 Task: Schedule a 'Brainstorming Session' on Google Calendar for May 17, 2023, from 2:30 PM to 3:30 PM, and add Google Meet video conferencing.
Action: Mouse moved to (59, 125)
Screenshot: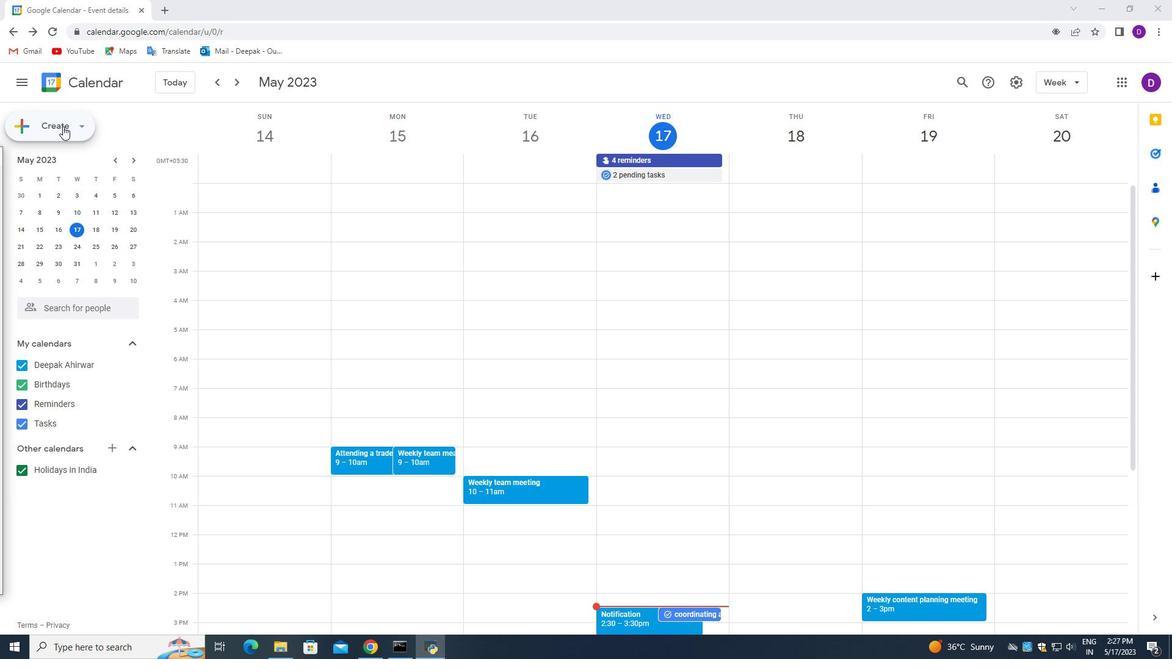 
Action: Mouse pressed left at (59, 125)
Screenshot: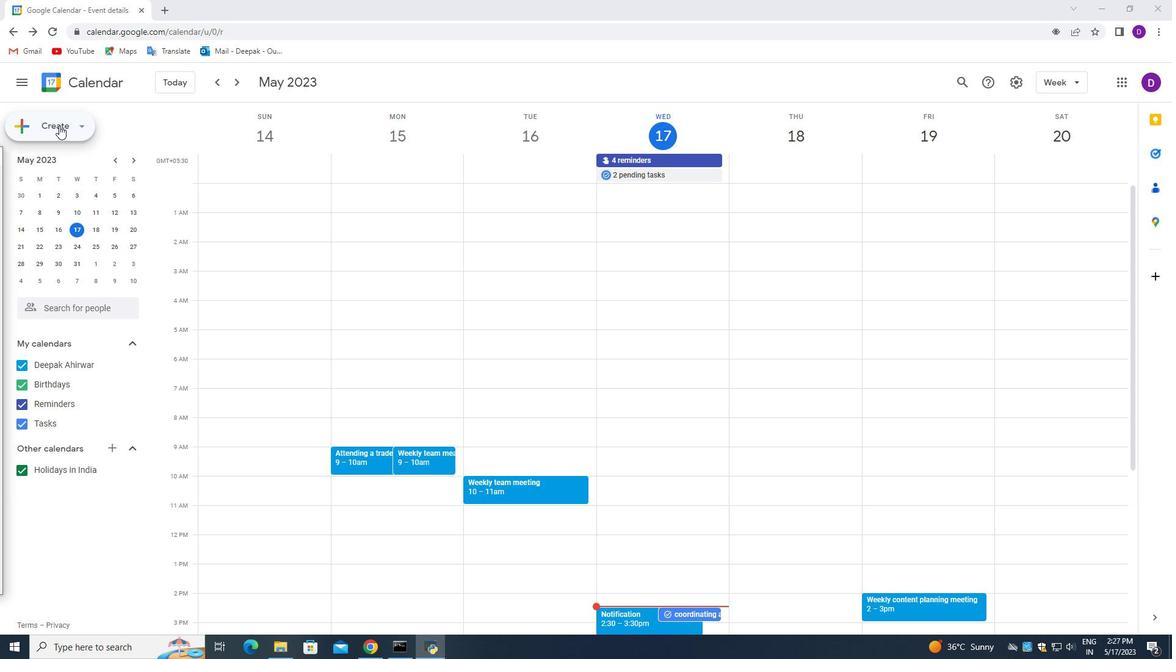 
Action: Mouse moved to (53, 160)
Screenshot: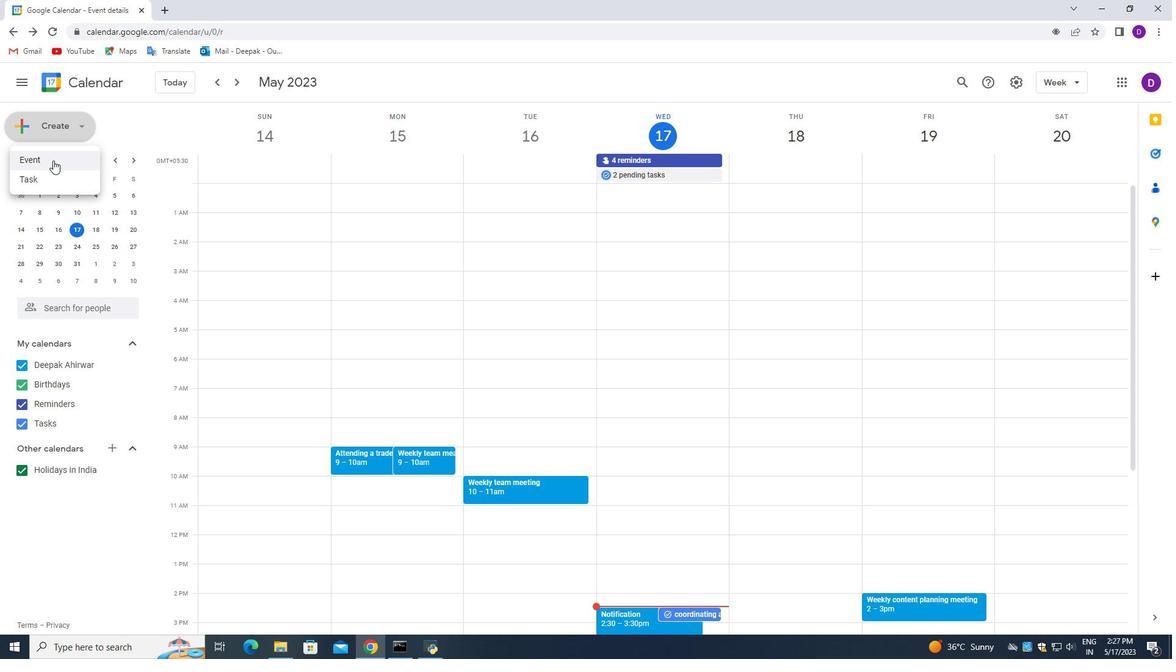 
Action: Mouse pressed left at (53, 160)
Screenshot: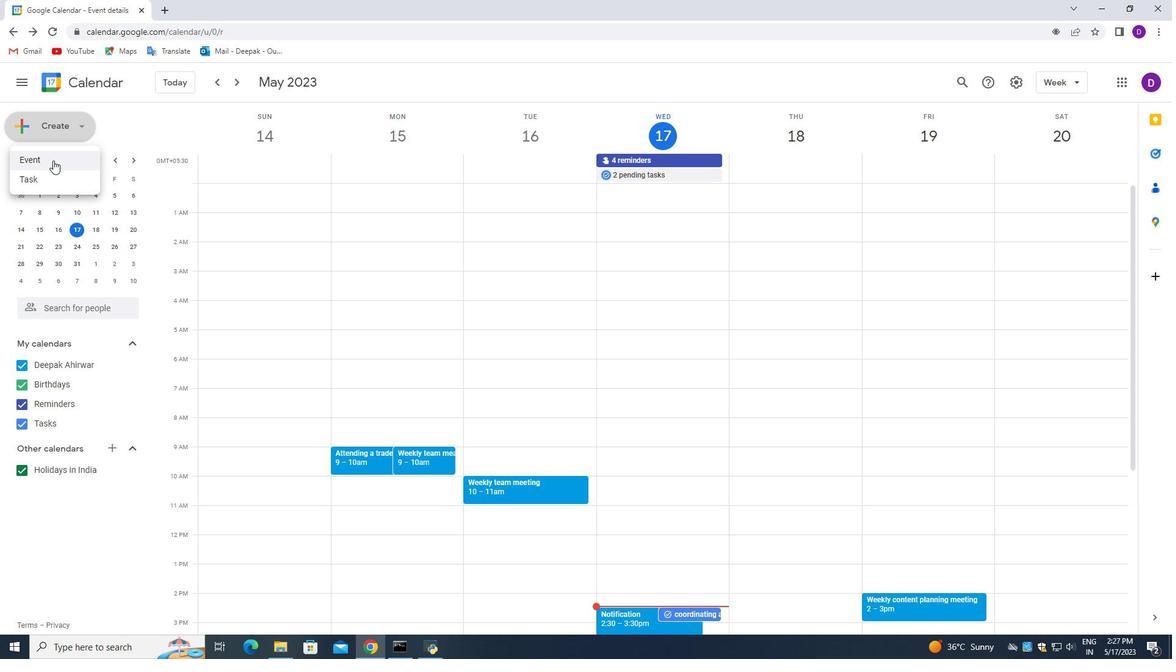 
Action: Mouse moved to (417, 330)
Screenshot: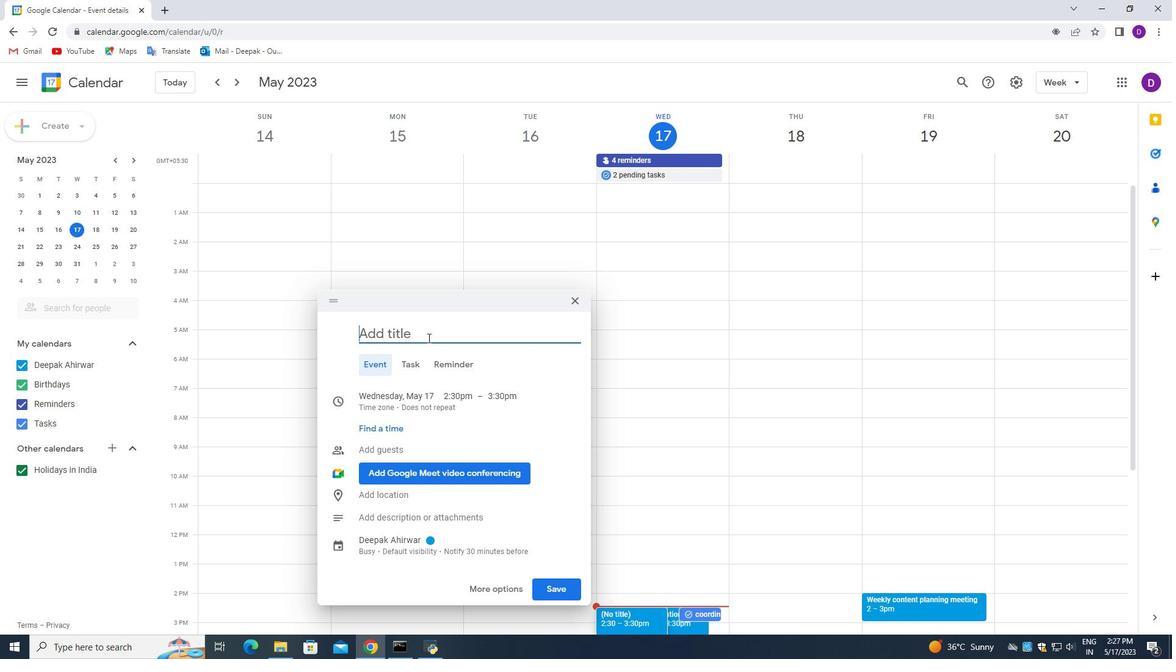 
Action: Mouse pressed left at (417, 330)
Screenshot: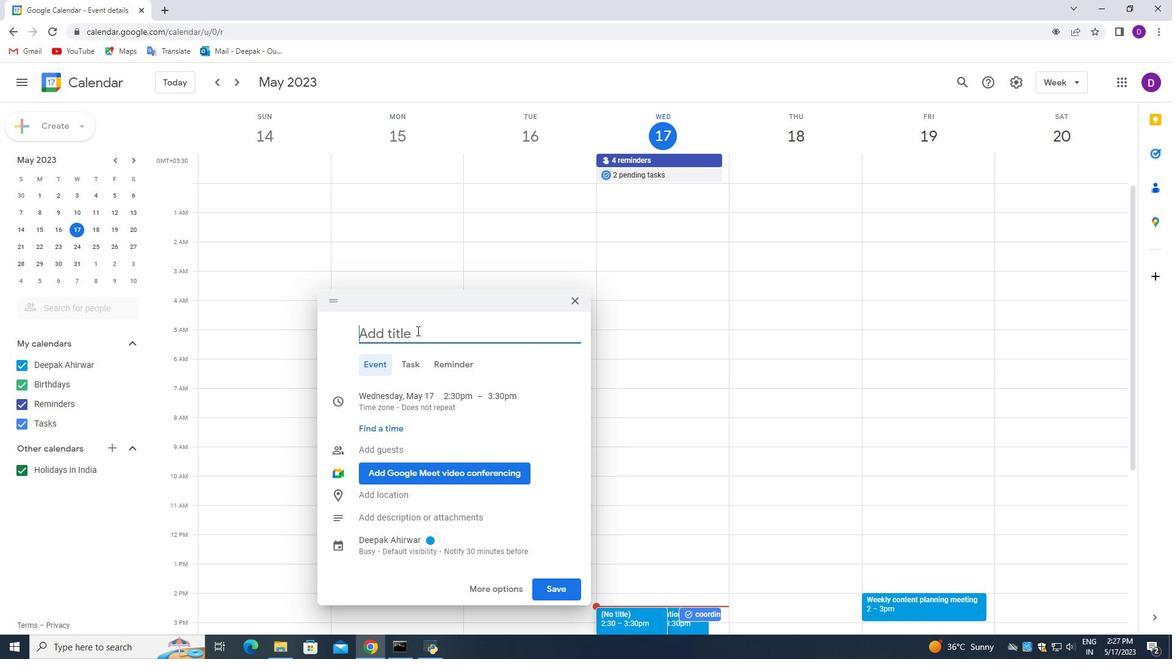 
Action: Mouse moved to (284, 283)
Screenshot: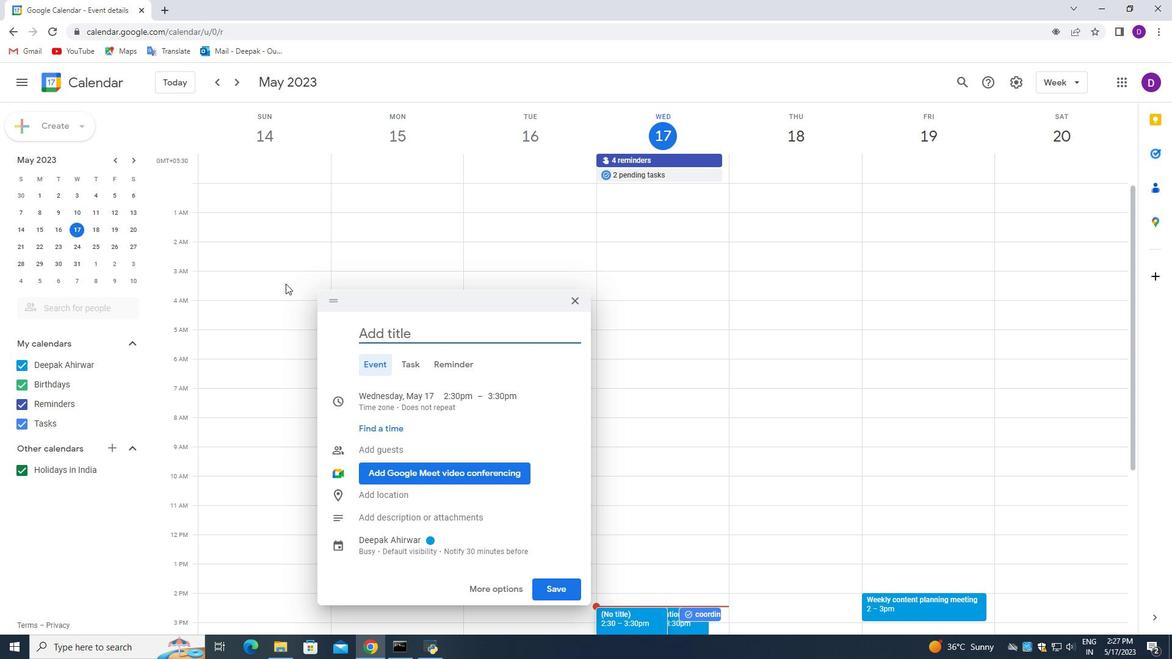 
Action: Key pressed <Key.shift_r>Brainstorming<Key.space><Key.shift_r>Session<Key.space>
Screenshot: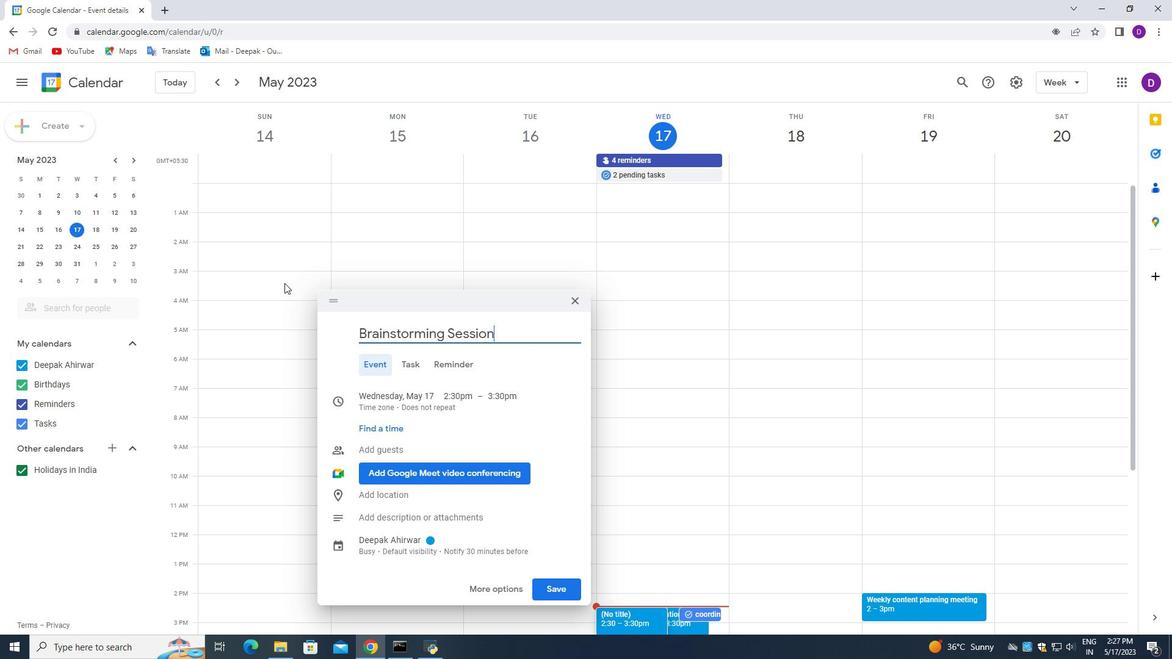 
Action: Mouse moved to (516, 412)
Screenshot: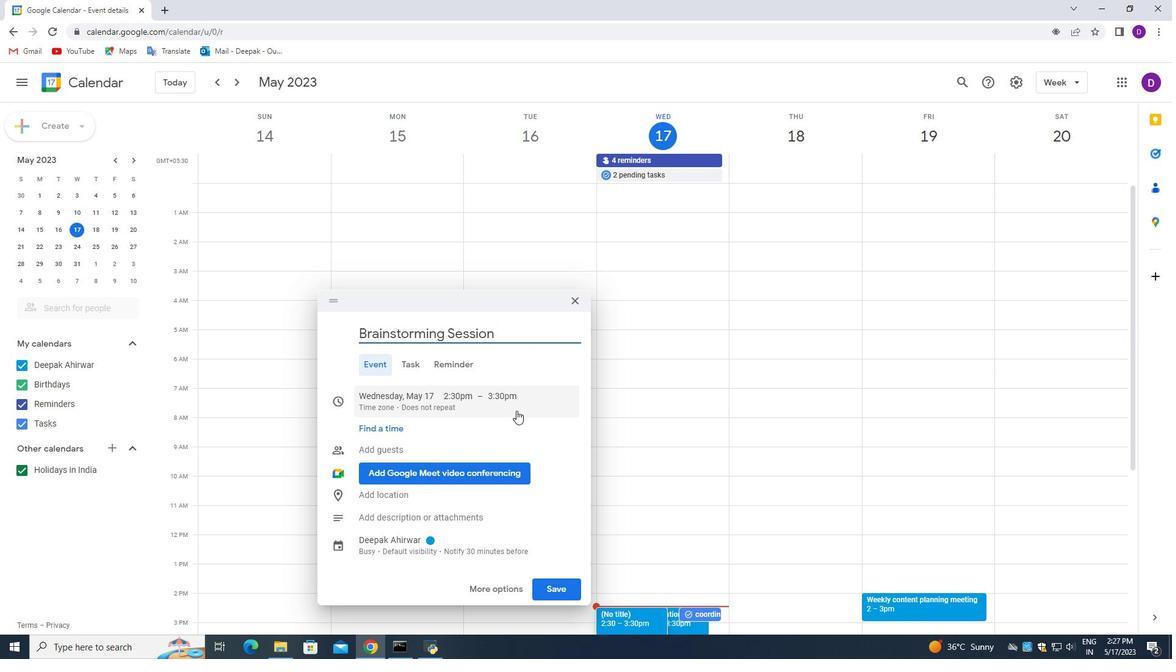 
Action: Mouse scrolled (516, 412) with delta (0, 0)
Screenshot: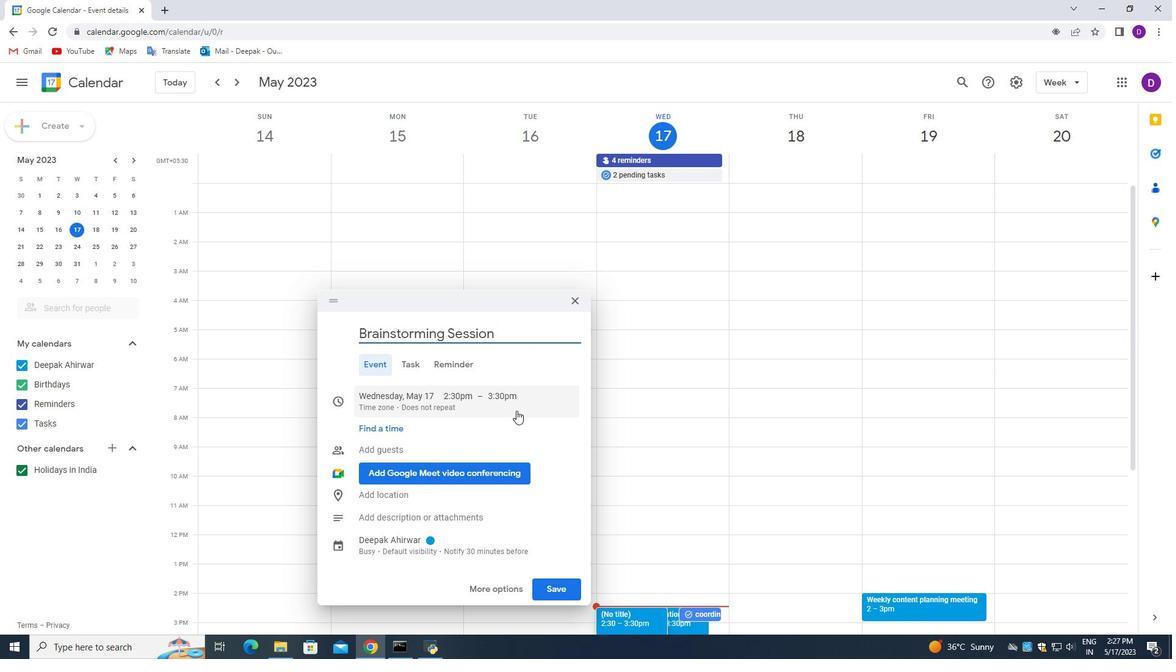 
Action: Mouse moved to (517, 444)
Screenshot: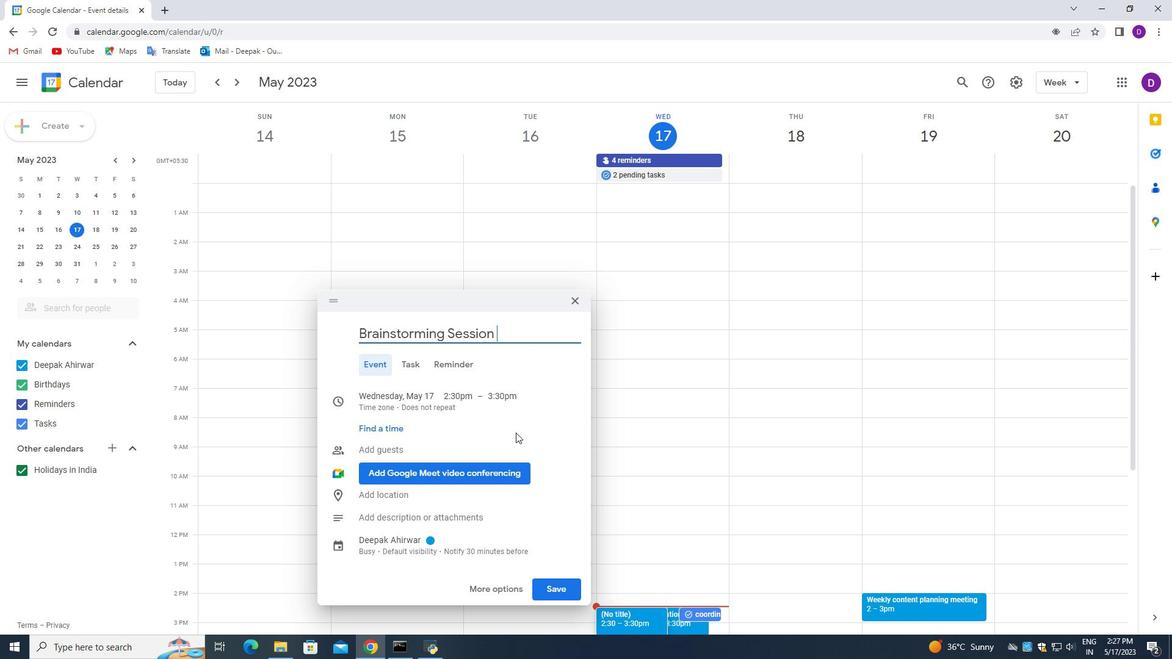 
Action: Mouse scrolled (517, 443) with delta (0, 0)
Screenshot: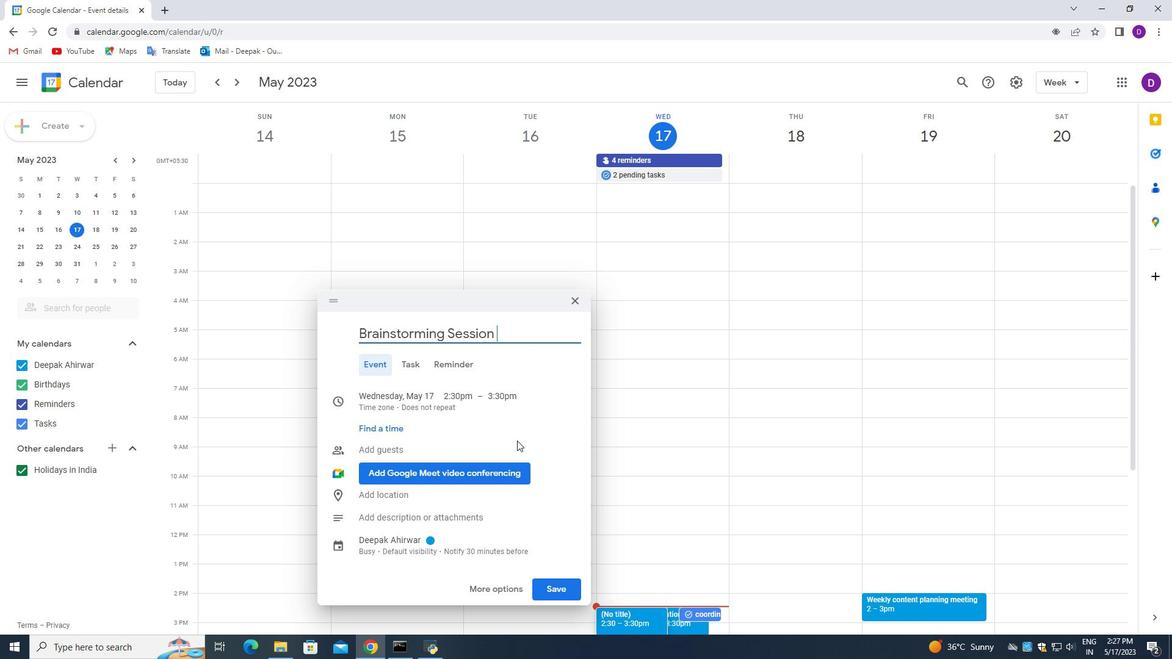 
Action: Mouse moved to (521, 453)
Screenshot: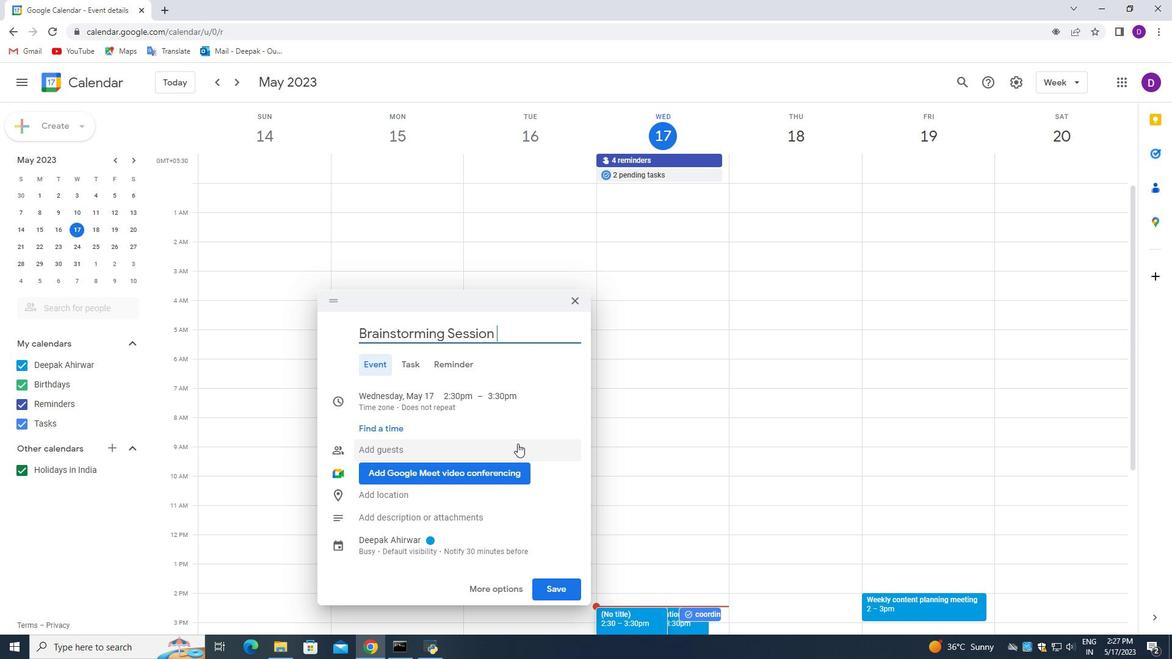 
Action: Mouse scrolled (521, 452) with delta (0, 0)
Screenshot: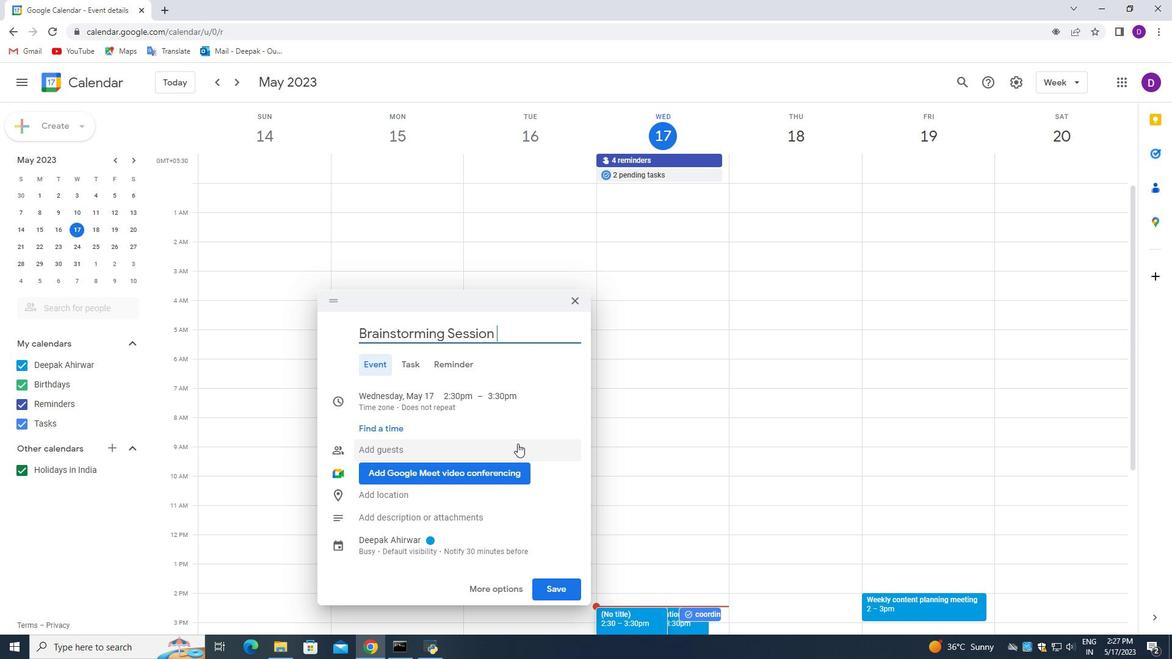 
Action: Mouse moved to (496, 593)
Screenshot: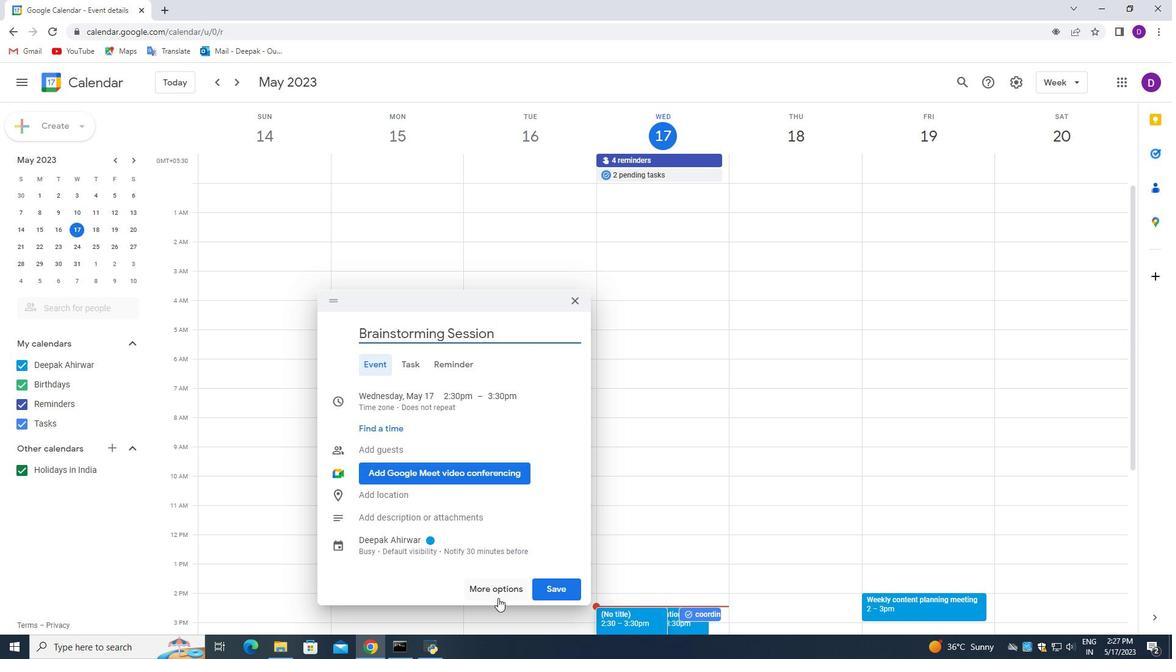 
Action: Mouse pressed left at (496, 593)
Screenshot: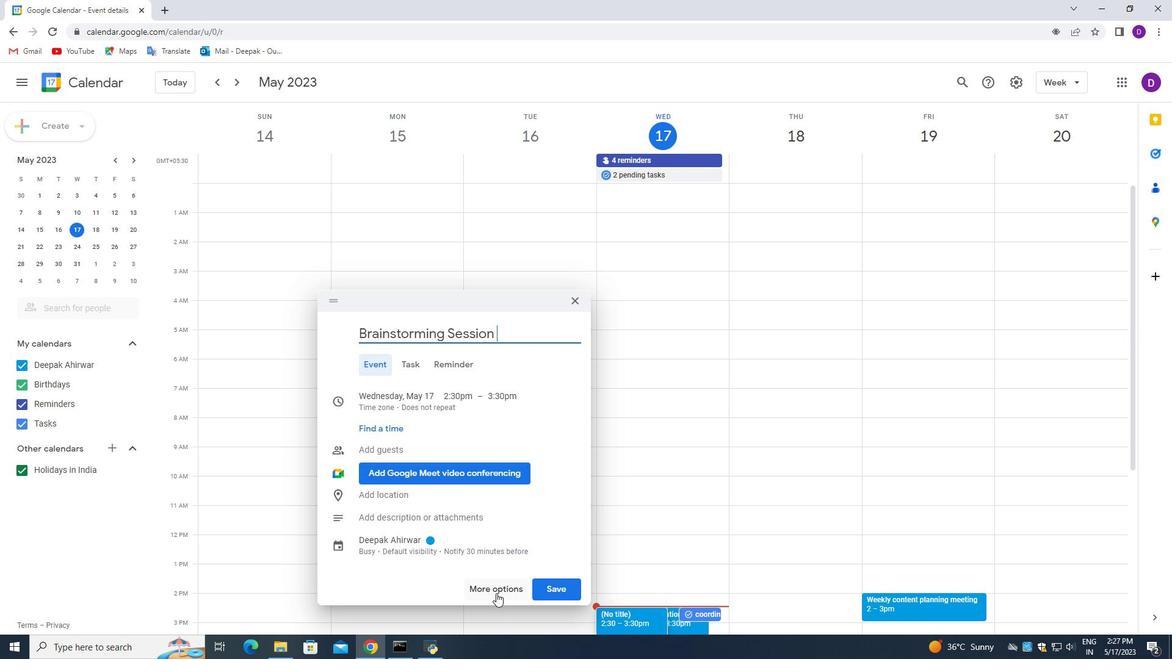 
Action: Mouse moved to (122, 428)
Screenshot: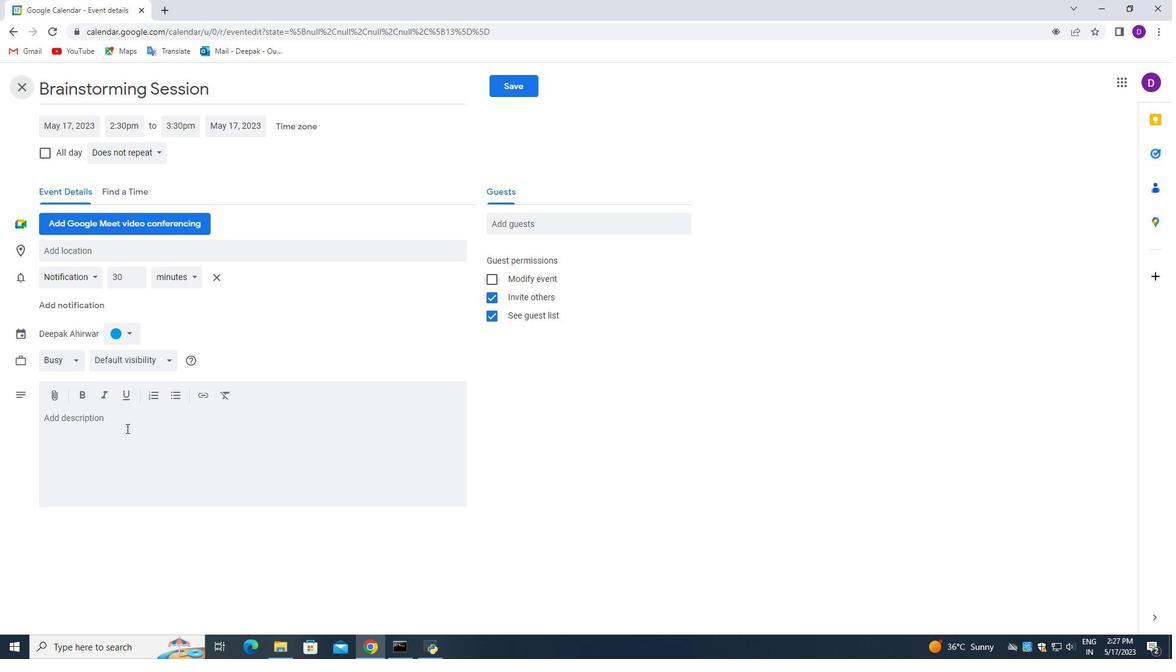 
Action: Mouse scrolled (122, 428) with delta (0, 0)
Screenshot: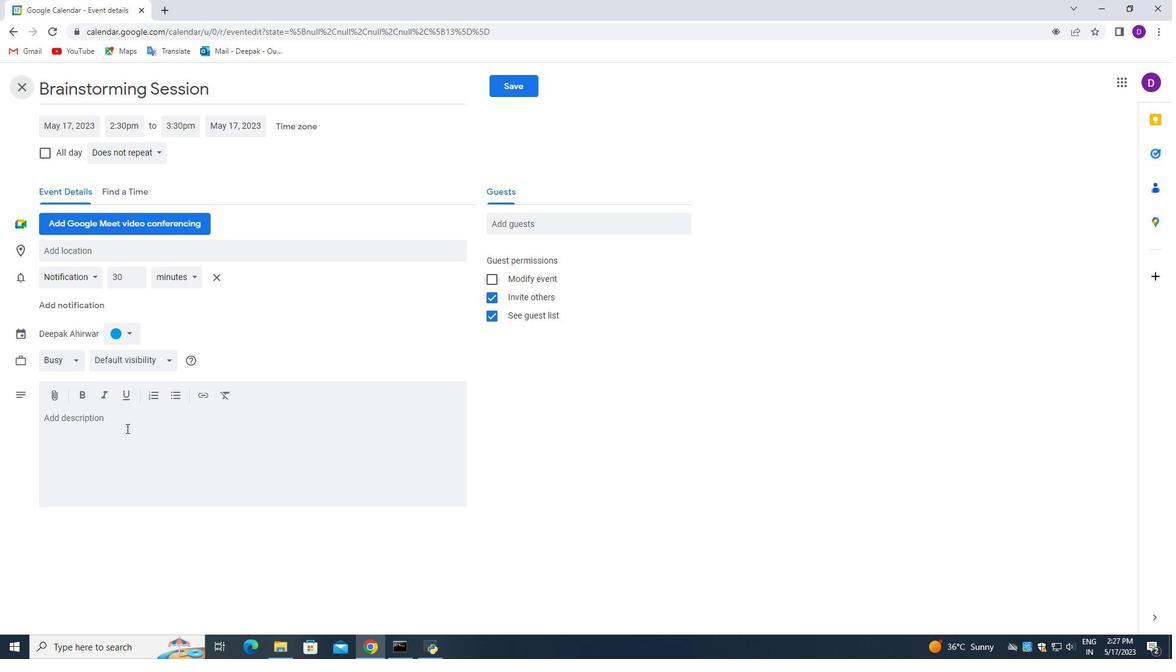 
Action: Mouse moved to (78, 424)
Screenshot: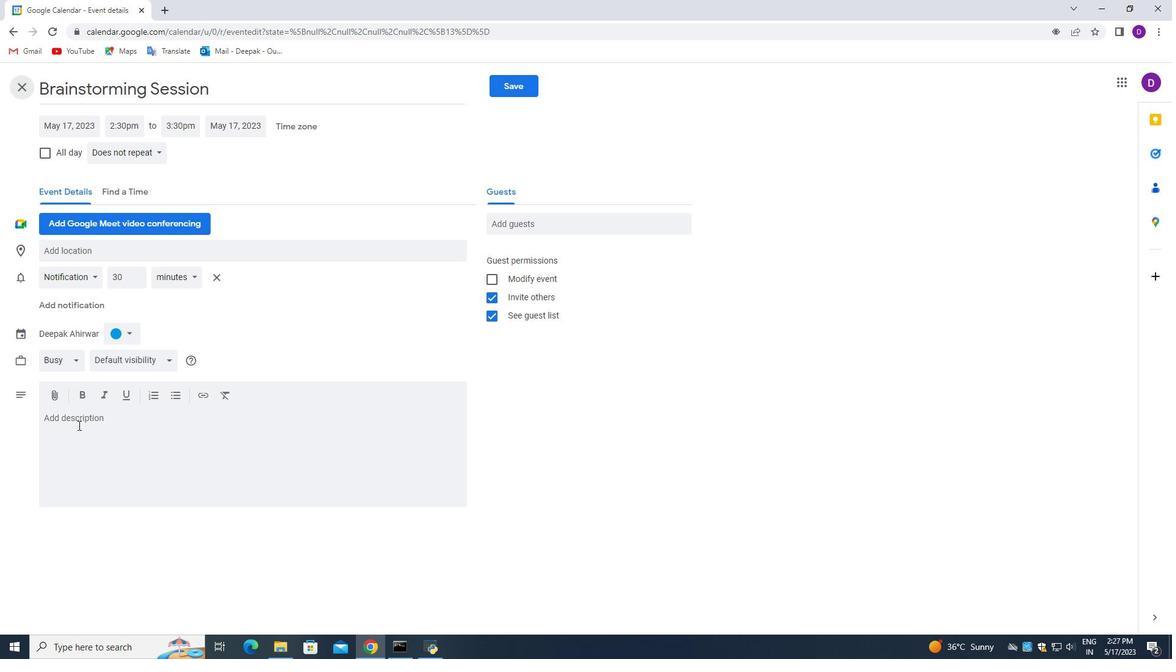
Action: Mouse pressed left at (78, 424)
Screenshot: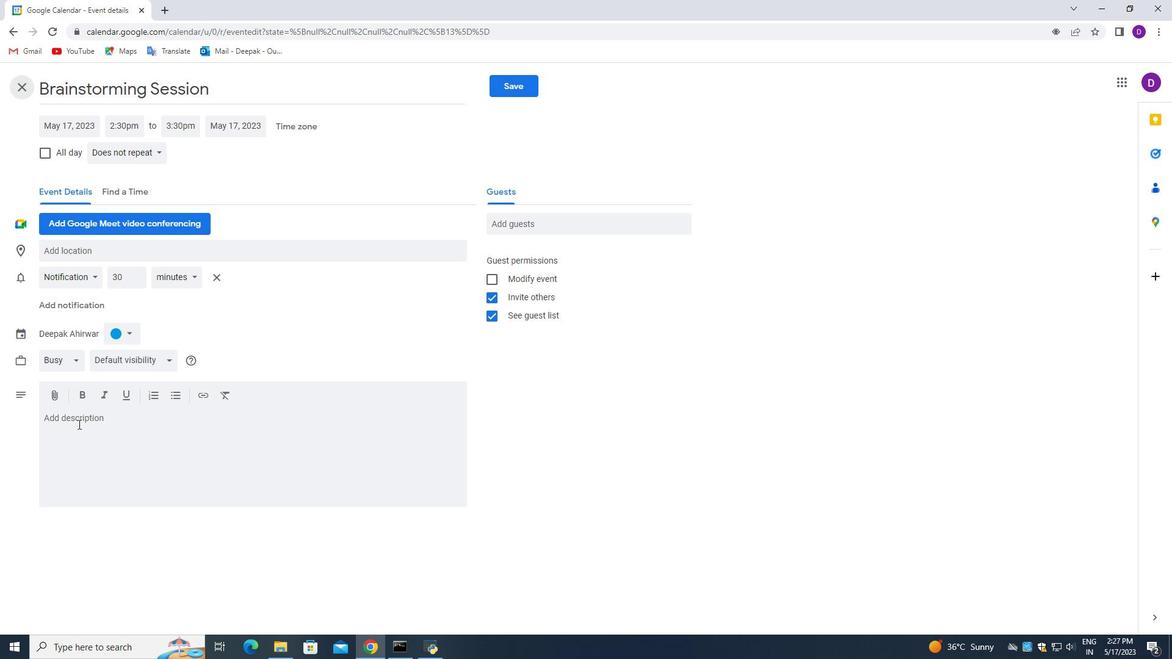 
Action: Mouse moved to (219, 297)
Screenshot: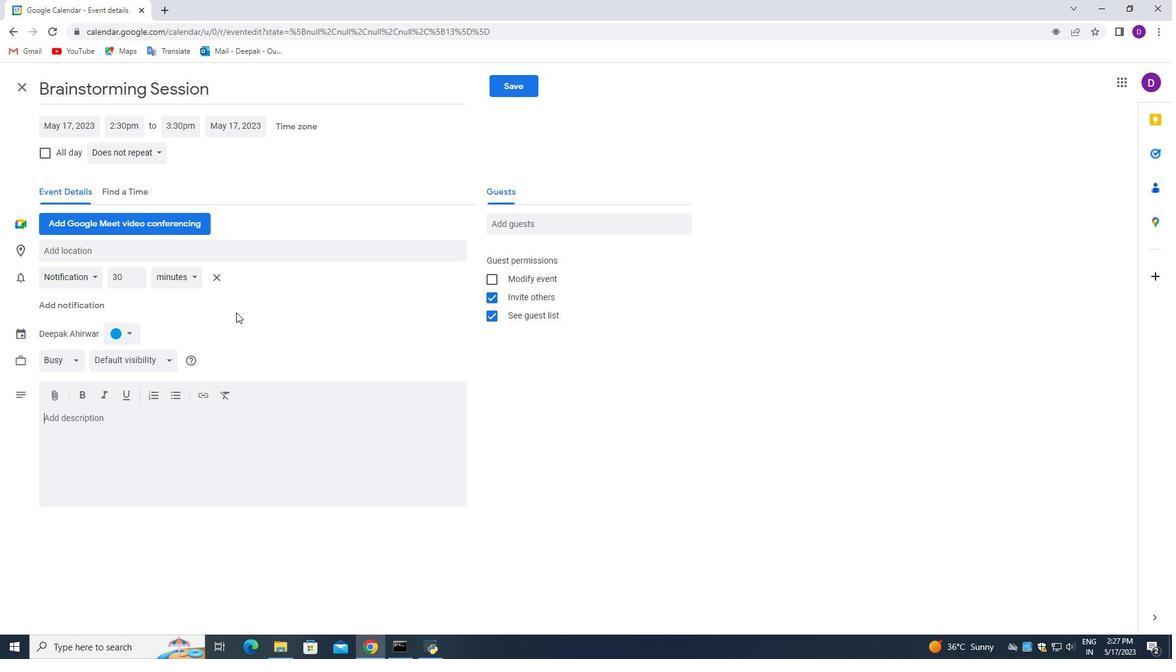 
Action: Key pressed <Key.shift_r>Discussion<Key.space>topics<Key.space>or<Key.space>prompts.
Screenshot: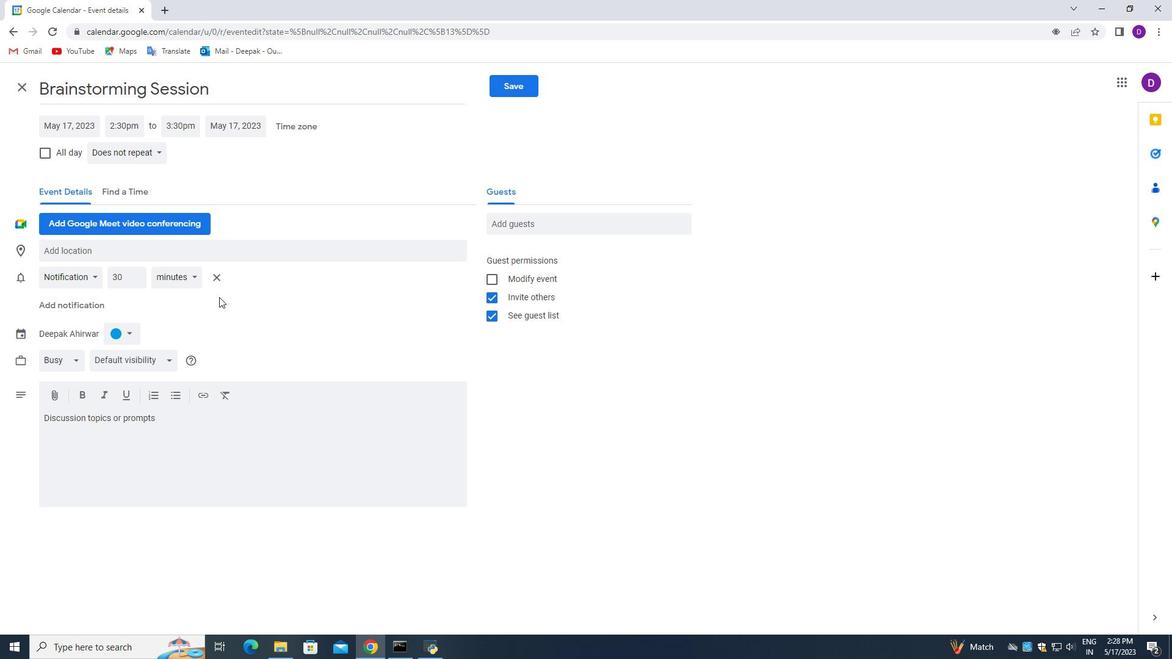 
Action: Mouse moved to (192, 283)
Screenshot: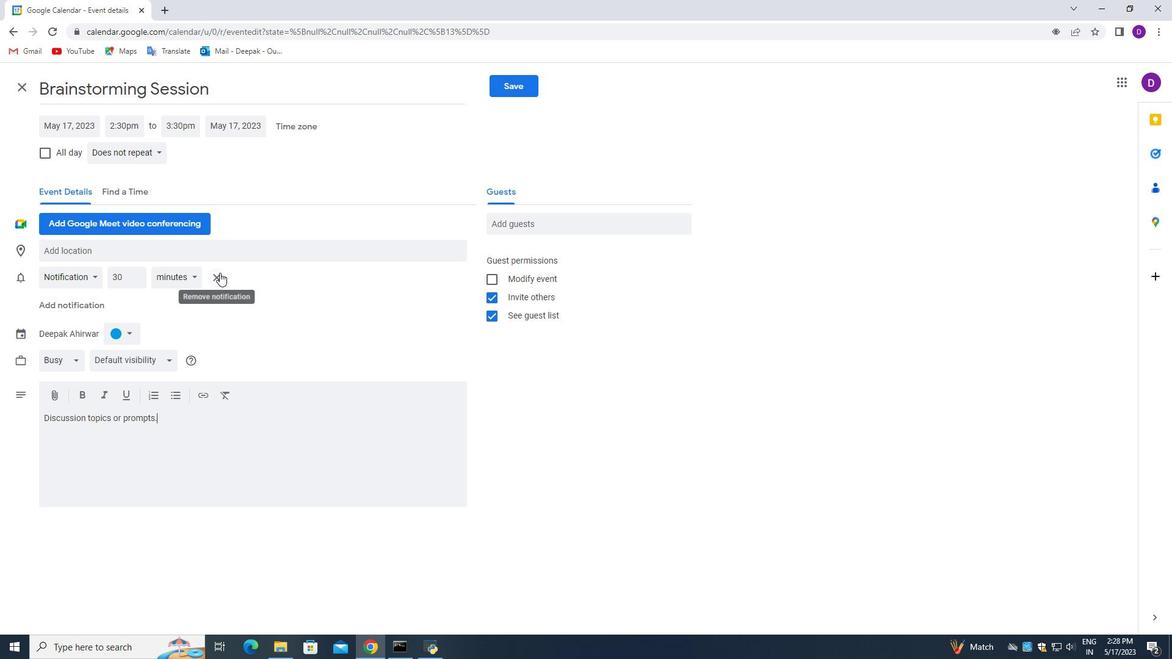 
Action: Mouse scrolled (192, 284) with delta (0, 0)
Screenshot: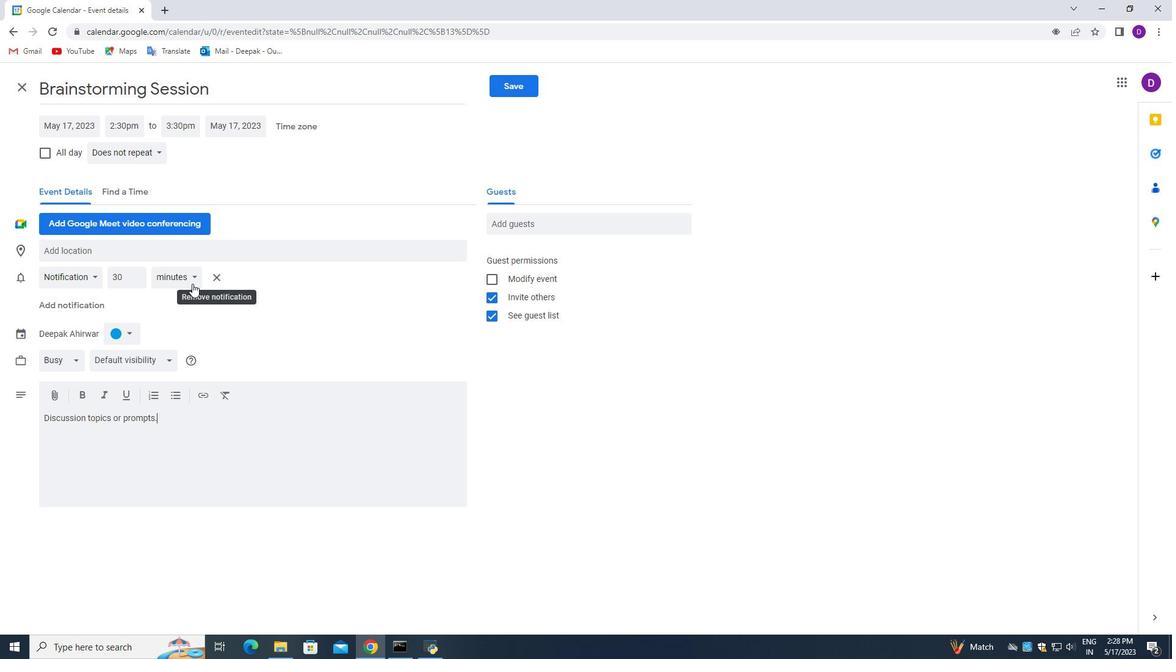
Action: Mouse scrolled (192, 284) with delta (0, 0)
Screenshot: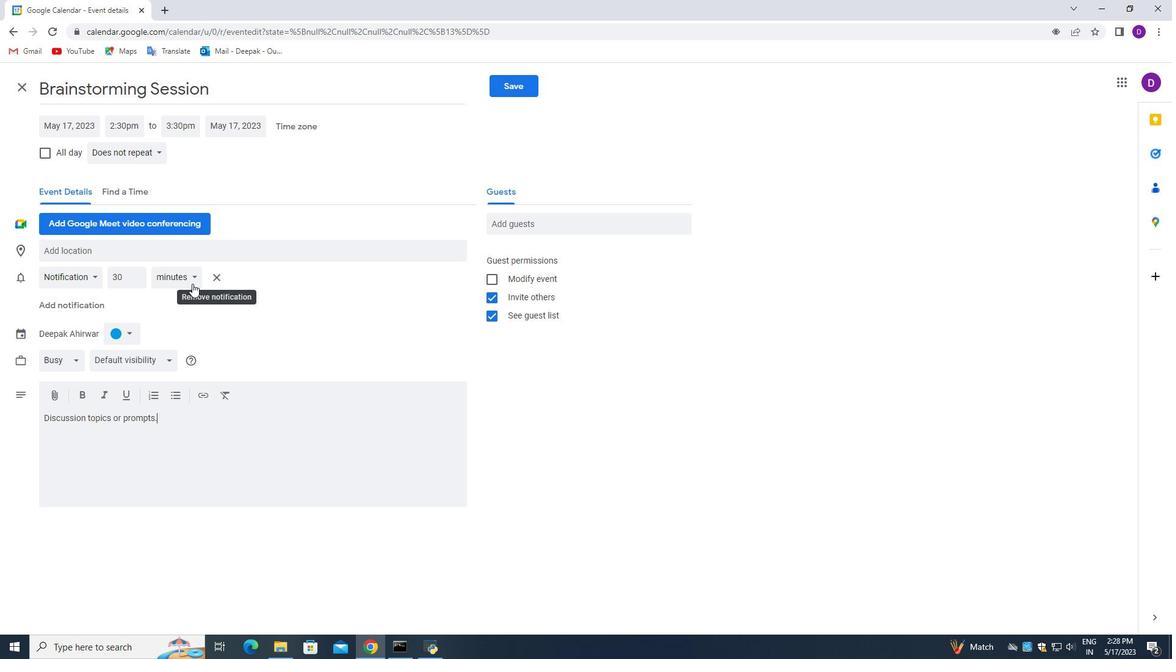 
Action: Mouse scrolled (192, 284) with delta (0, 0)
Screenshot: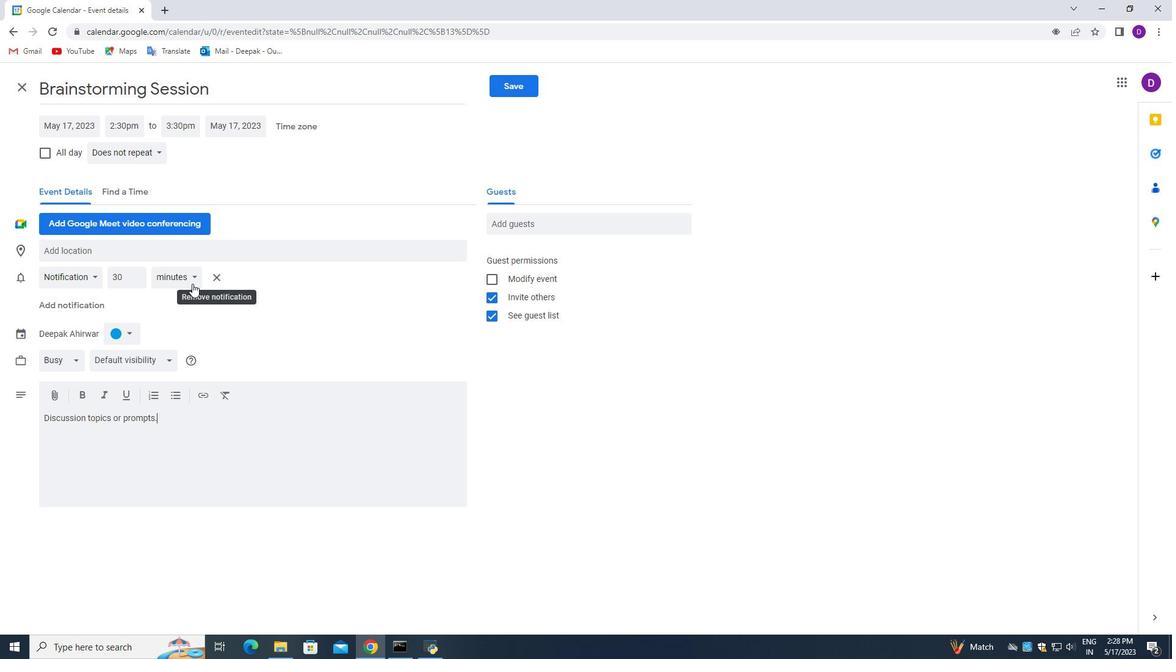 
Action: Mouse scrolled (192, 284) with delta (0, 0)
Screenshot: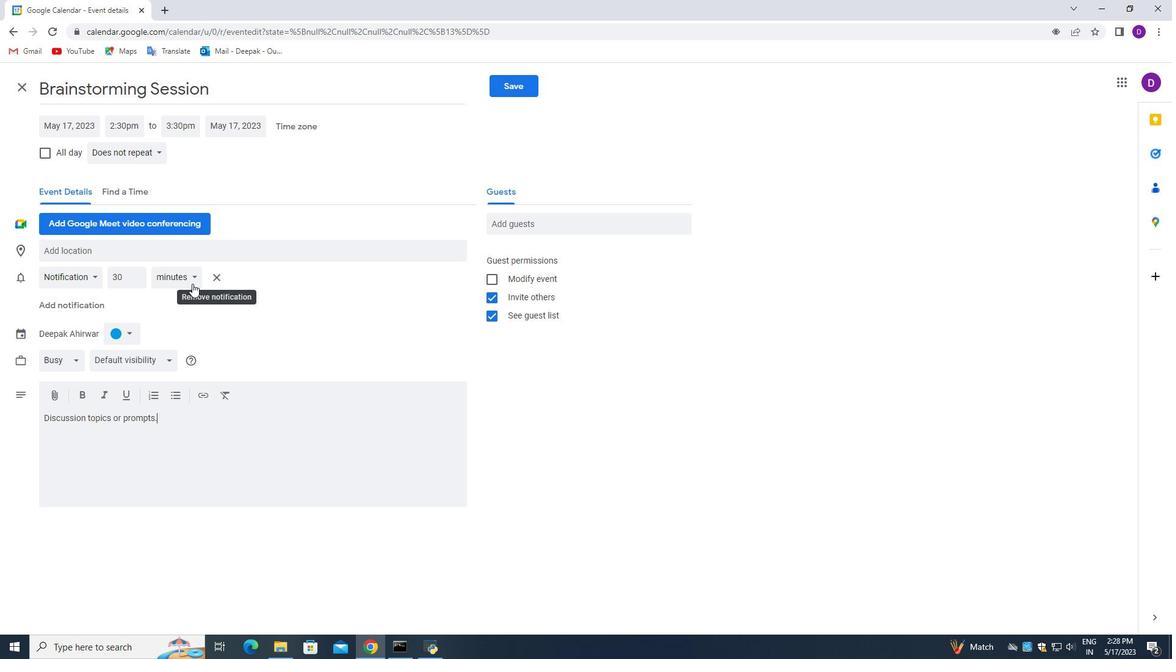 
Action: Mouse moved to (111, 201)
Screenshot: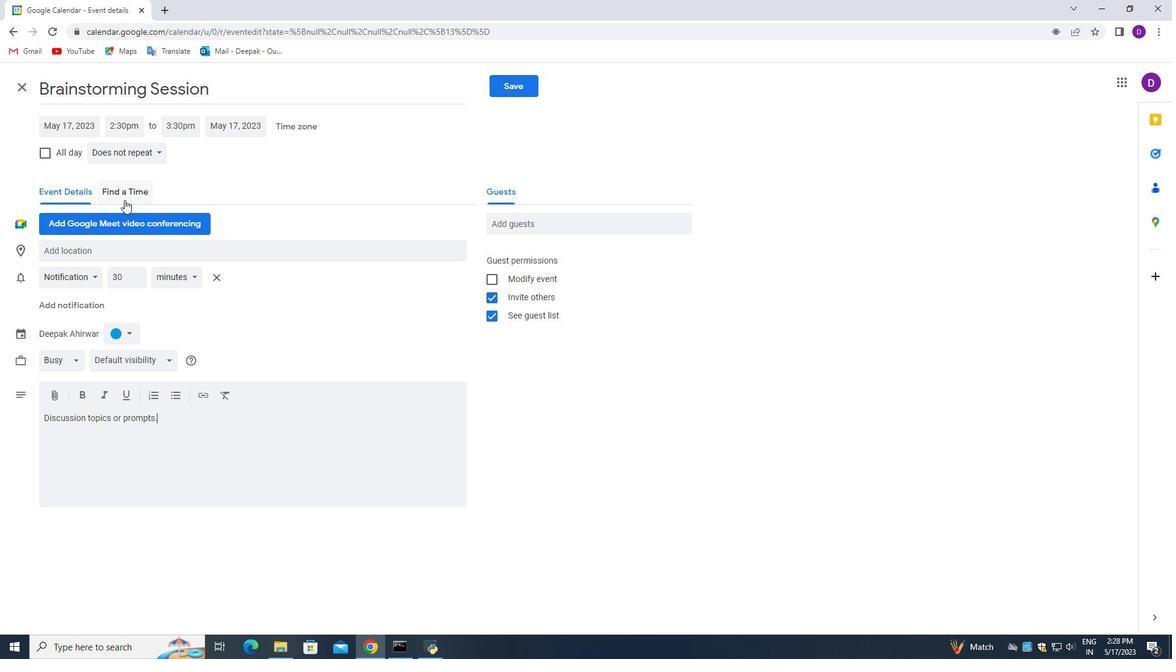 
Action: Mouse scrolled (111, 202) with delta (0, 0)
Screenshot: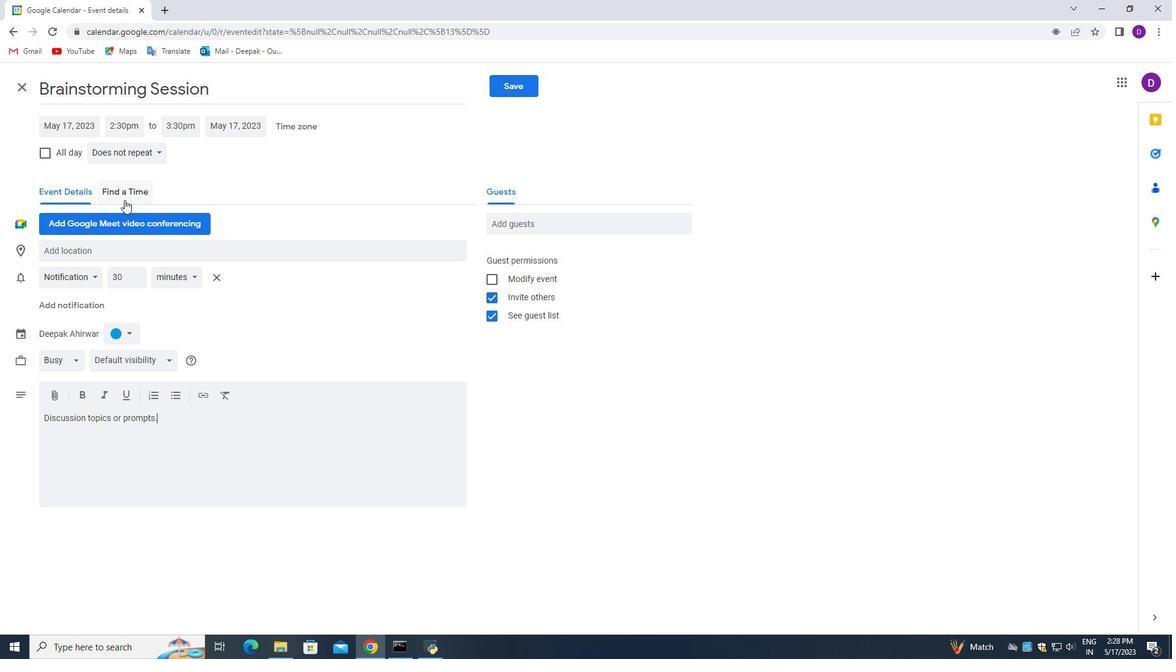 
Action: Mouse moved to (110, 202)
Screenshot: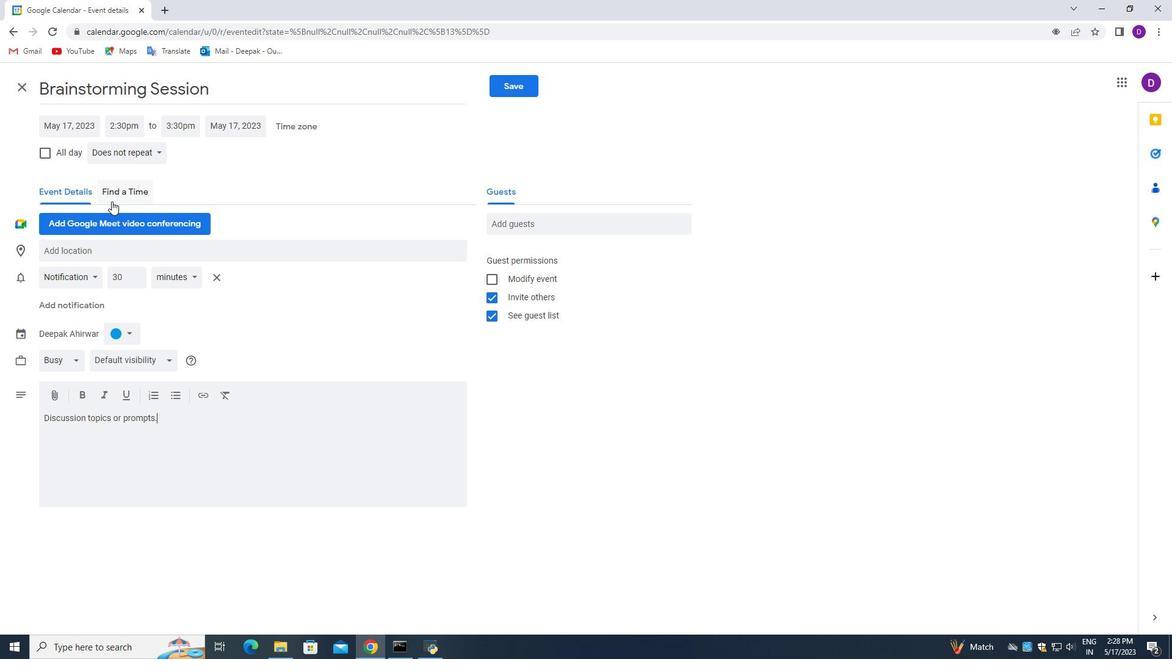 
Action: Mouse scrolled (110, 202) with delta (0, 0)
Screenshot: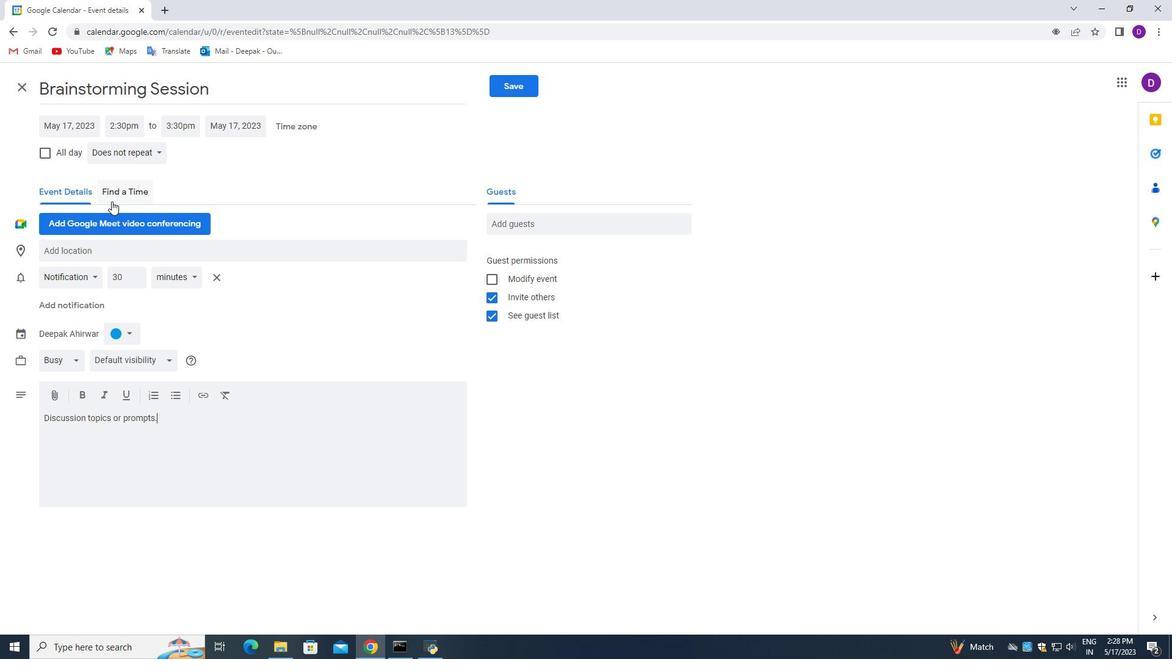 
Action: Mouse moved to (123, 202)
Screenshot: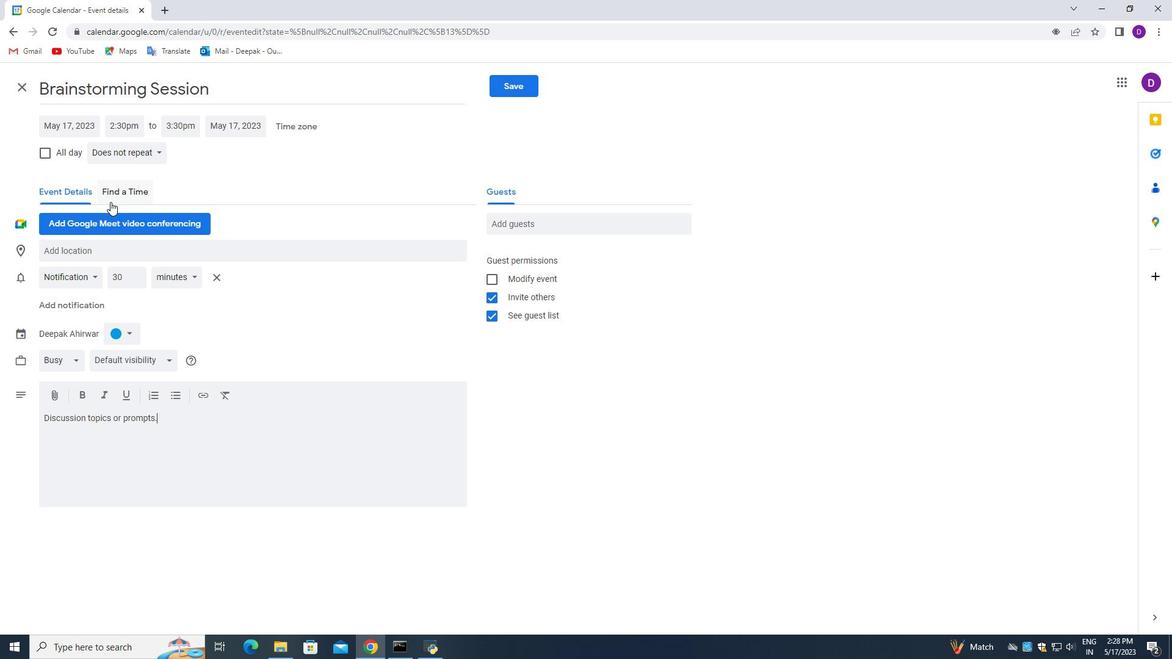 
Action: Mouse scrolled (123, 203) with delta (0, 0)
Screenshot: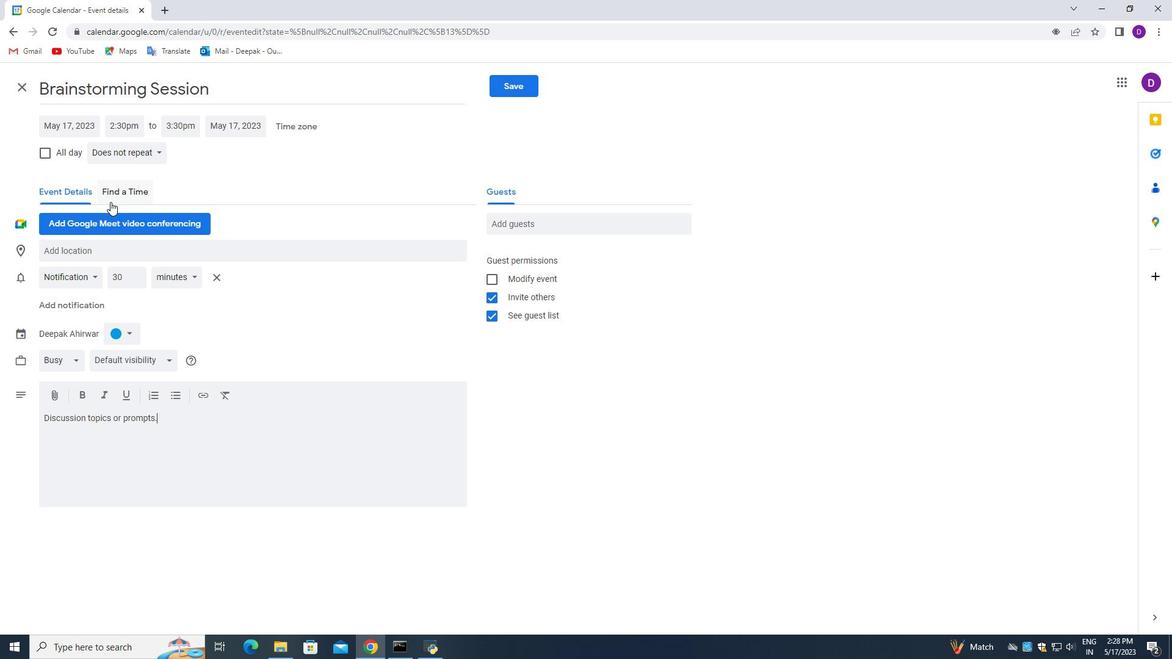 
Action: Mouse moved to (153, 153)
Screenshot: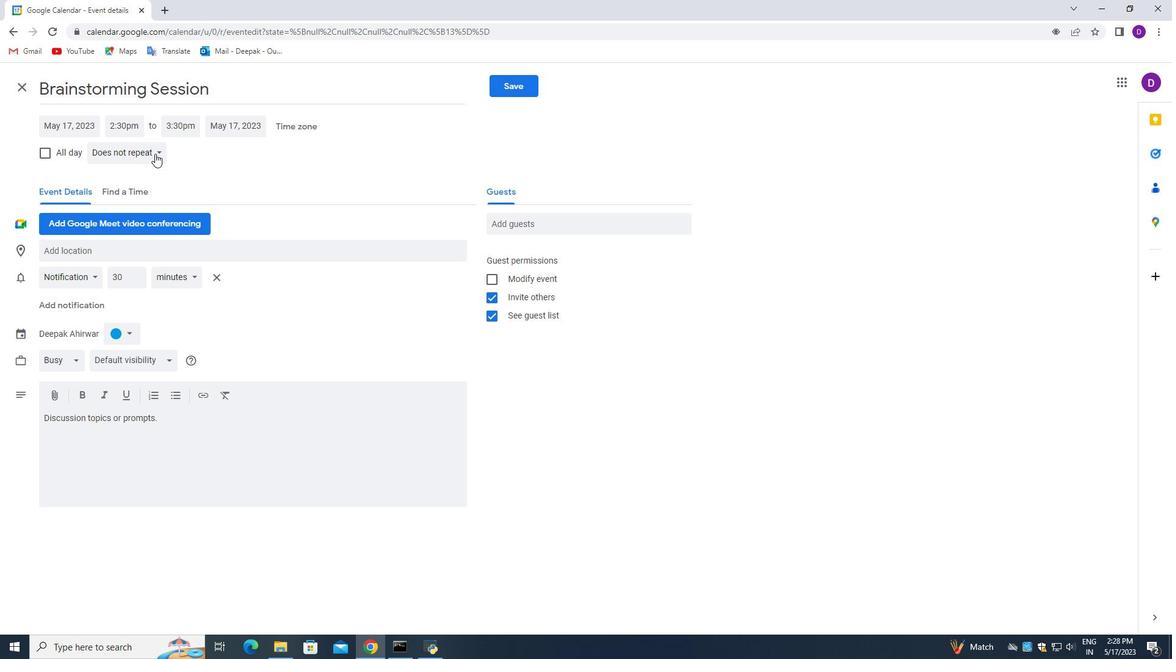 
Action: Mouse pressed left at (153, 153)
Screenshot: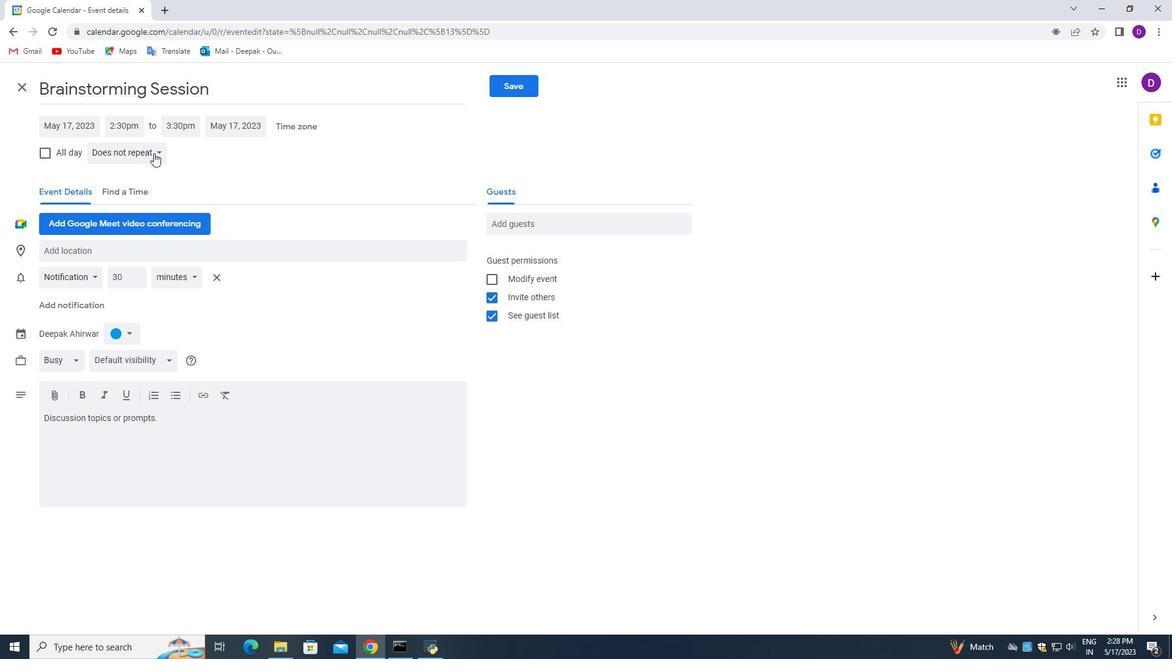 
Action: Mouse moved to (131, 287)
Screenshot: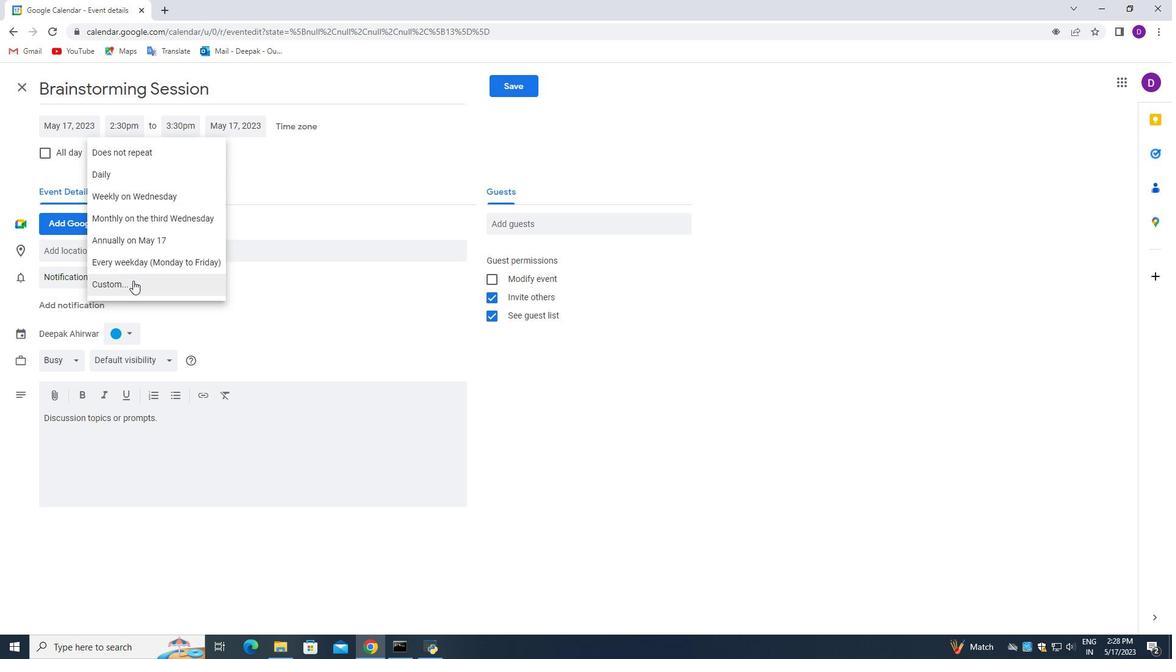 
Action: Mouse pressed left at (131, 287)
Screenshot: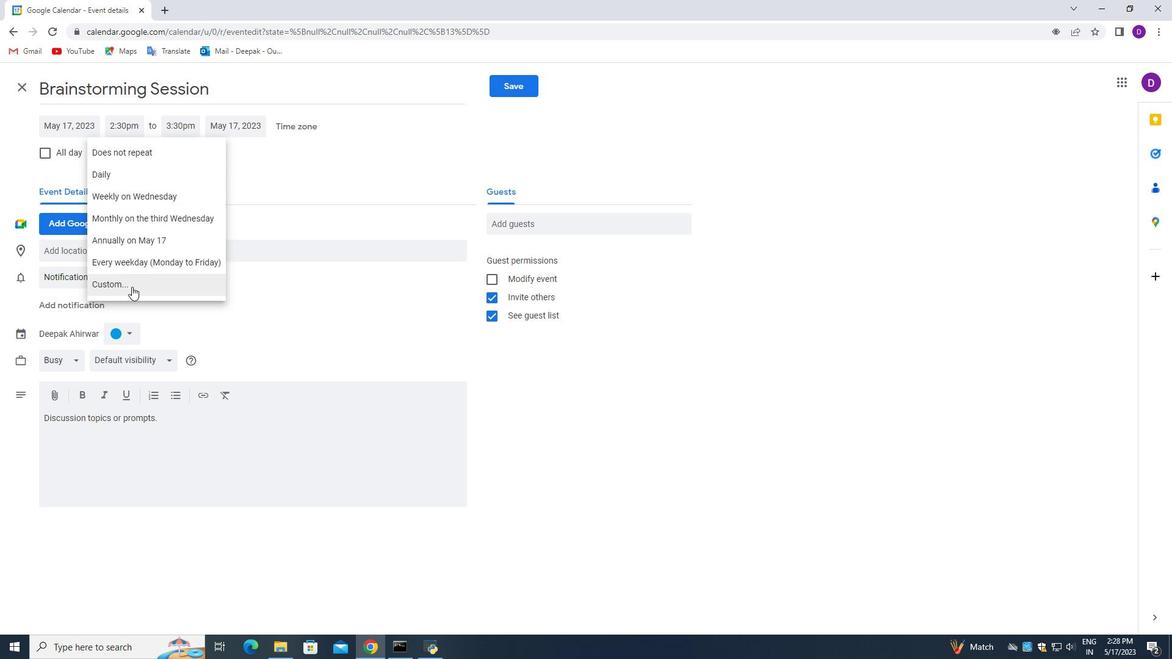 
Action: Mouse moved to (628, 459)
Screenshot: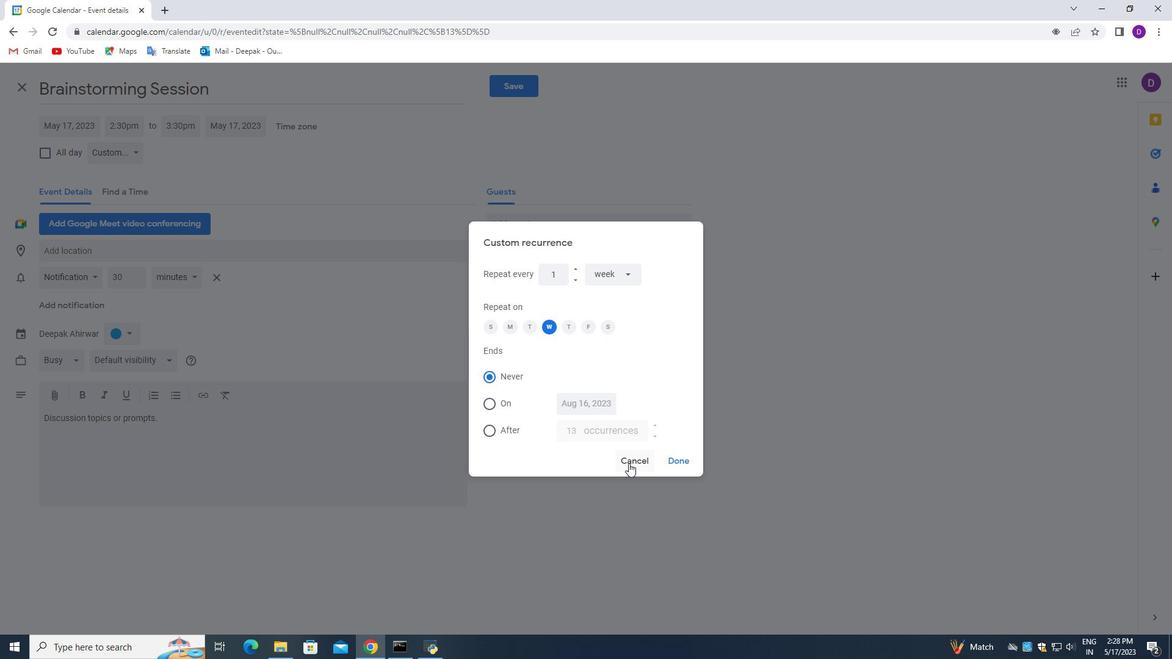 
Action: Mouse pressed left at (628, 459)
Screenshot: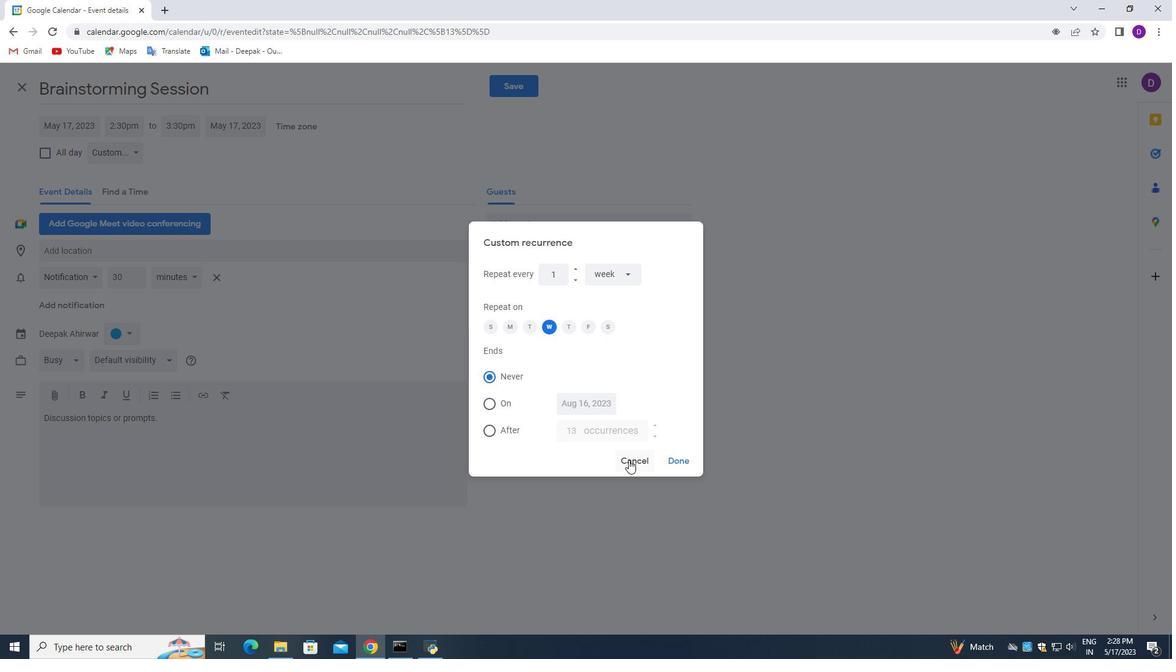 
Action: Mouse moved to (95, 253)
Screenshot: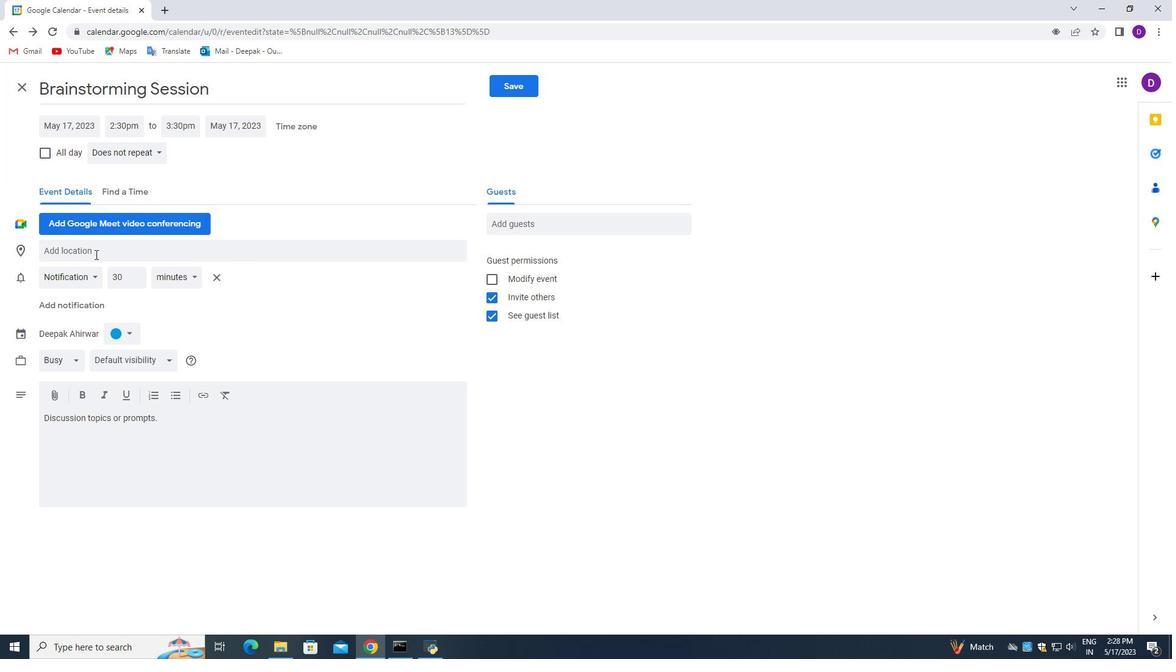 
Action: Mouse pressed left at (95, 253)
Screenshot: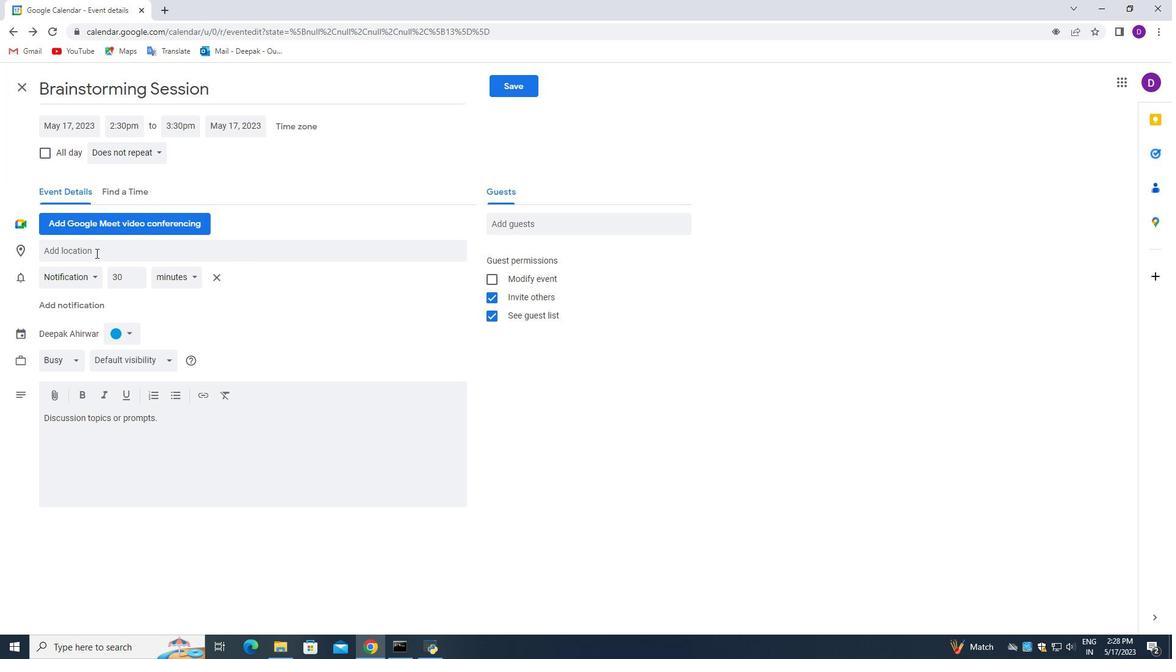 
Action: Mouse moved to (50, 144)
Screenshot: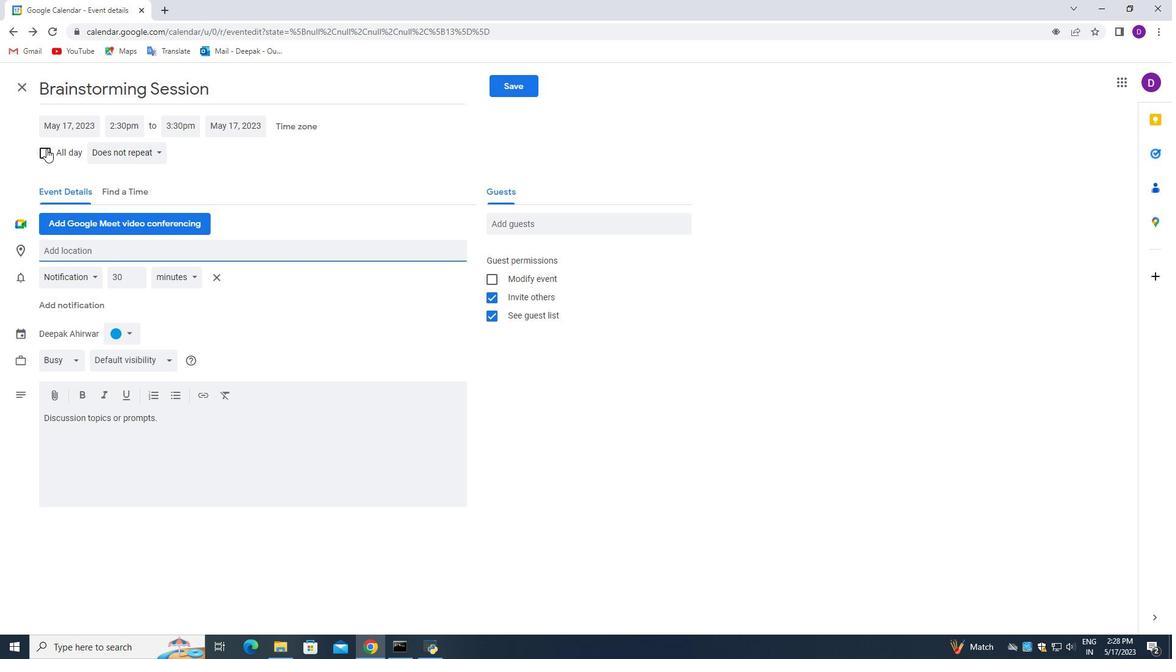 
Action: Mouse pressed left at (50, 144)
Screenshot: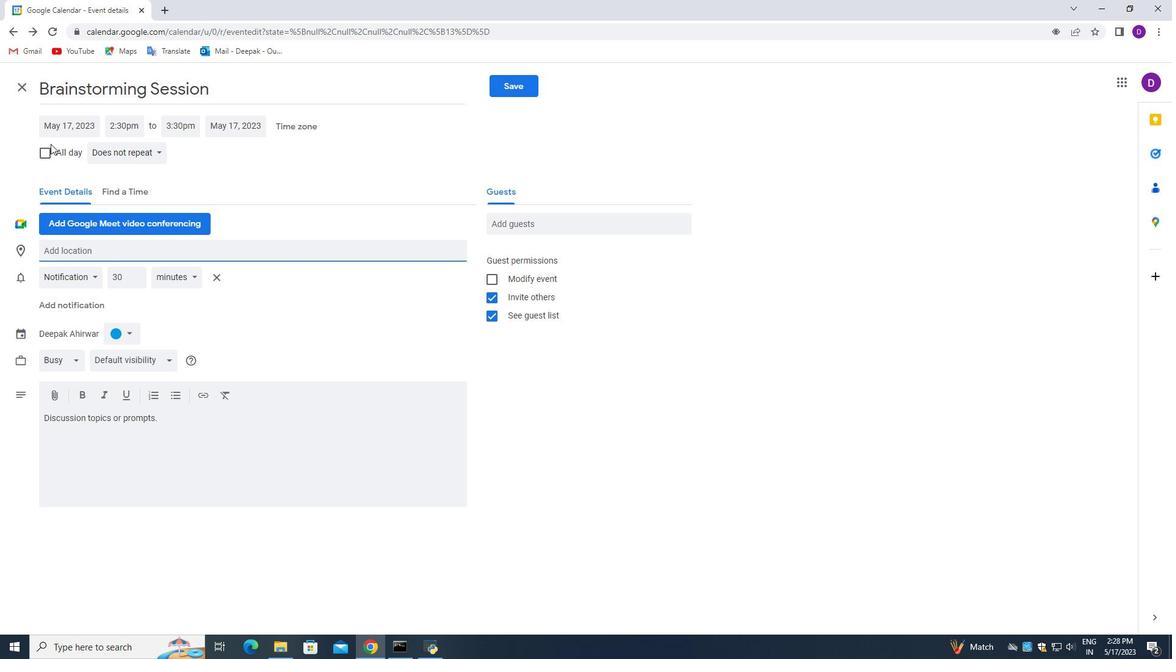 
Action: Mouse moved to (40, 153)
Screenshot: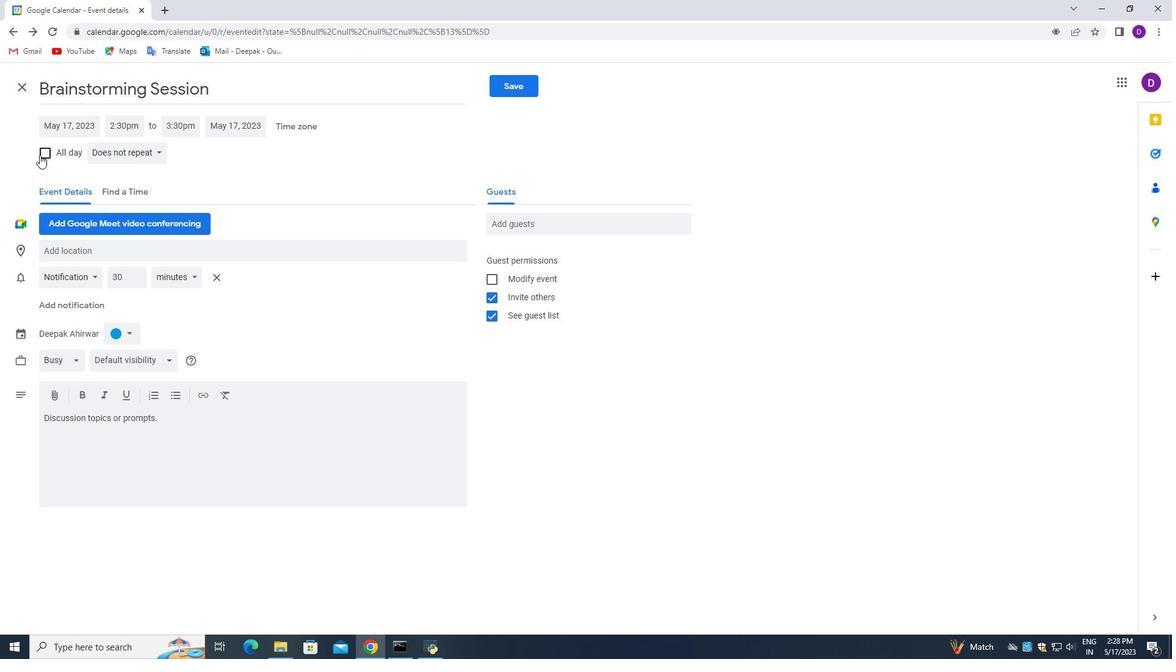 
Action: Mouse pressed left at (40, 153)
Screenshot: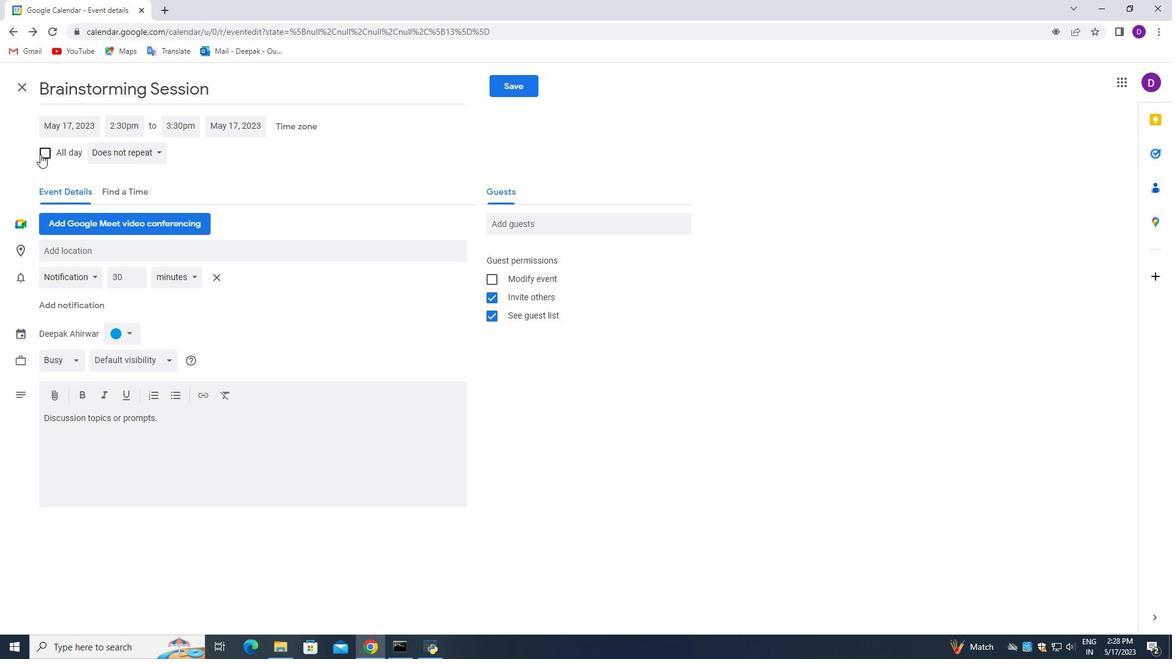 
Action: Mouse moved to (318, 387)
Screenshot: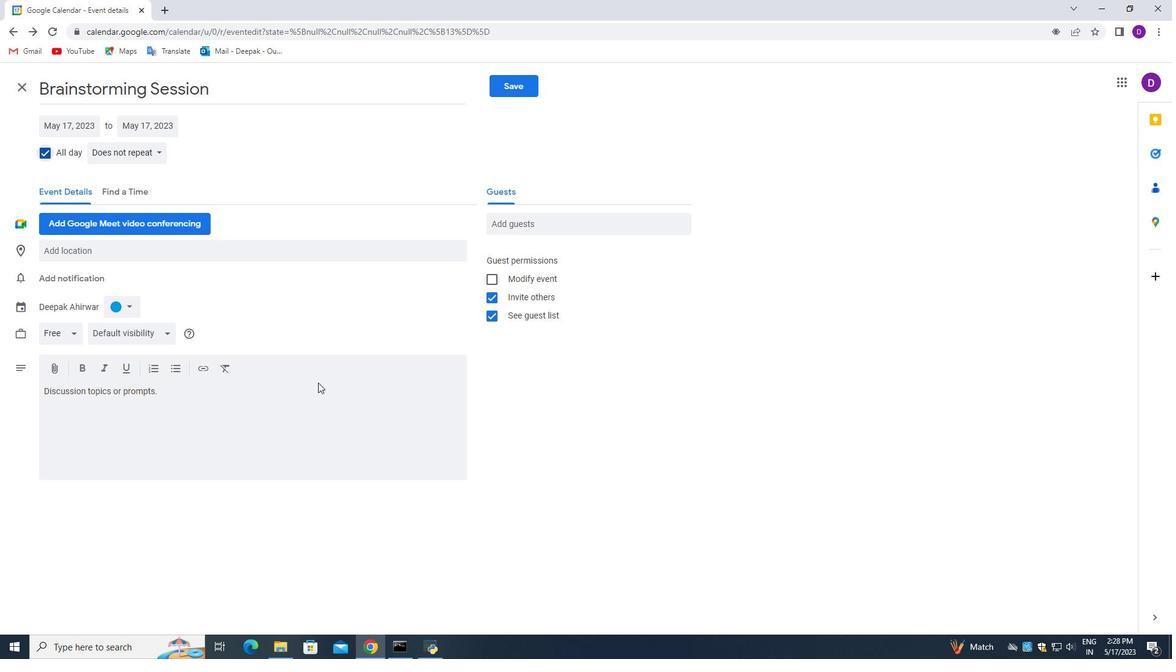 
Action: Mouse scrolled (318, 387) with delta (0, 0)
Screenshot: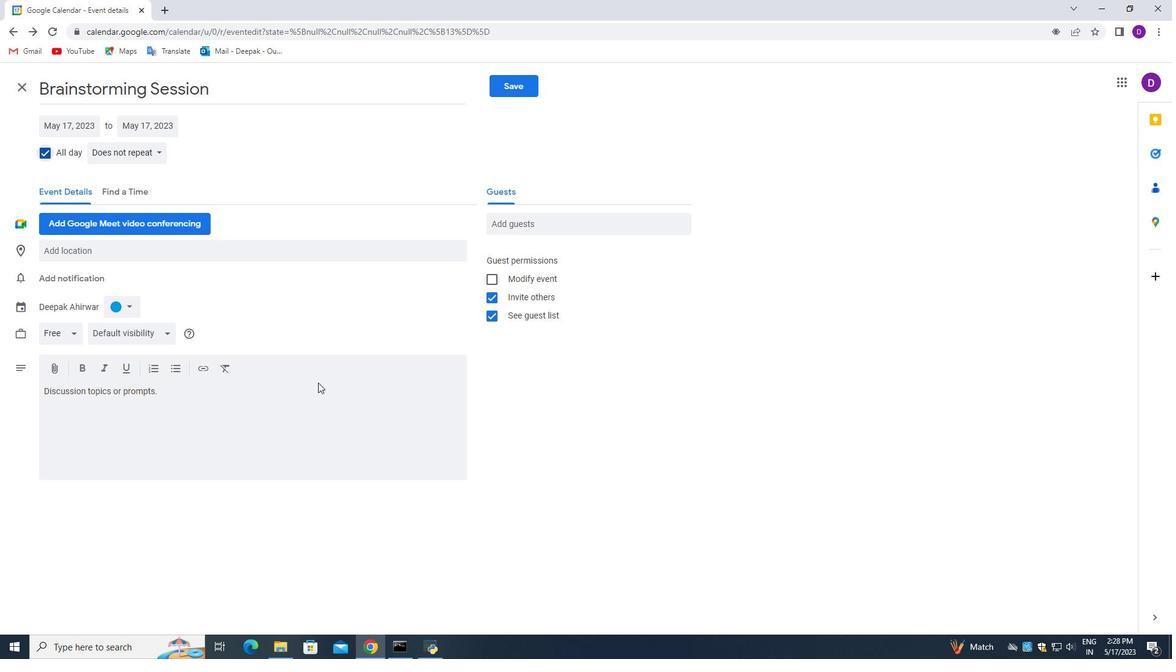 
Action: Mouse moved to (318, 388)
Screenshot: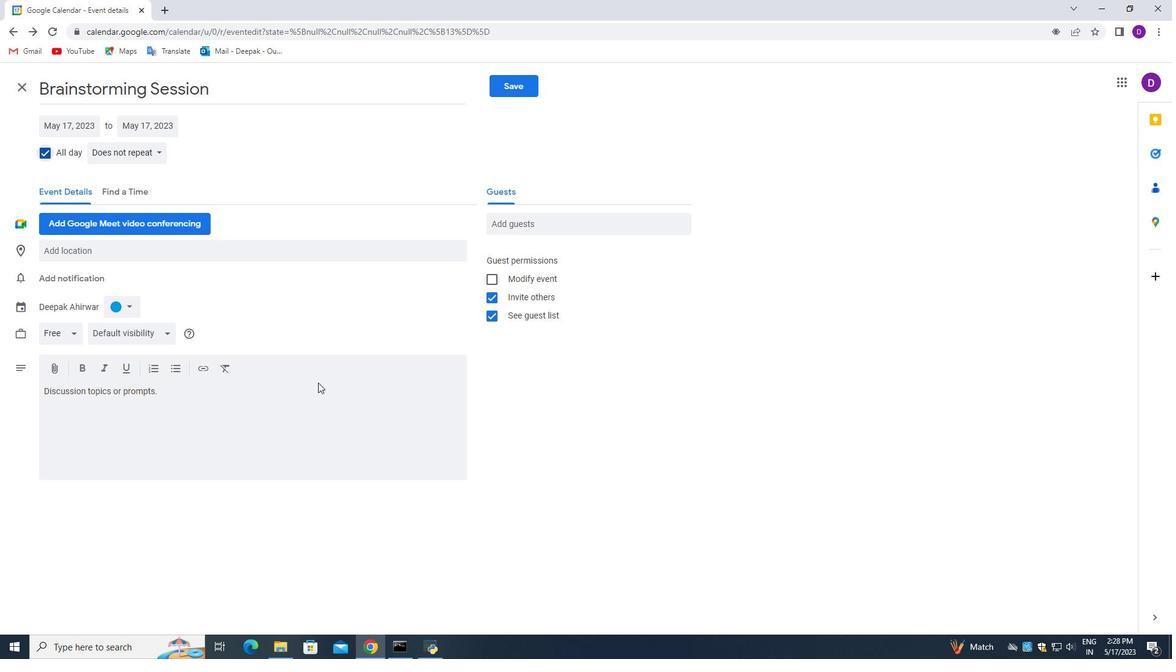 
Action: Mouse scrolled (318, 387) with delta (0, 0)
Screenshot: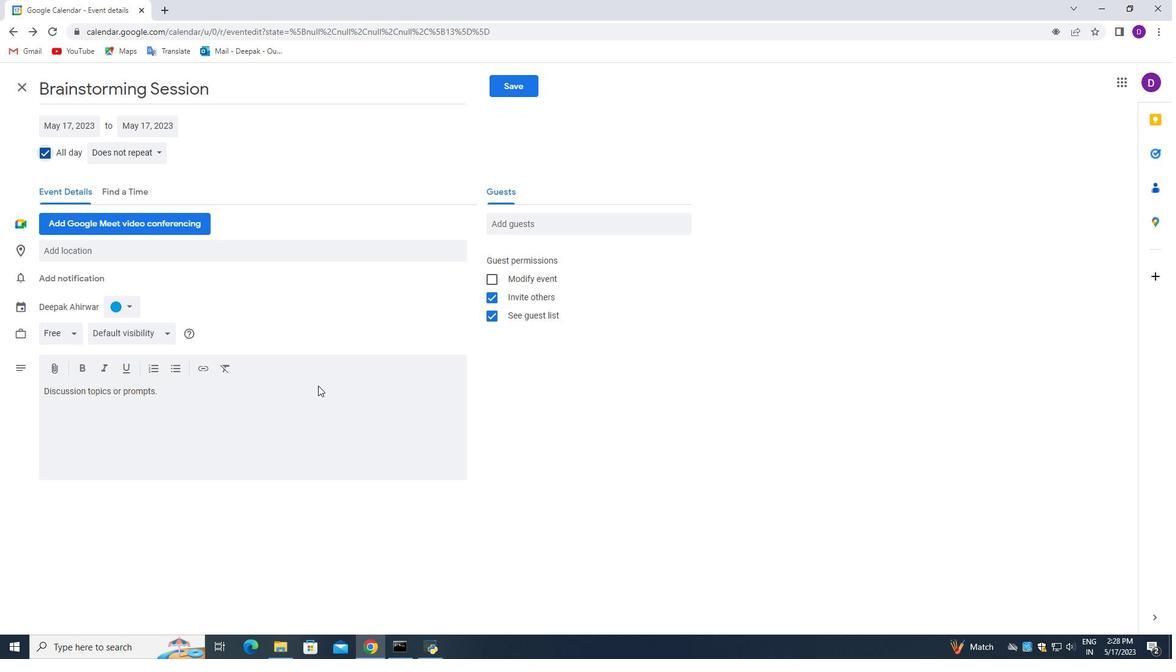 
Action: Mouse moved to (318, 388)
Screenshot: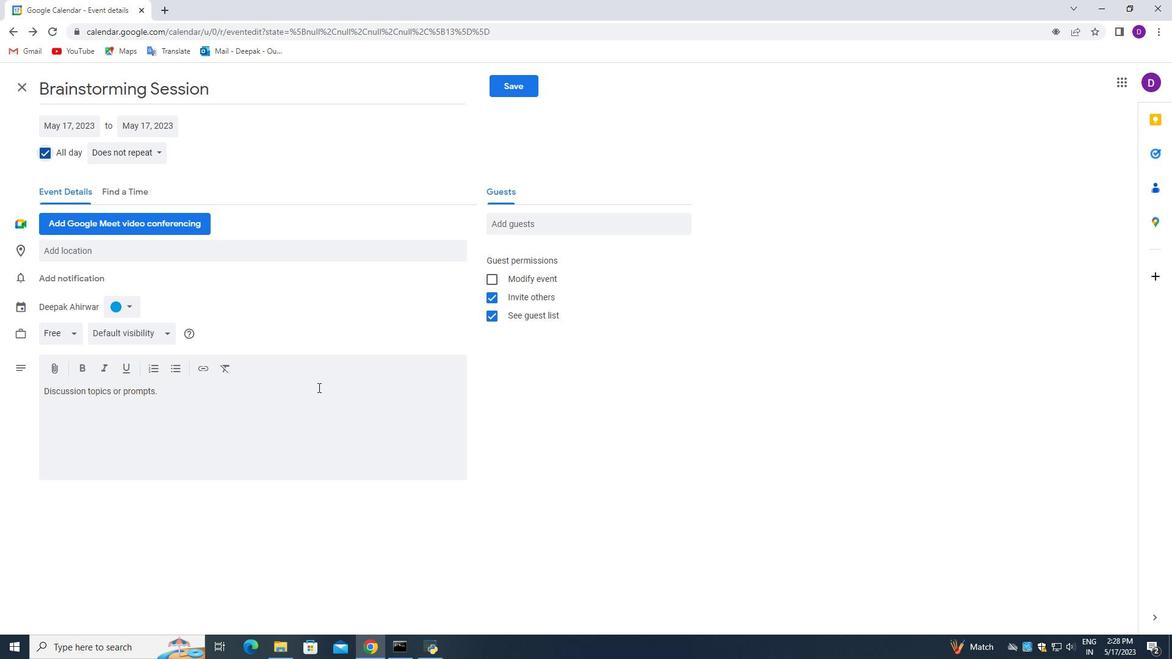 
Action: Mouse scrolled (318, 388) with delta (0, 0)
Screenshot: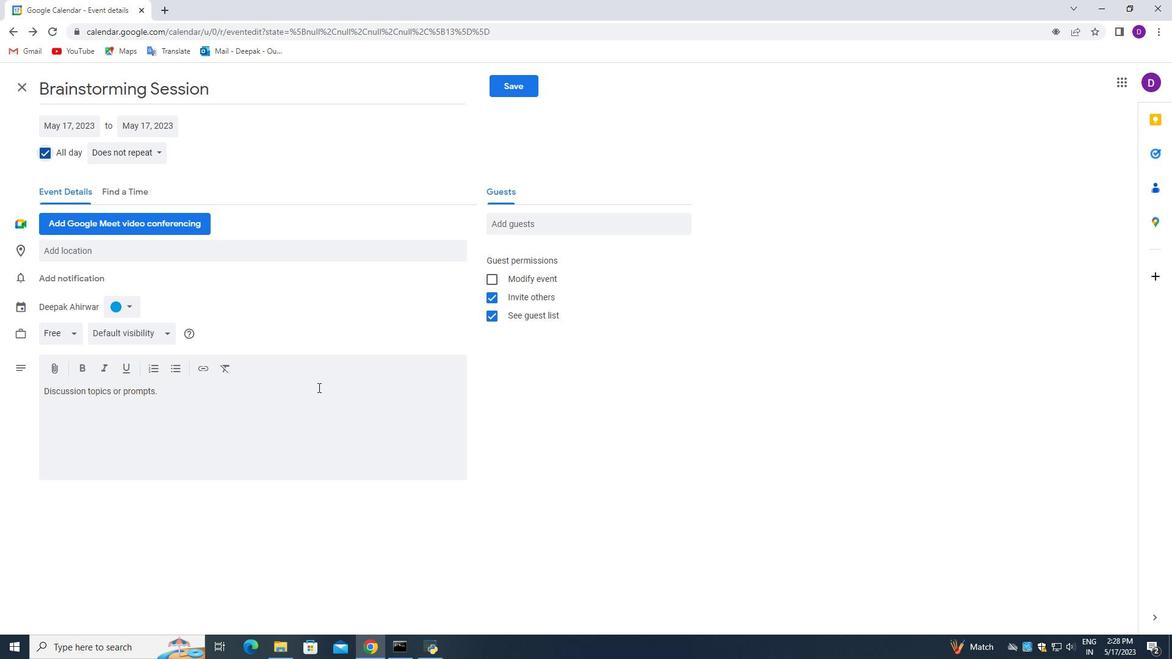 
Action: Mouse moved to (318, 388)
Screenshot: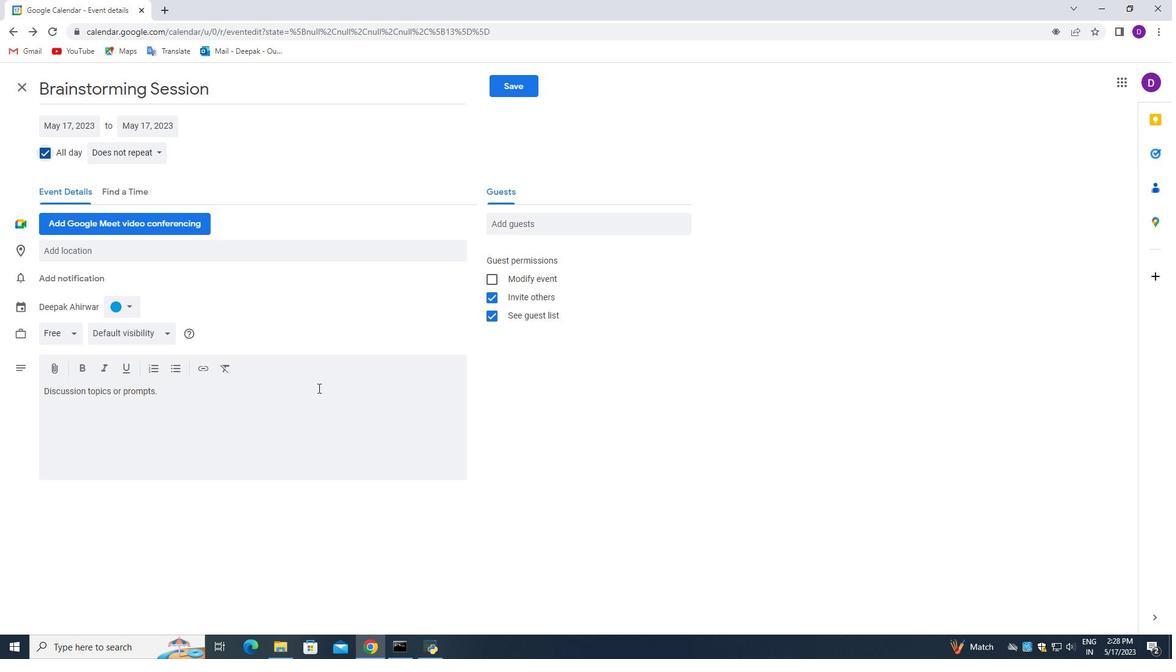 
Action: Mouse scrolled (318, 388) with delta (0, 0)
Screenshot: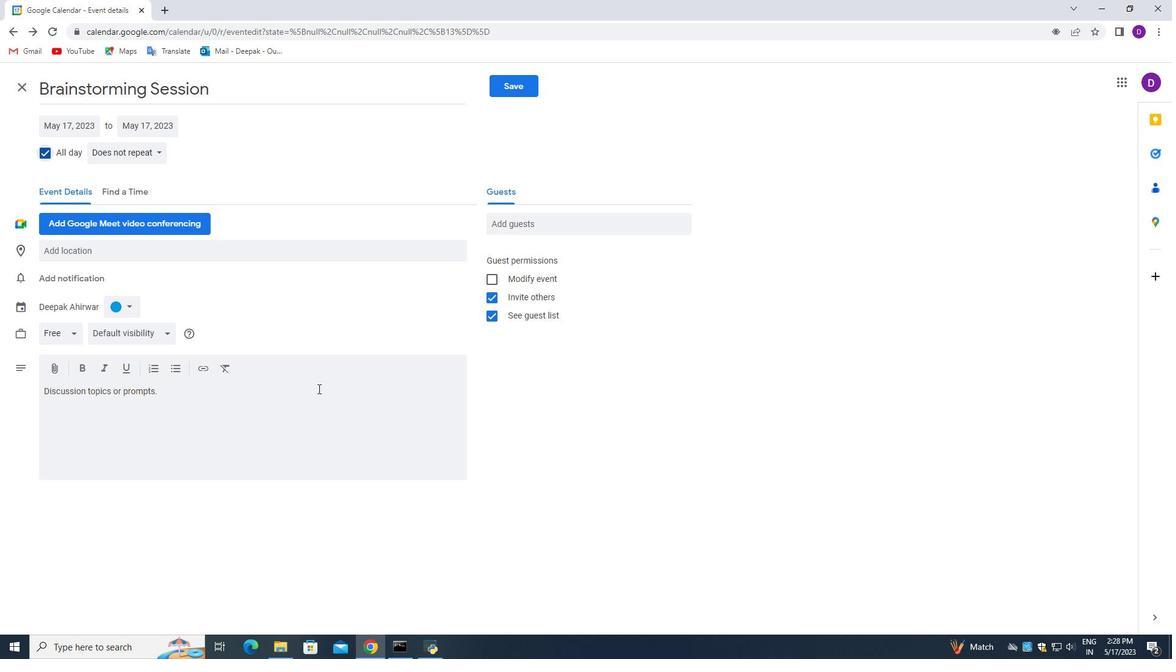 
Action: Mouse moved to (62, 278)
Screenshot: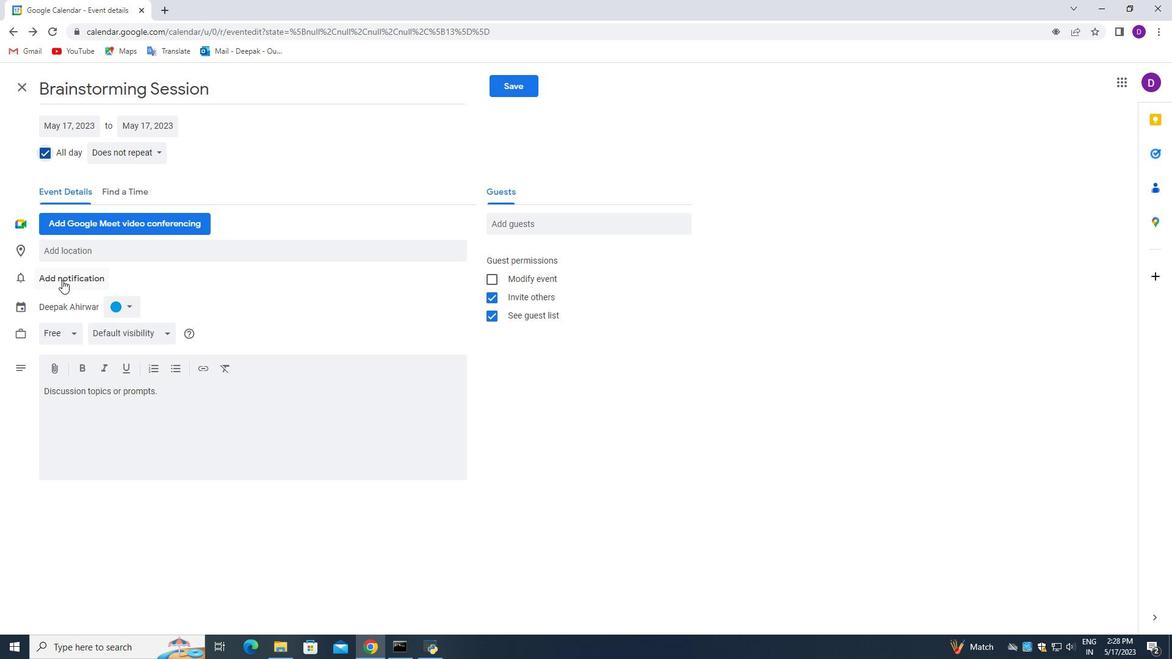 
Action: Mouse pressed left at (62, 278)
Screenshot: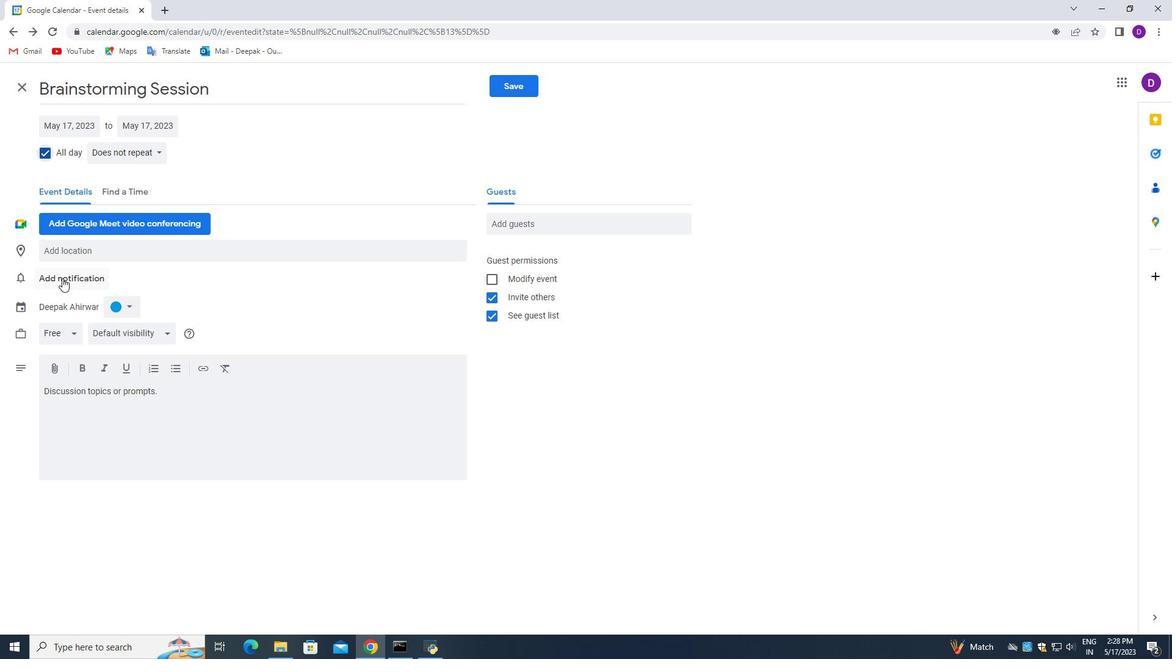 
Action: Mouse moved to (282, 356)
Screenshot: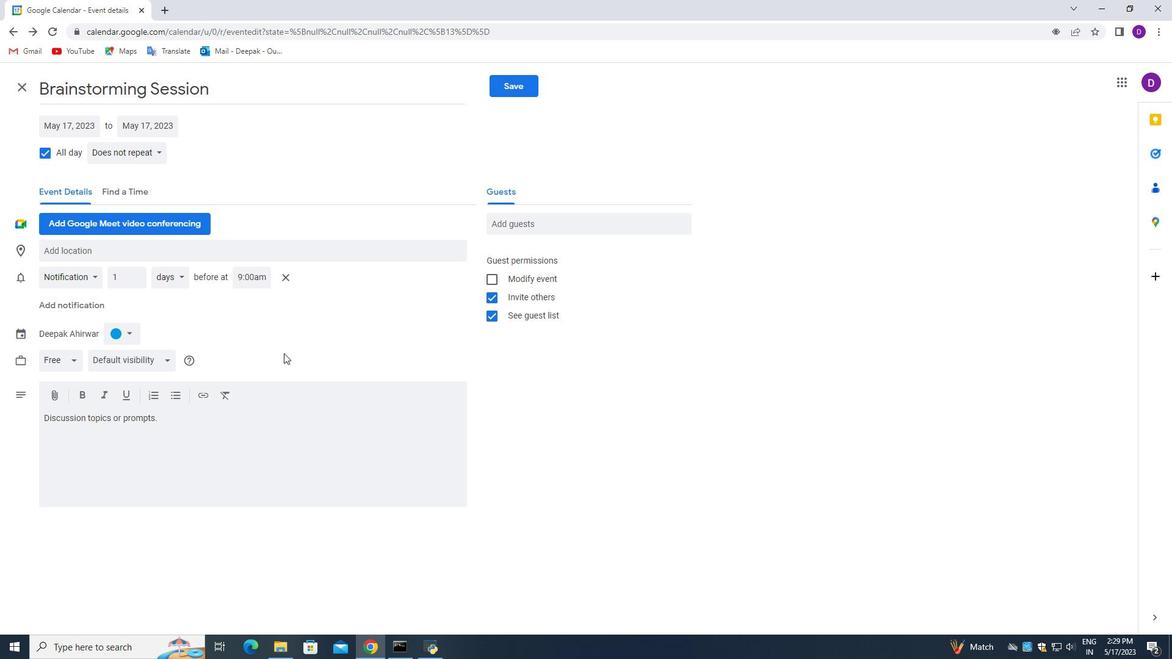 
Action: Mouse scrolled (282, 356) with delta (0, 0)
Screenshot: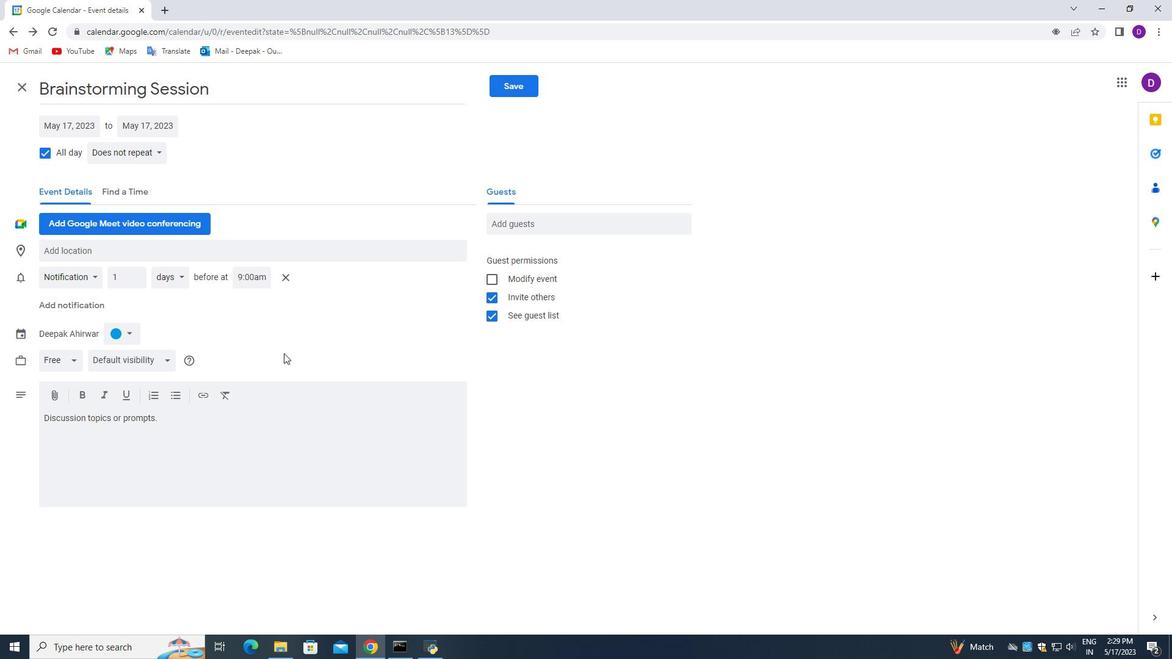 
Action: Mouse scrolled (282, 356) with delta (0, 0)
Screenshot: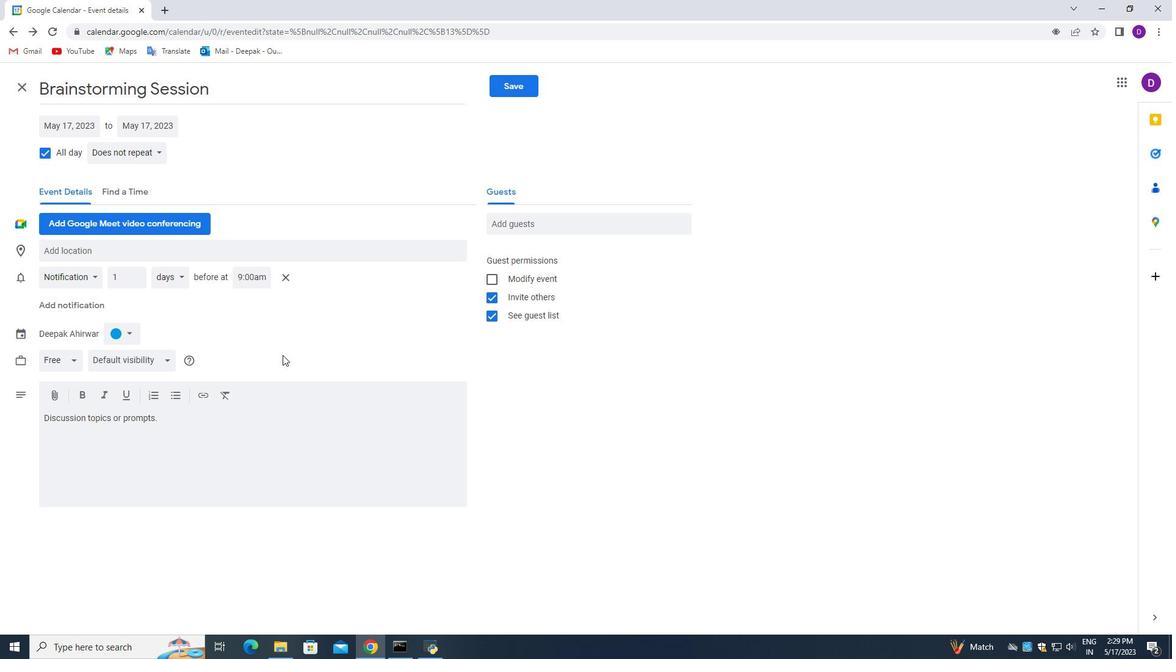 
Action: Mouse moved to (281, 356)
Screenshot: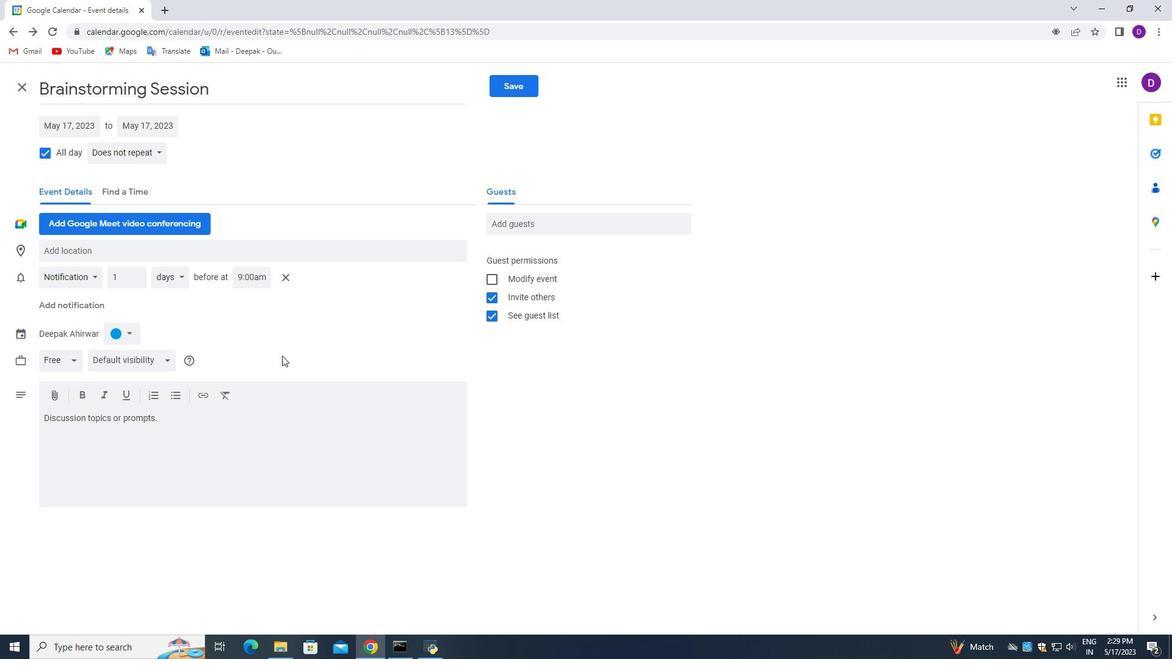 
Action: Mouse scrolled (281, 356) with delta (0, 0)
Screenshot: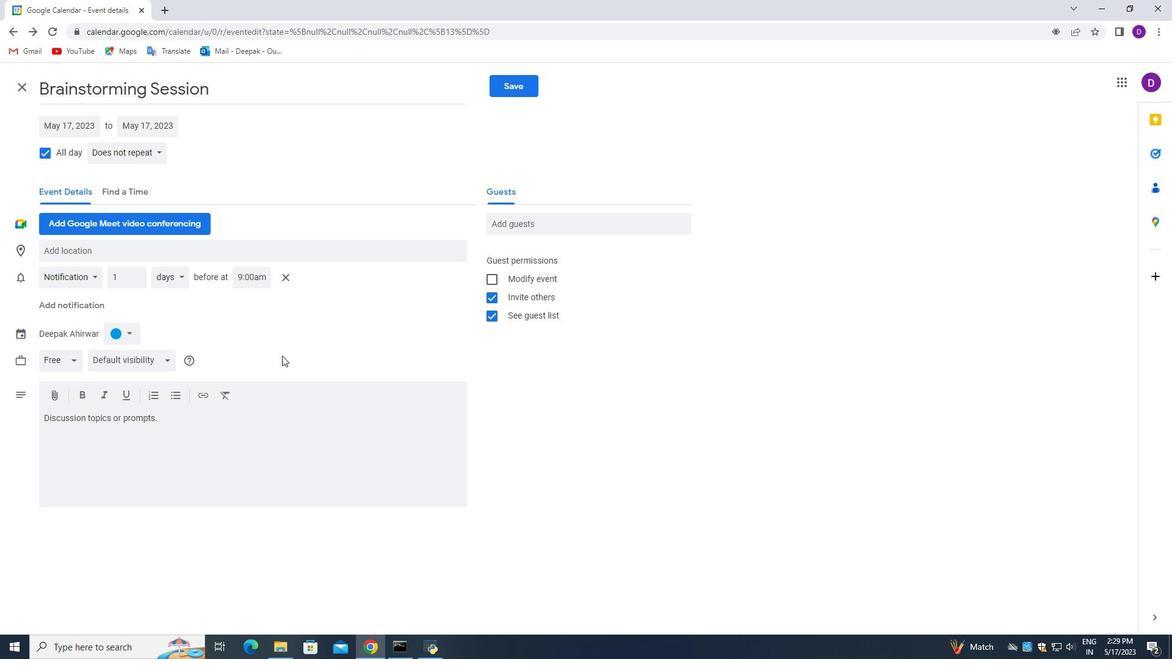 
Action: Mouse scrolled (281, 356) with delta (0, 0)
Screenshot: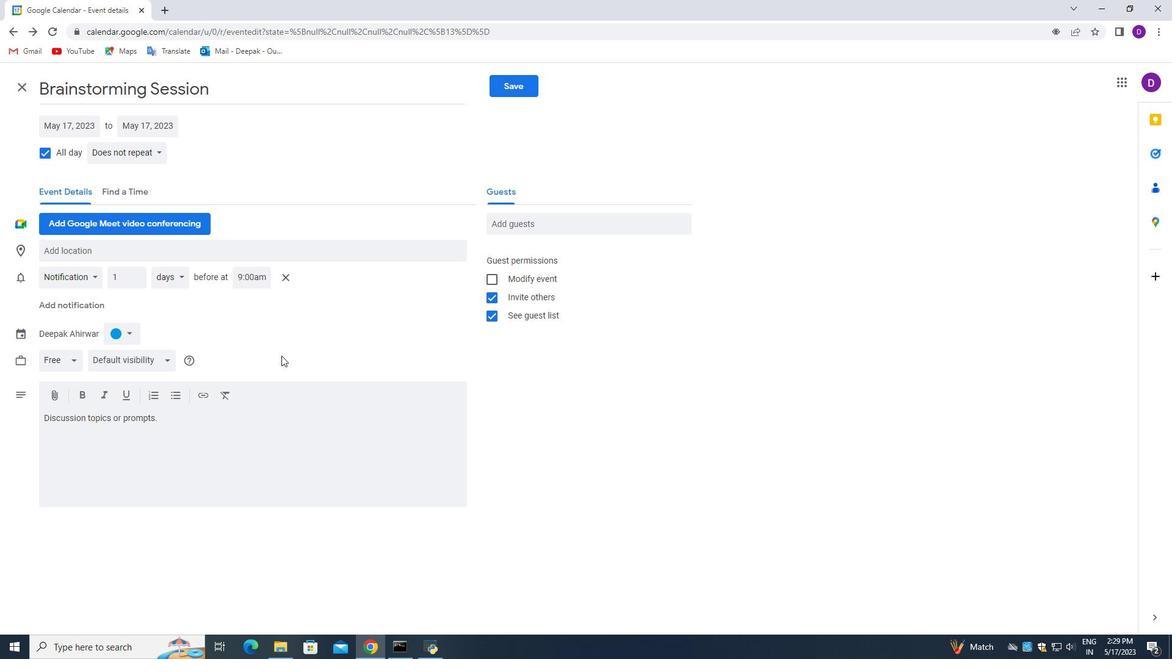 
Action: Mouse moved to (280, 355)
Screenshot: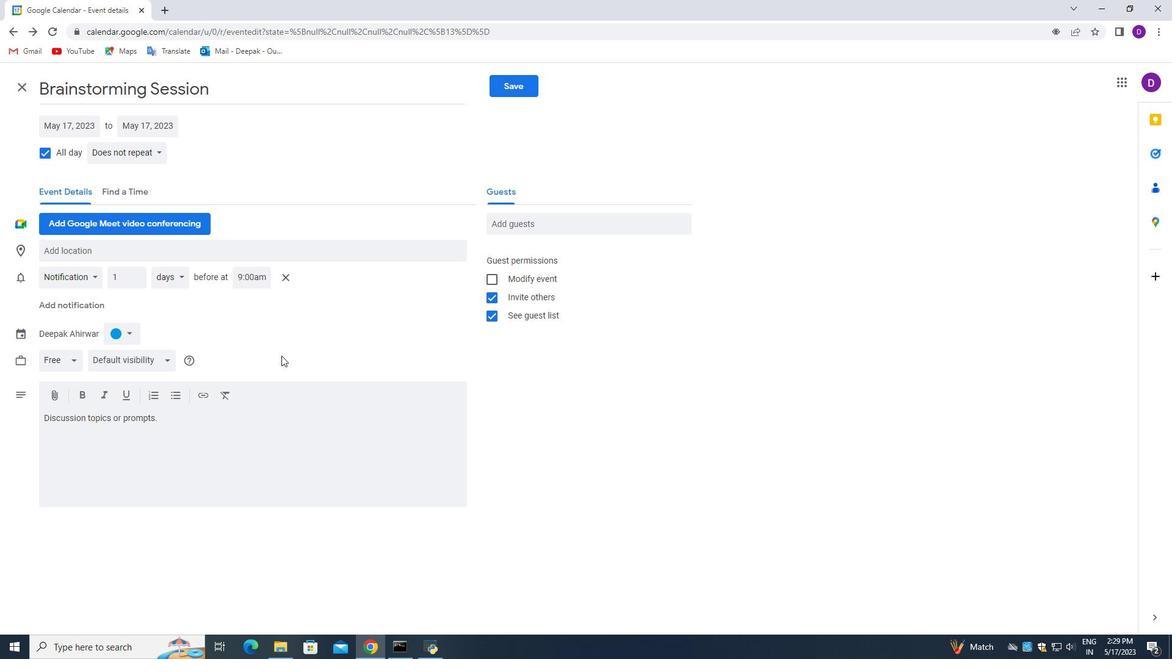 
Action: Mouse scrolled (280, 356) with delta (0, 0)
Screenshot: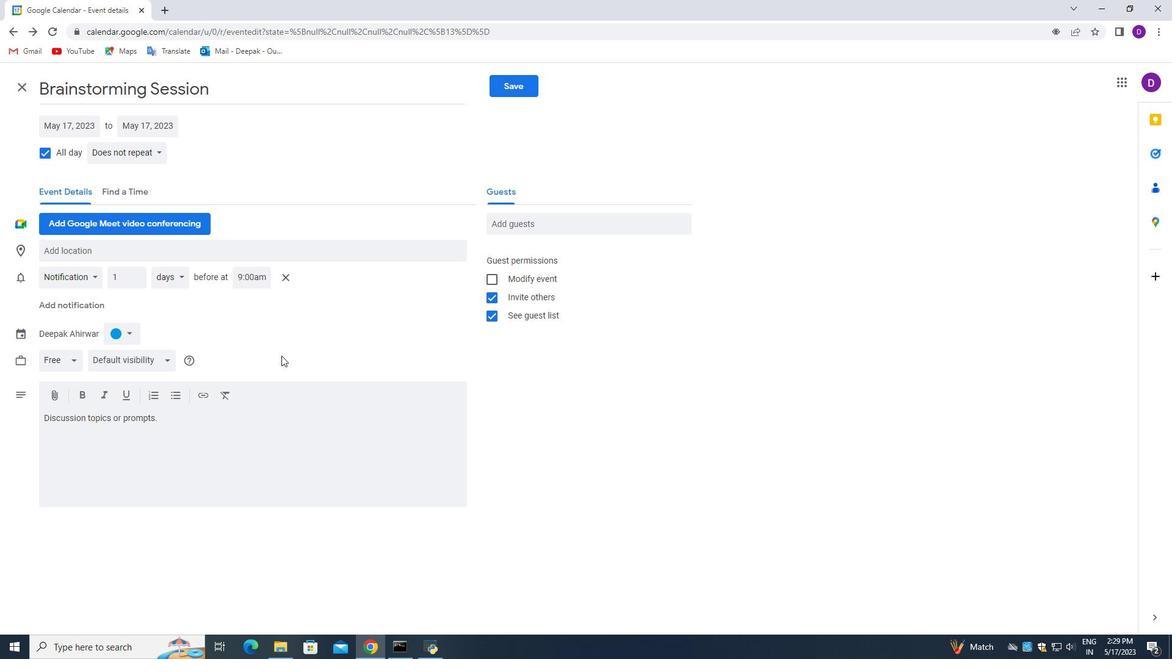 
Action: Mouse moved to (21, 395)
Screenshot: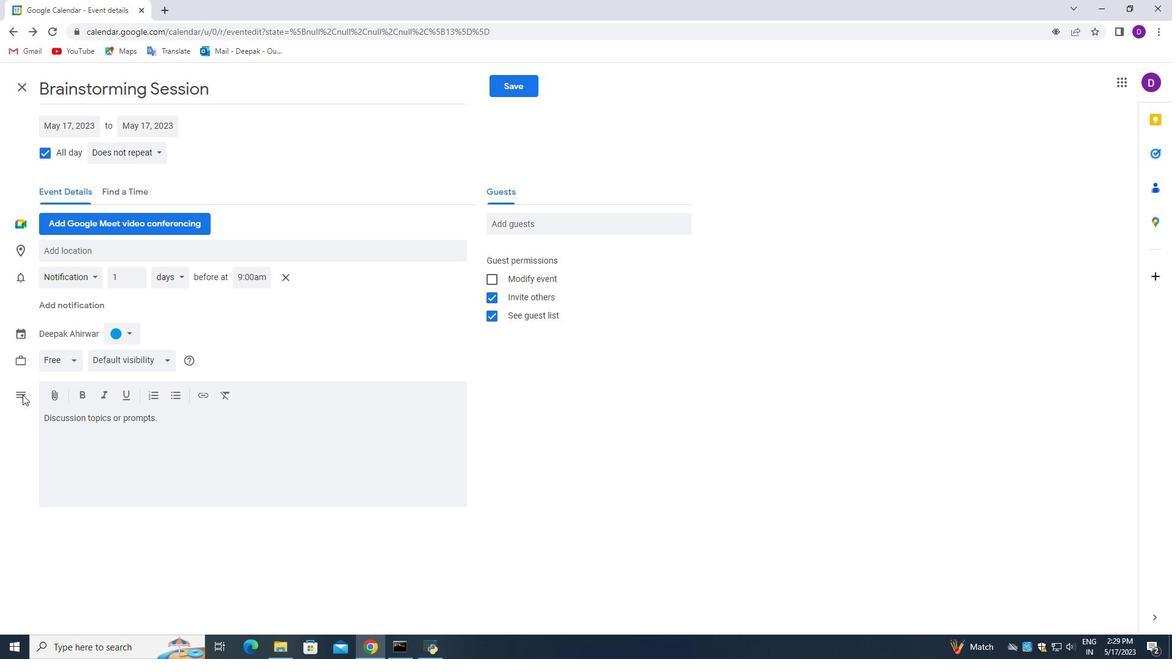 
Action: Mouse pressed left at (21, 395)
Screenshot: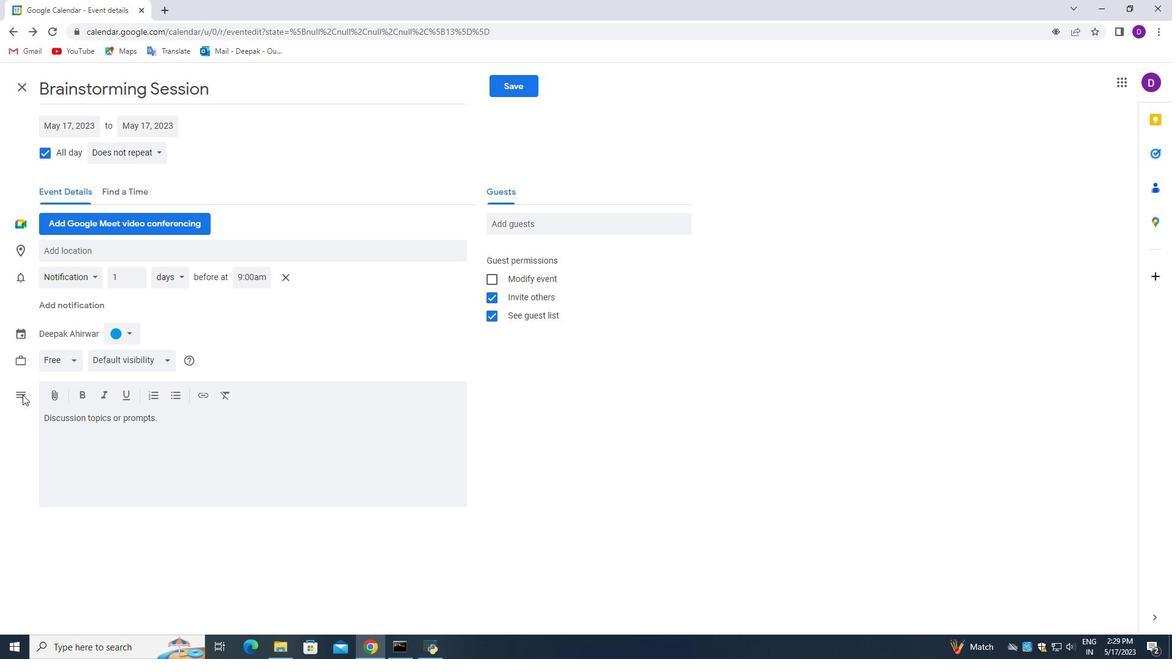
Action: Mouse moved to (15, 393)
Screenshot: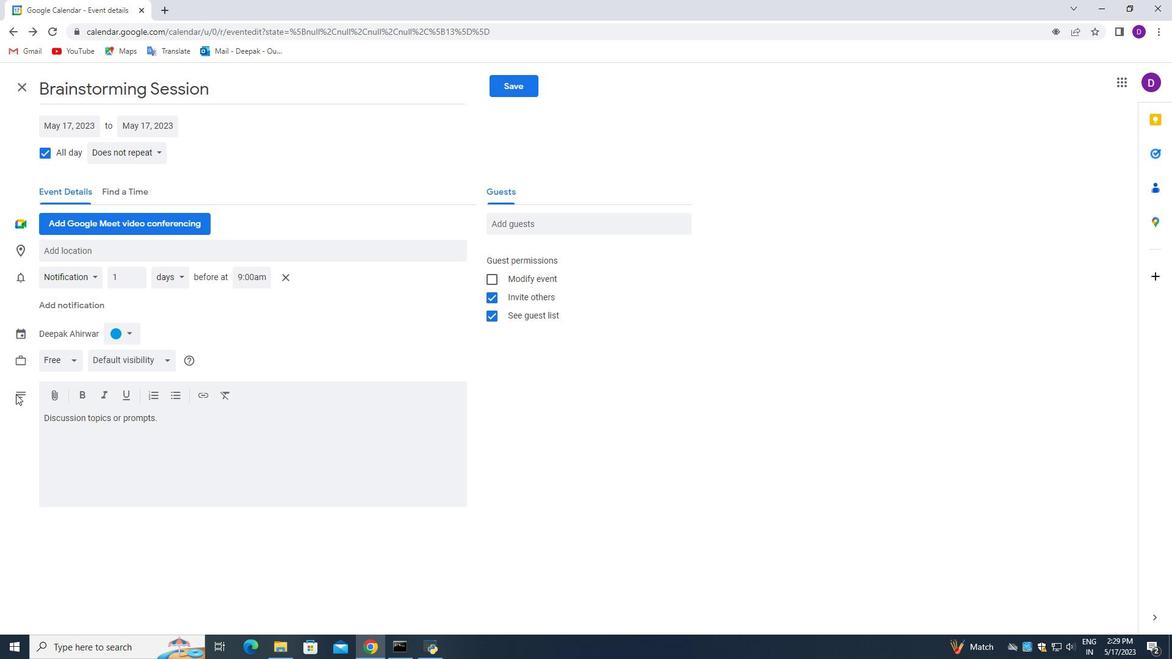 
Action: Mouse pressed left at (15, 393)
Screenshot: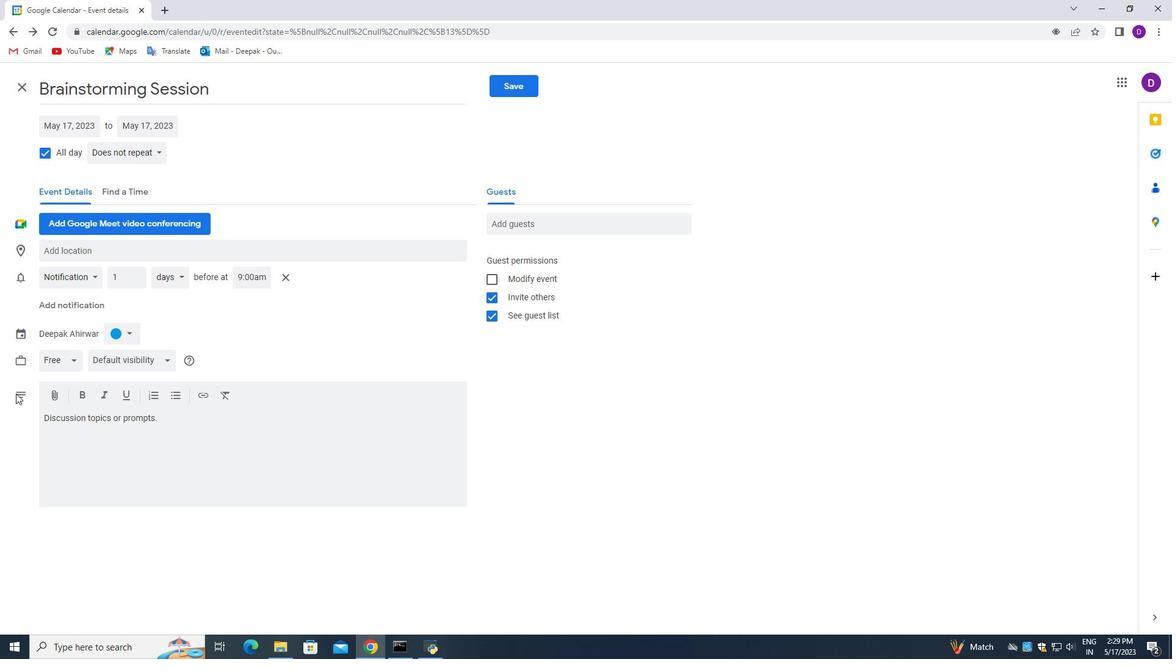 
Action: Mouse moved to (493, 280)
Screenshot: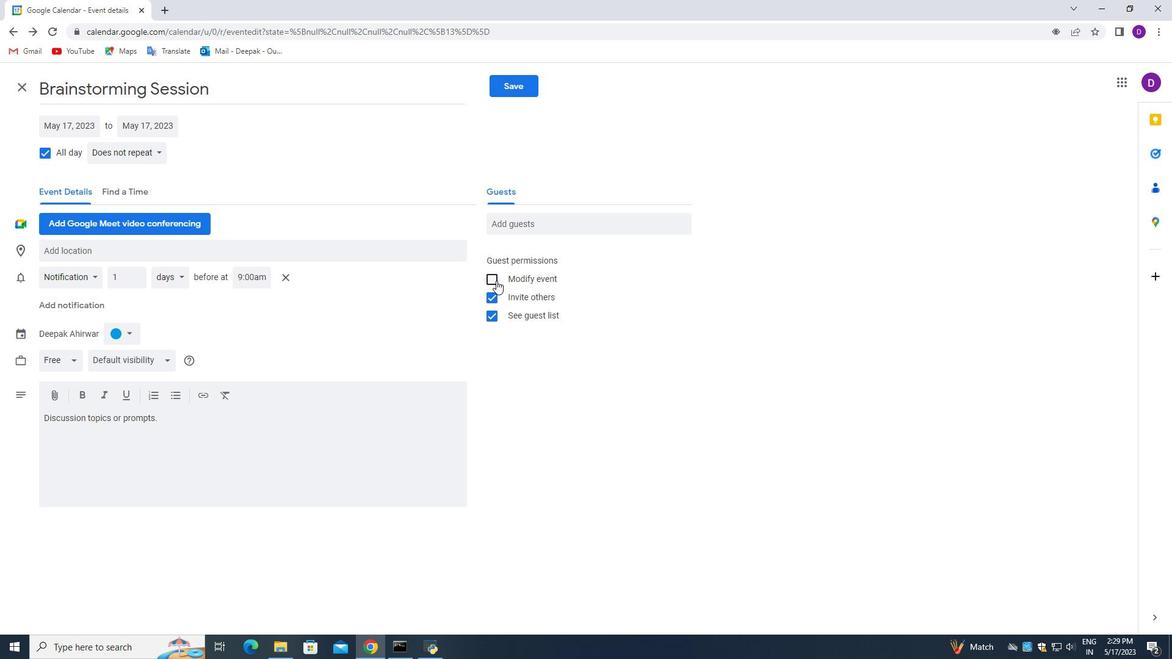 
Action: Mouse pressed left at (493, 280)
Screenshot: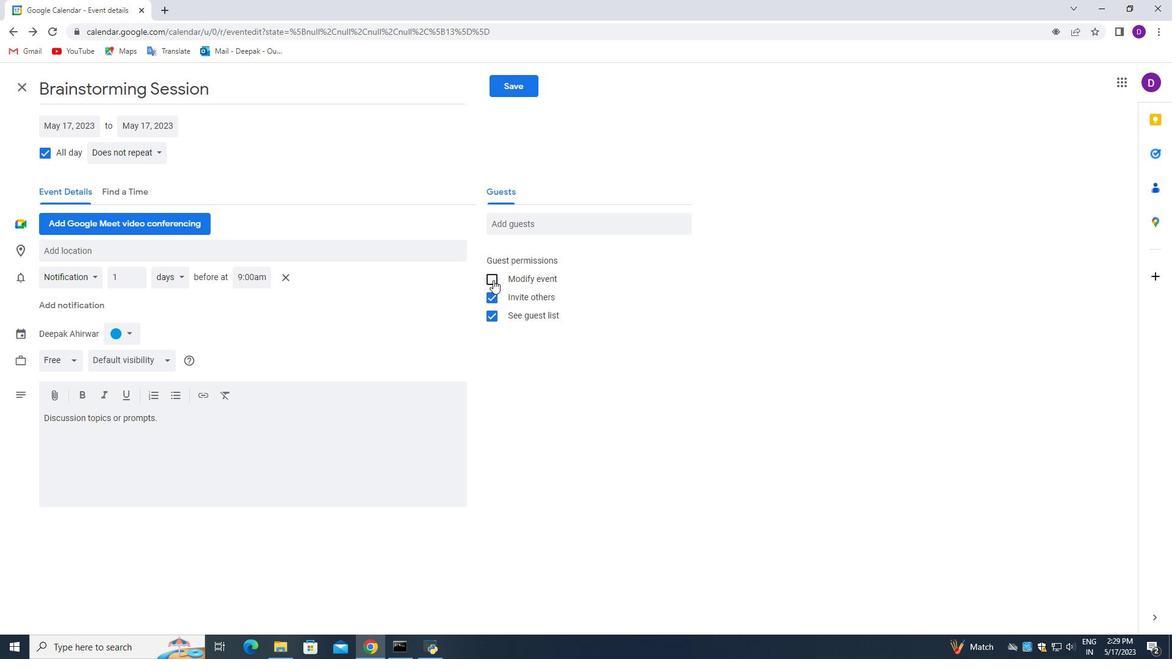 
Action: Mouse pressed left at (493, 280)
Screenshot: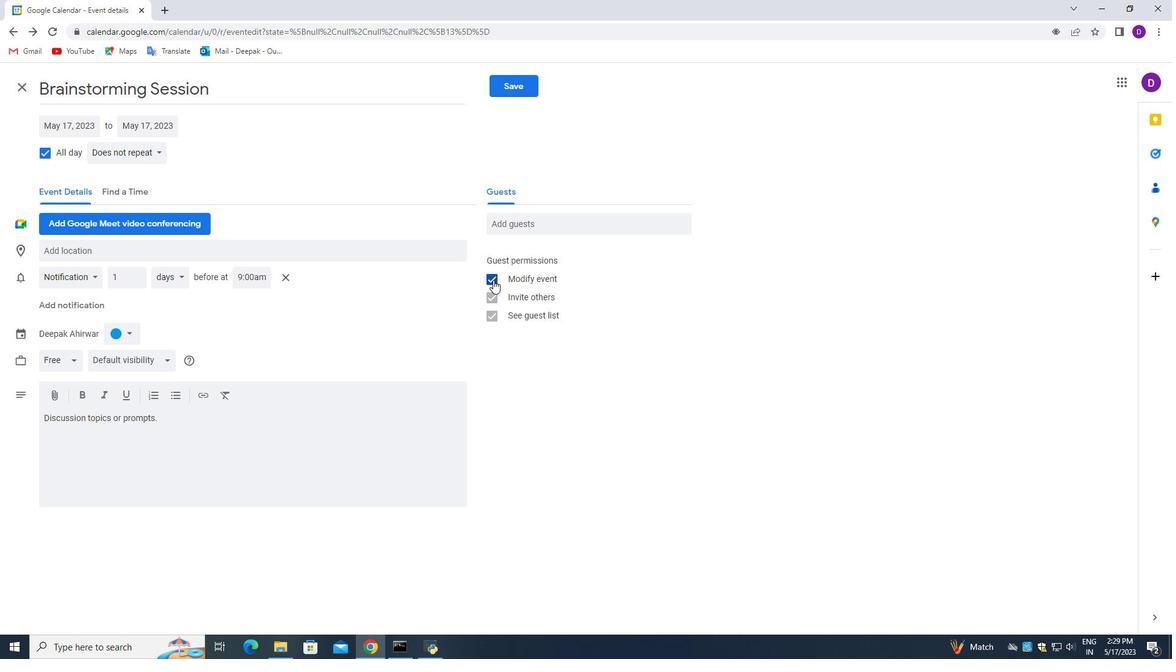 
Action: Mouse moved to (268, 338)
Screenshot: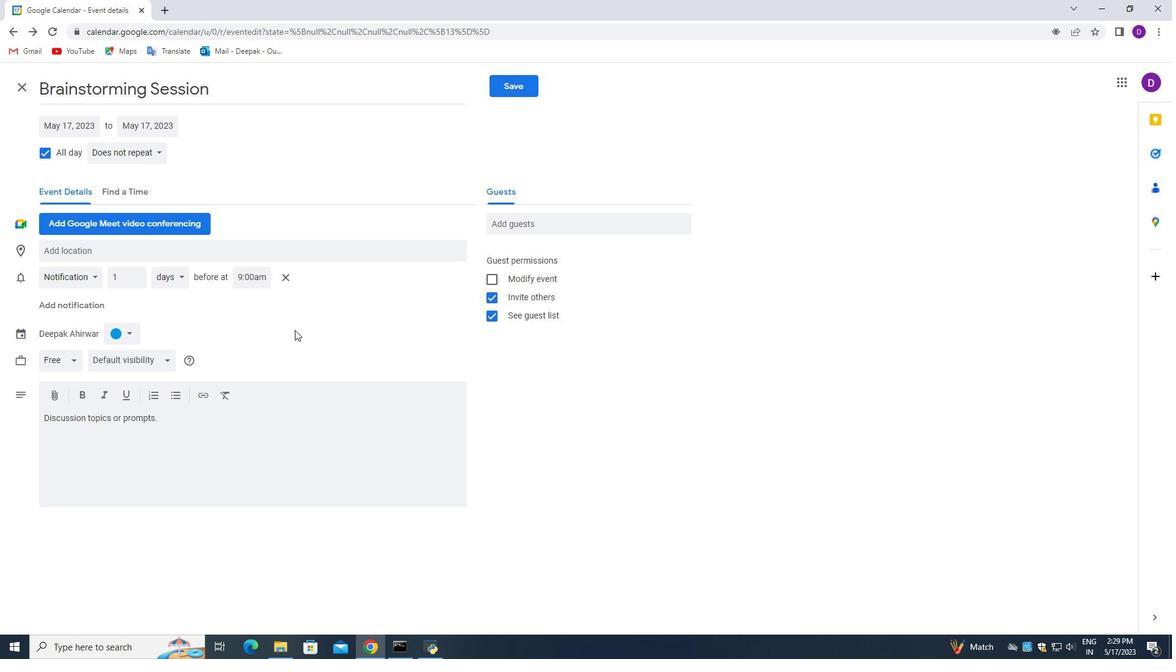 
Action: Mouse scrolled (272, 335) with delta (0, 0)
Screenshot: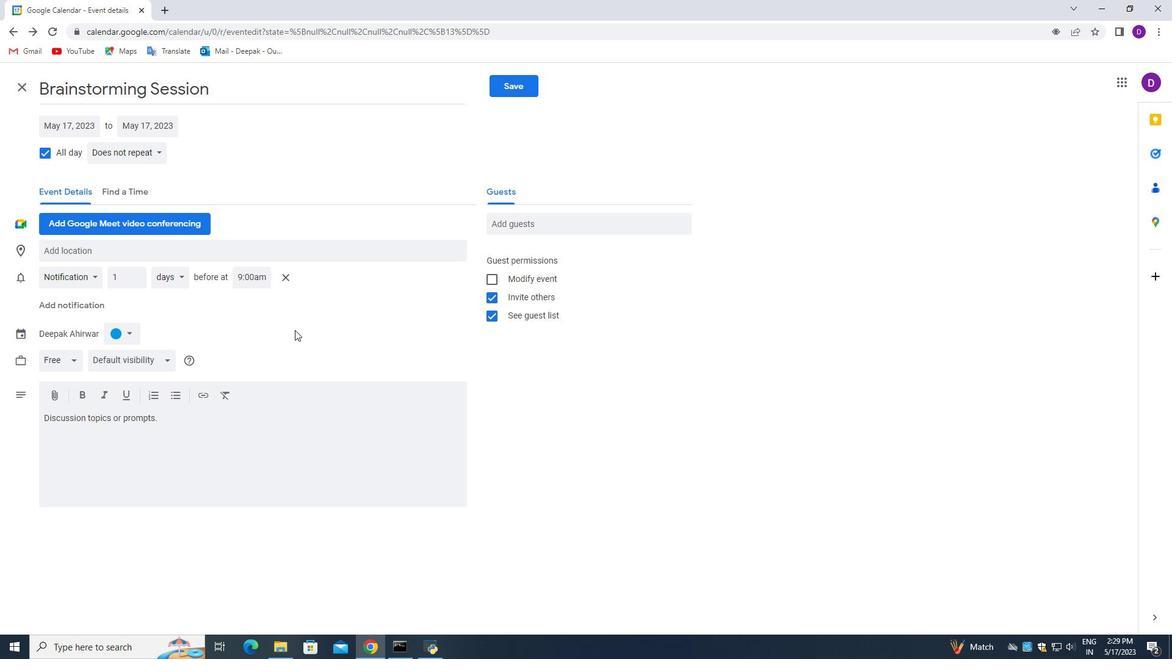 
Action: Mouse moved to (257, 340)
Screenshot: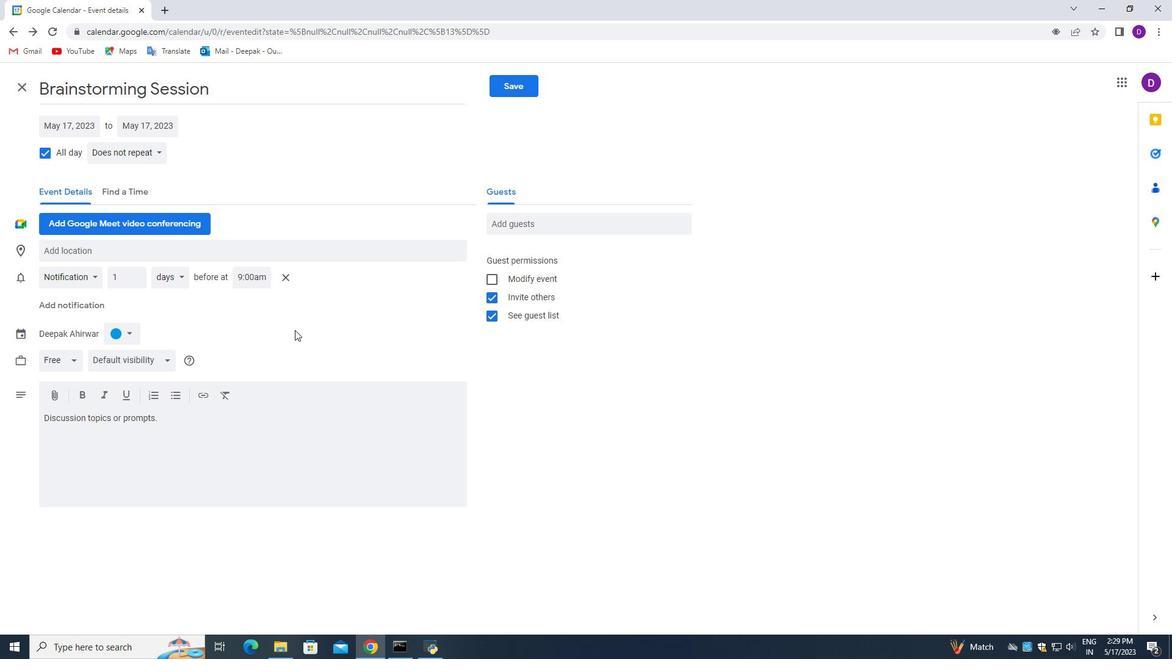 
Action: Mouse scrolled (261, 338) with delta (0, 0)
Screenshot: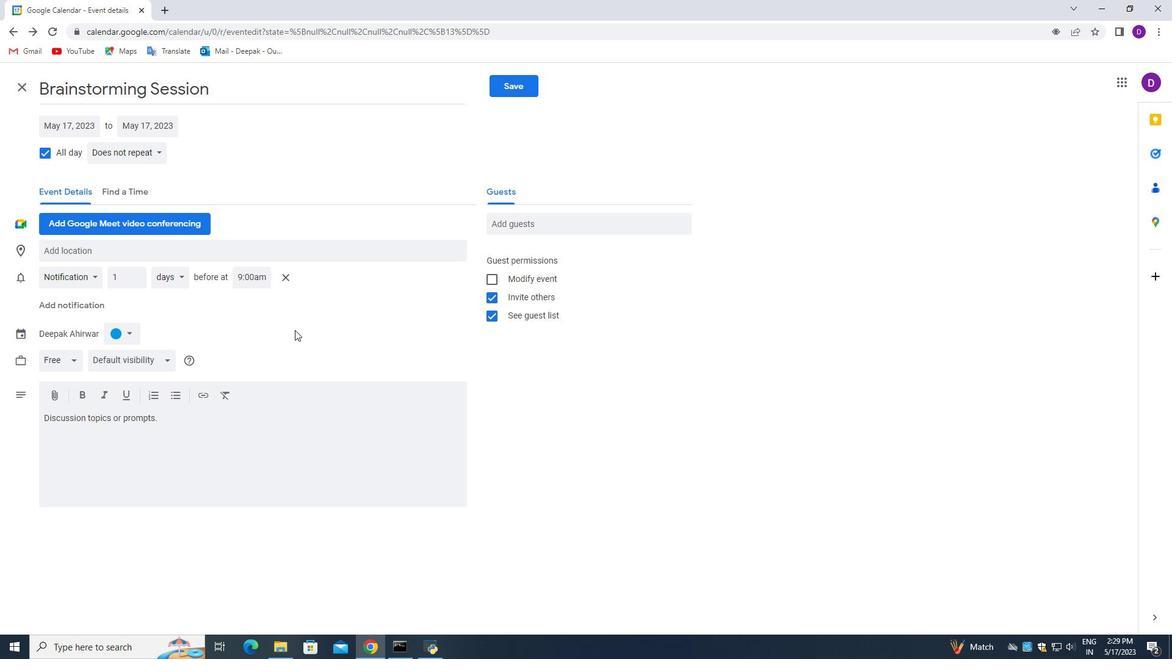 
Action: Mouse moved to (252, 340)
Screenshot: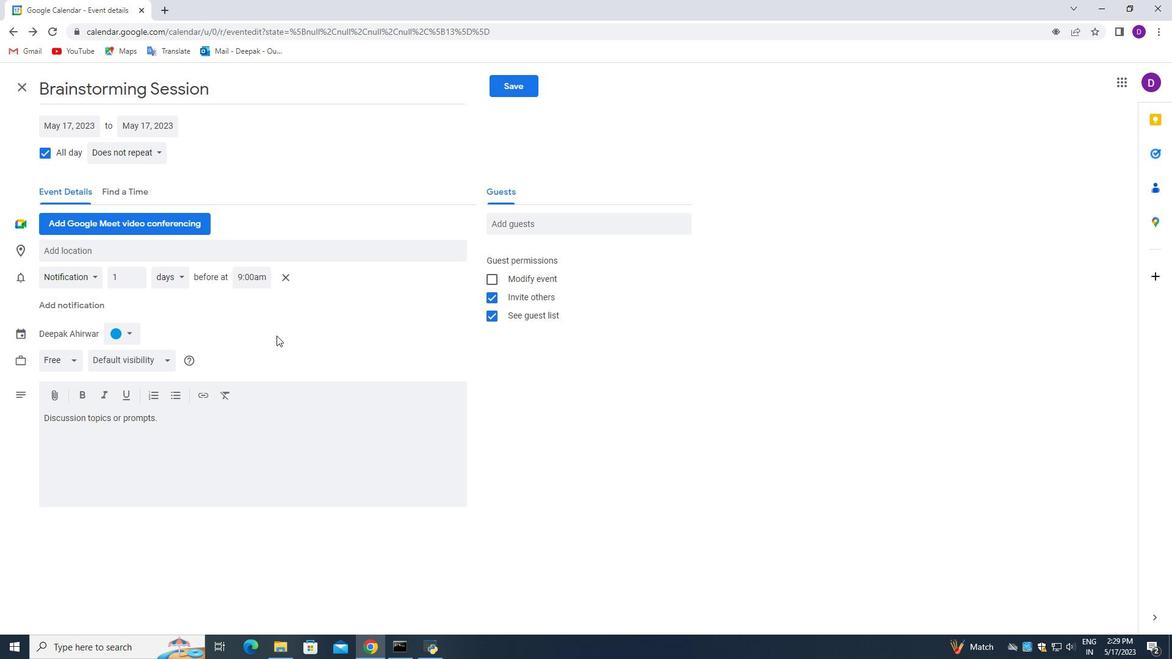 
Action: Mouse scrolled (252, 340) with delta (0, 0)
Screenshot: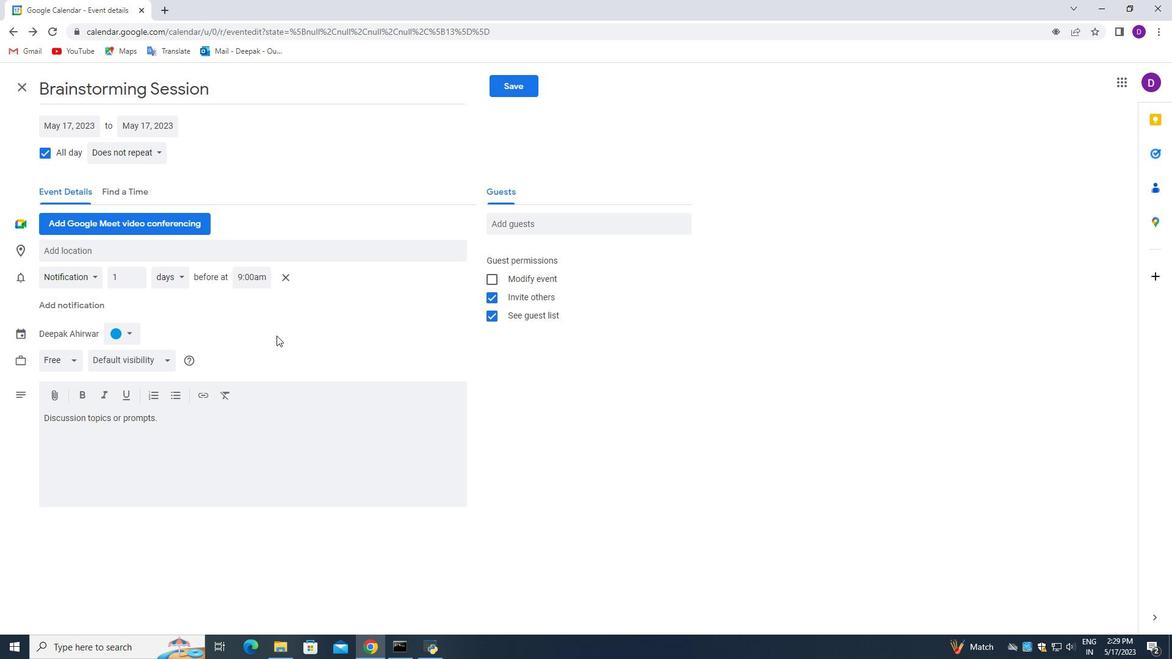 
Action: Mouse moved to (247, 340)
Screenshot: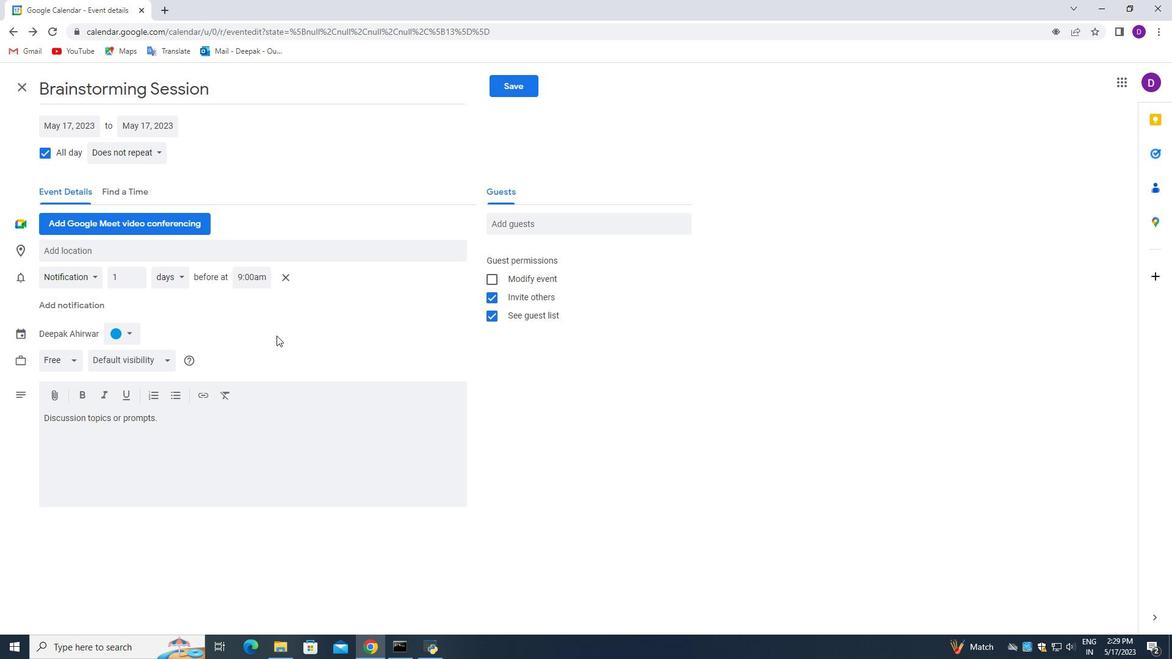 
Action: Mouse scrolled (247, 340) with delta (0, 0)
Screenshot: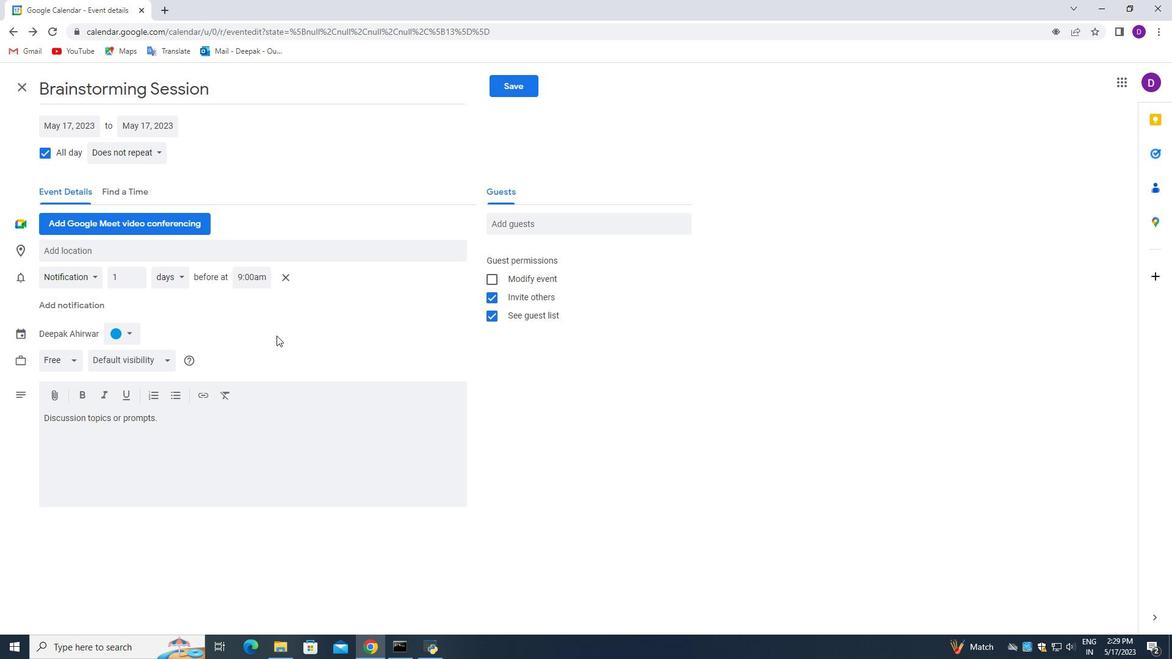 
Action: Mouse moved to (248, 333)
Screenshot: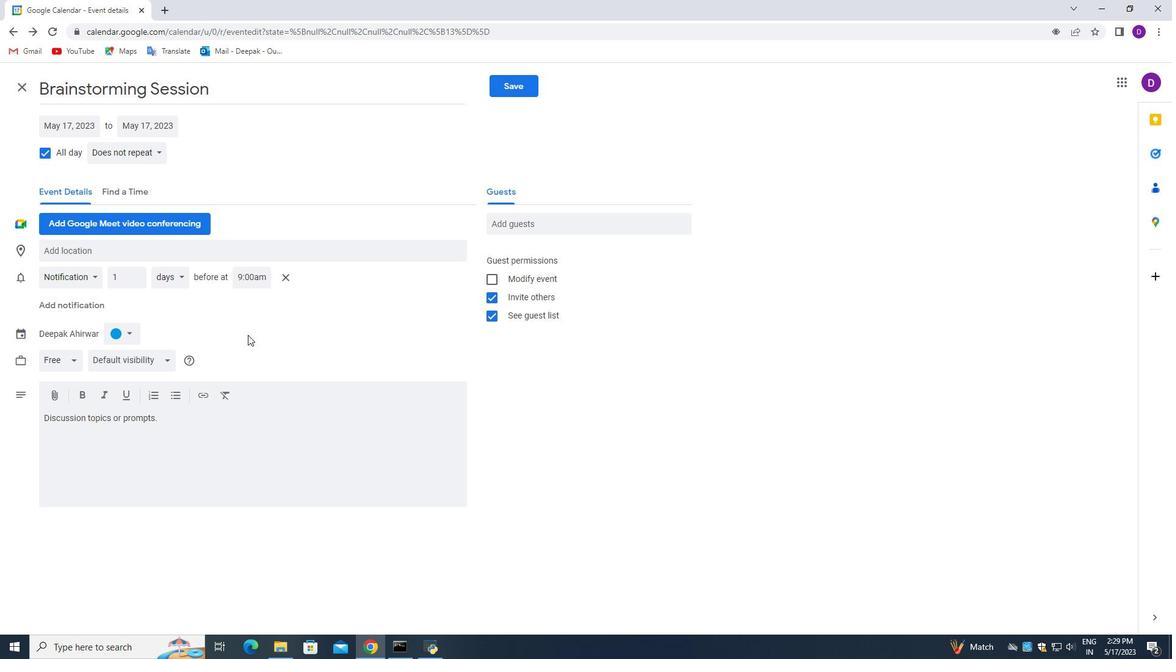 
Action: Mouse scrolled (248, 334) with delta (0, 0)
Screenshot: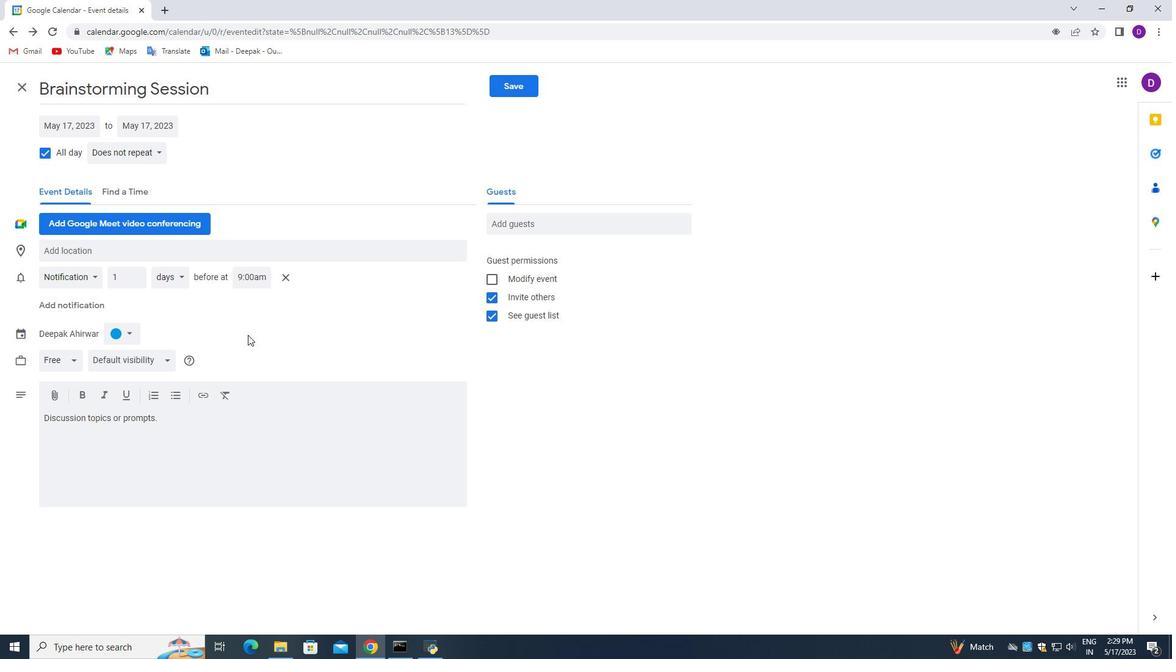 
Action: Mouse moved to (249, 332)
Screenshot: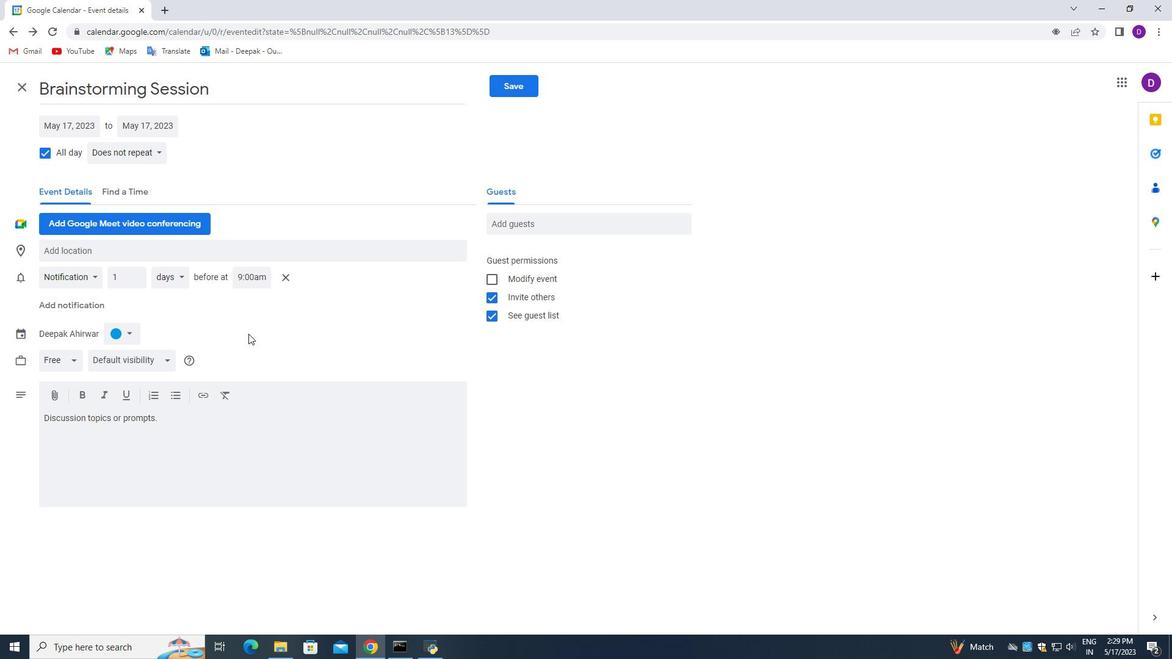 
Action: Mouse scrolled (249, 332) with delta (0, 0)
Screenshot: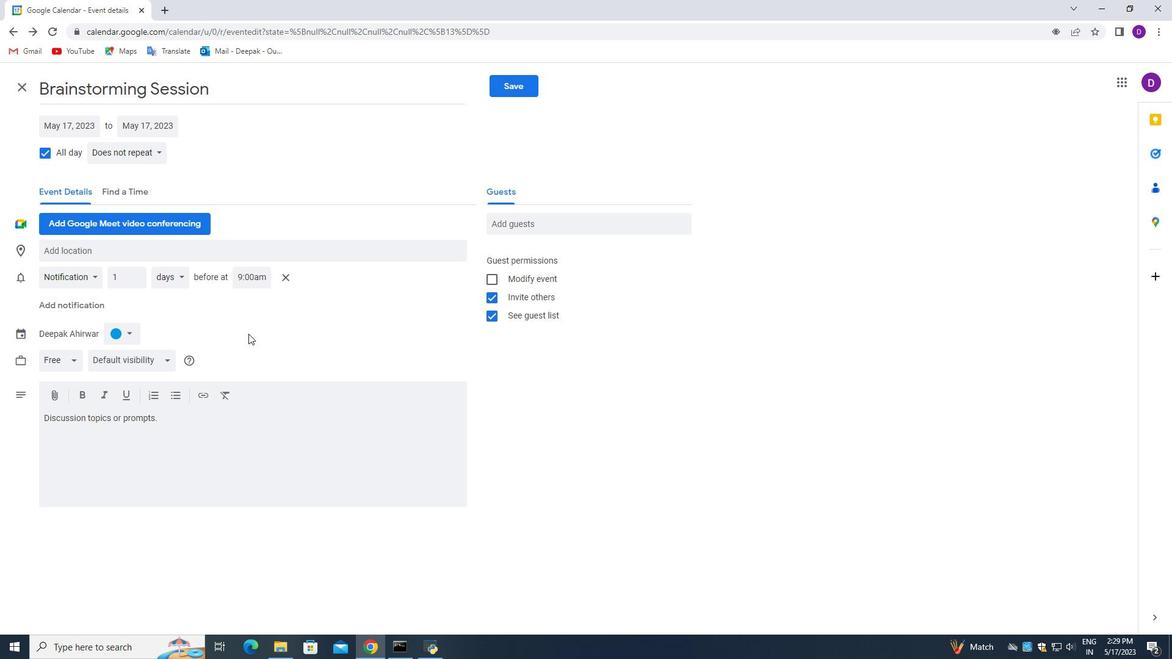 
Action: Mouse scrolled (249, 332) with delta (0, 0)
Screenshot: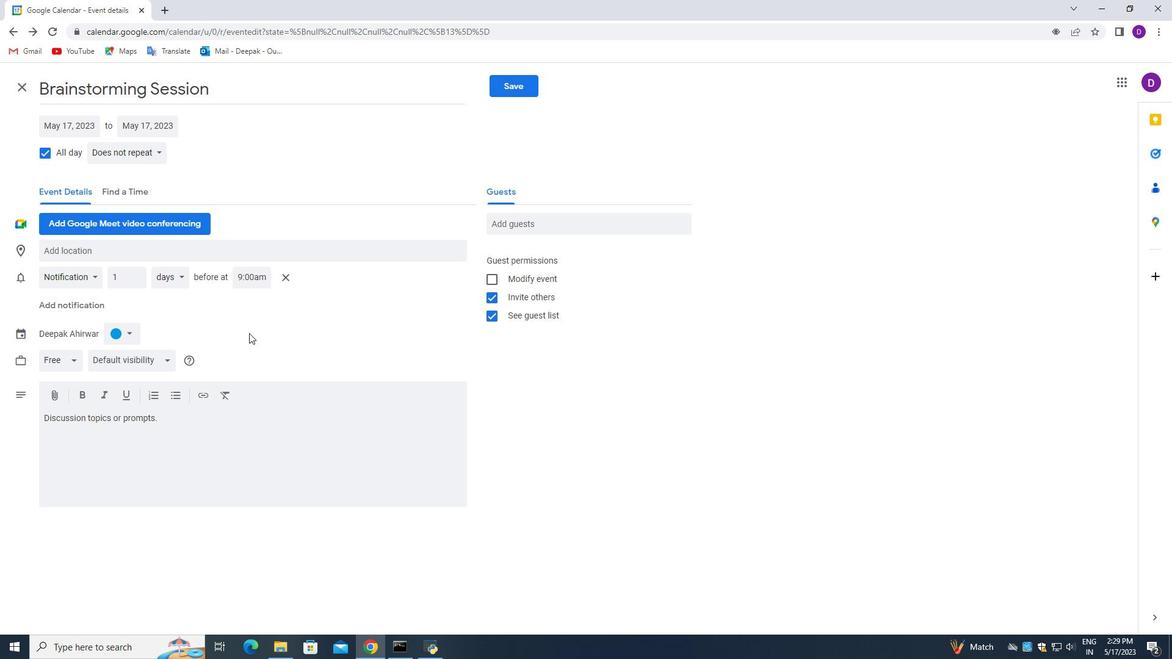 
Action: Mouse scrolled (249, 332) with delta (0, 0)
Screenshot: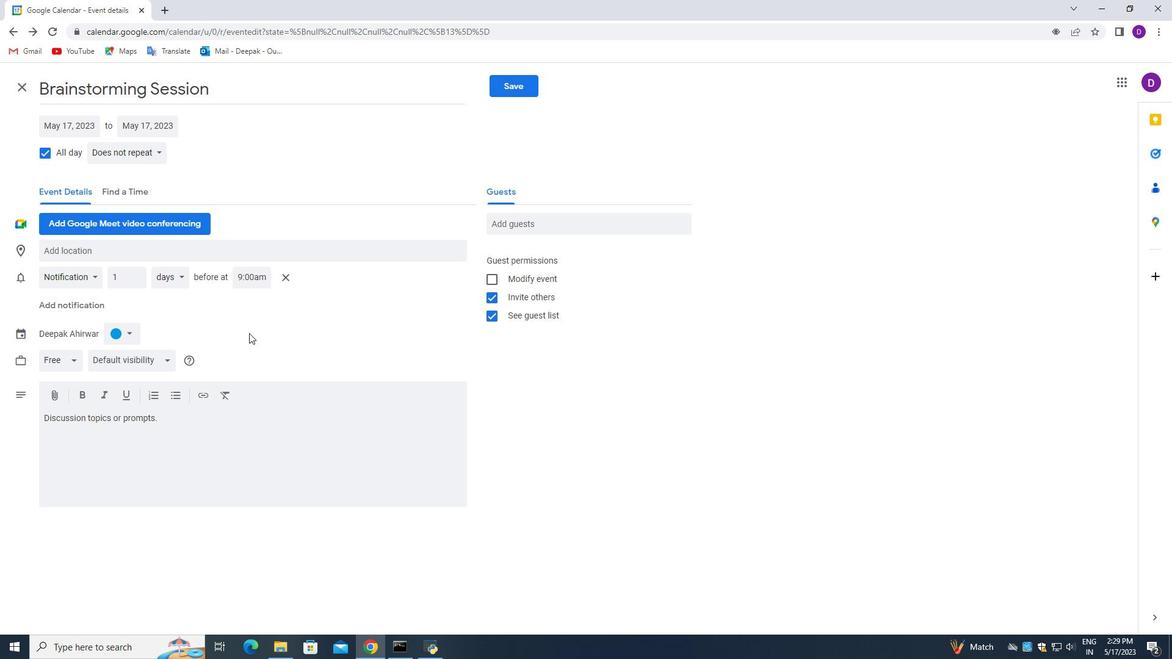 
Action: Mouse scrolled (249, 332) with delta (0, 0)
Screenshot: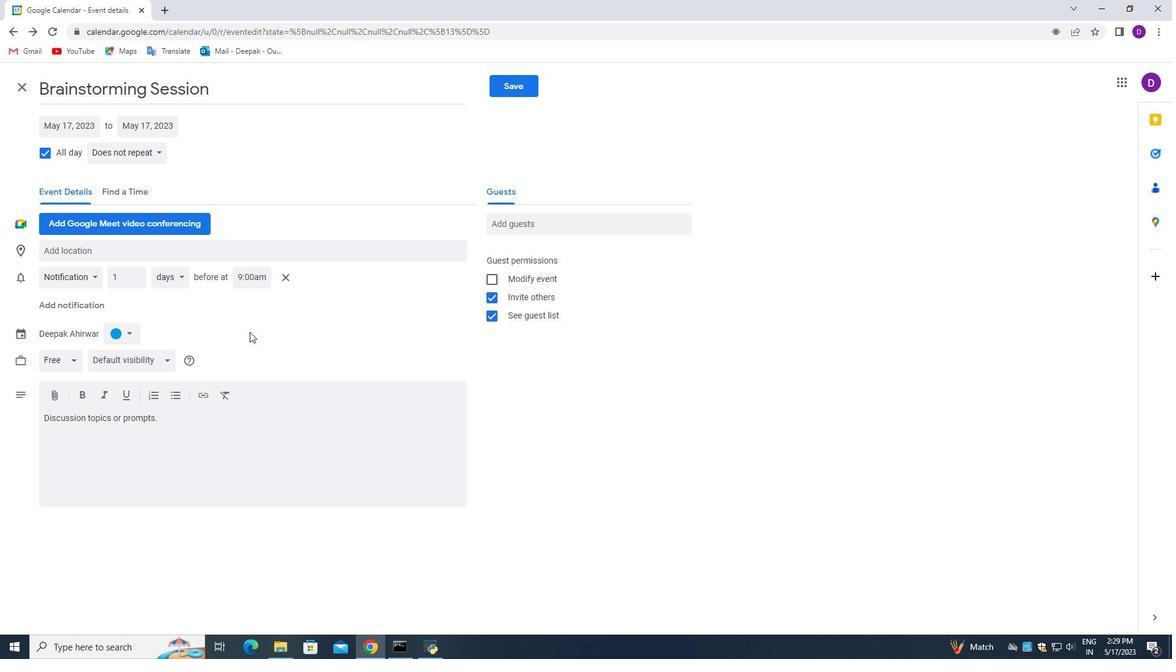 
Action: Mouse moved to (206, 323)
Screenshot: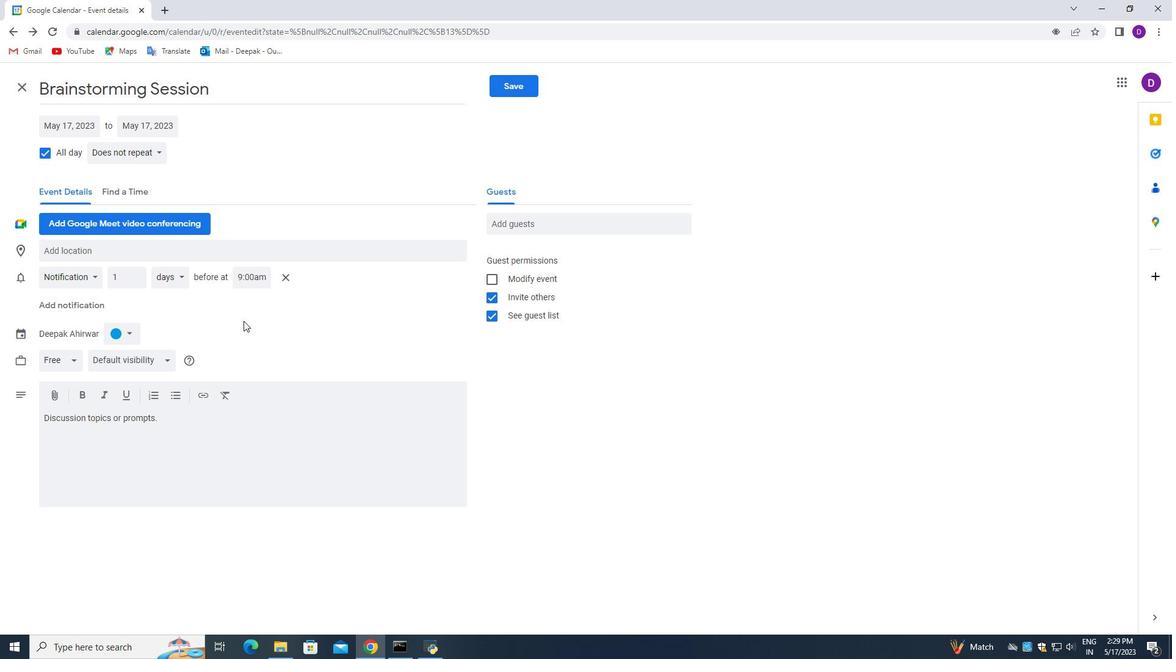 
Action: Mouse scrolled (206, 324) with delta (0, 0)
Screenshot: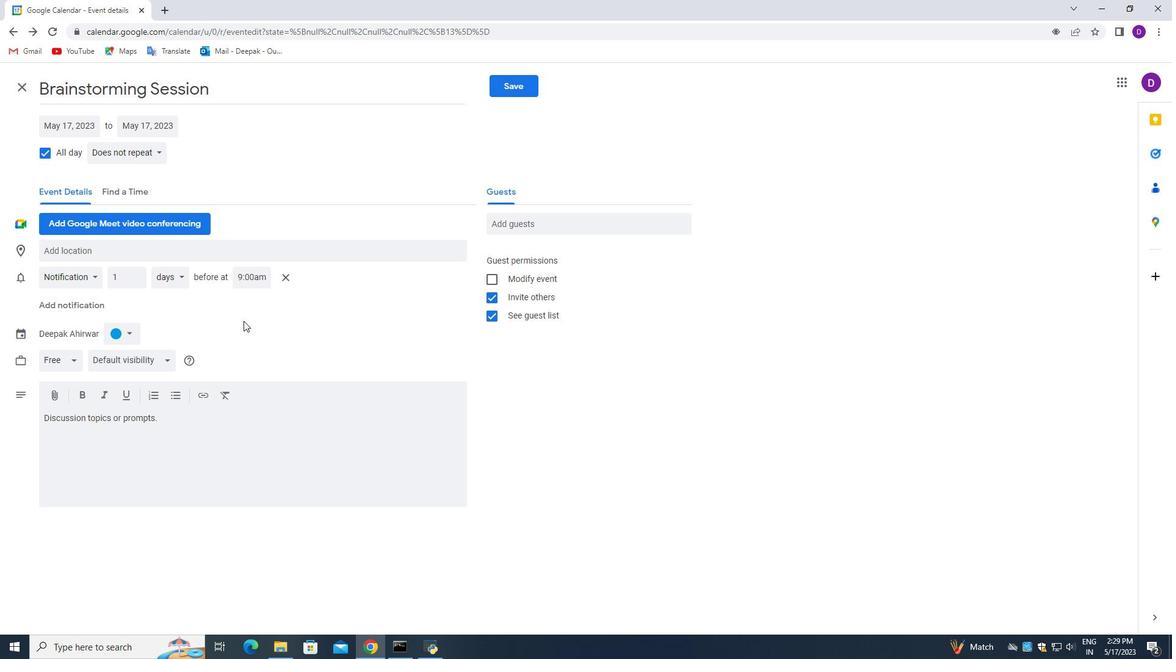 
Action: Mouse moved to (199, 324)
Screenshot: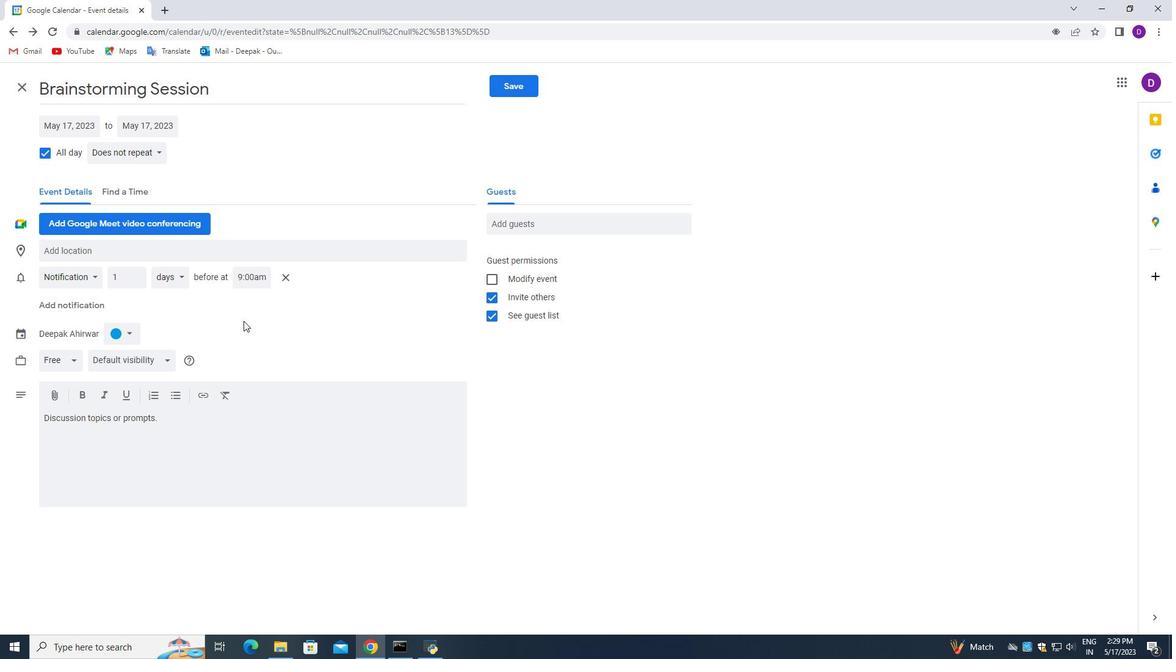 
Action: Mouse scrolled (199, 324) with delta (0, 0)
Screenshot: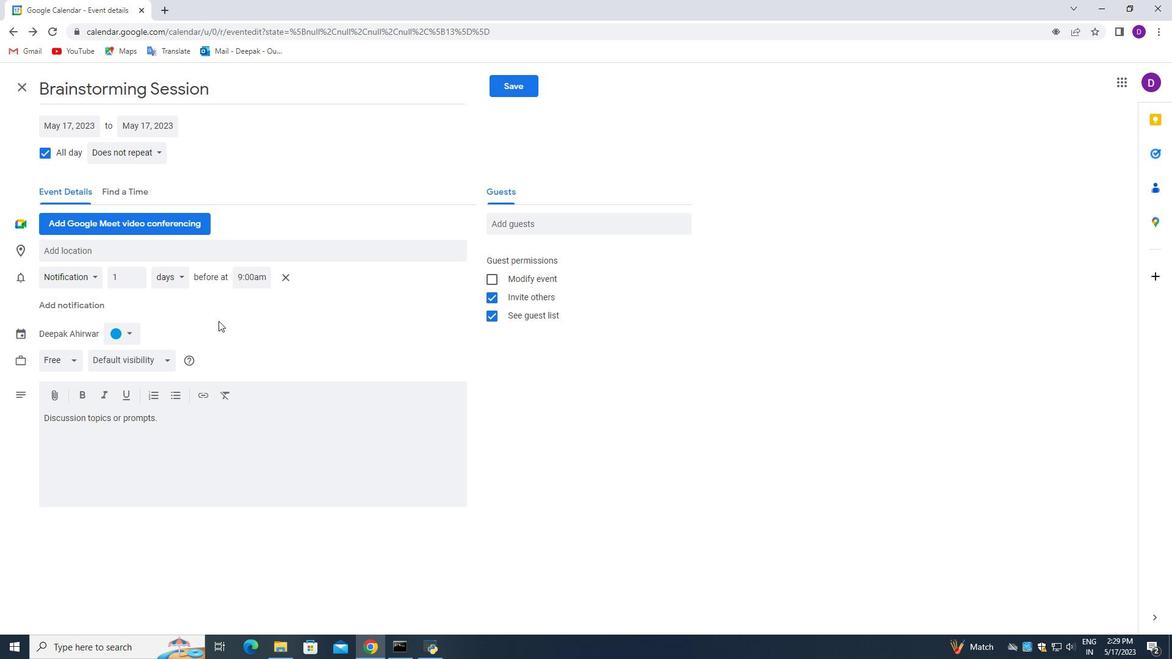 
Action: Mouse moved to (196, 324)
Screenshot: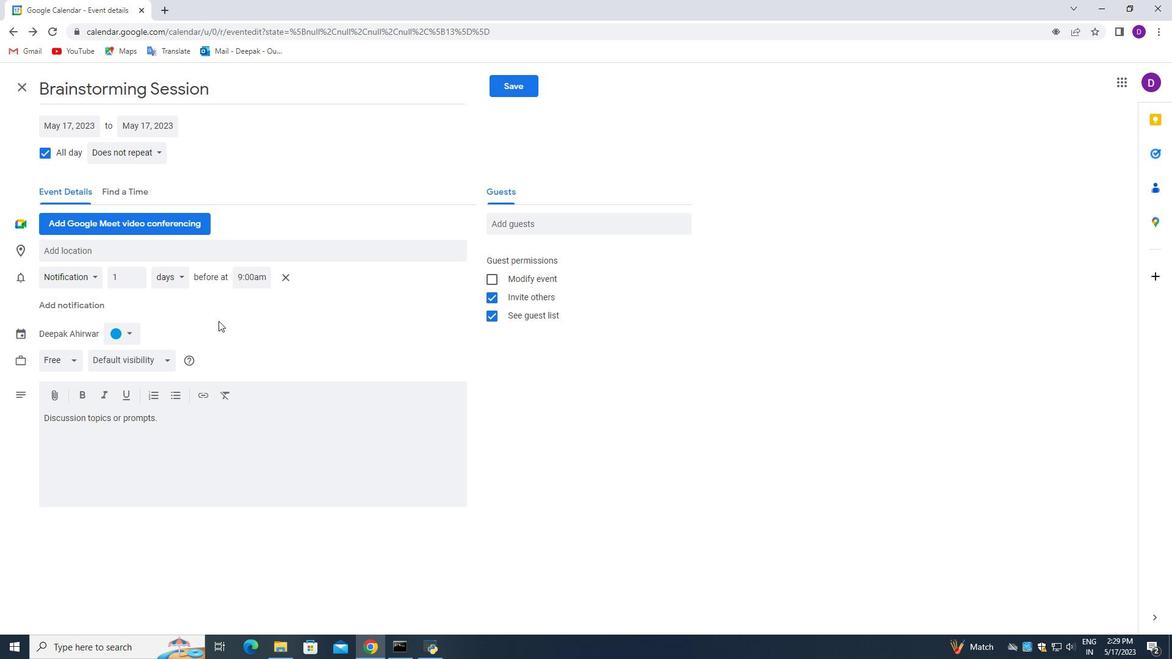 
Action: Mouse scrolled (196, 325) with delta (0, 0)
Screenshot: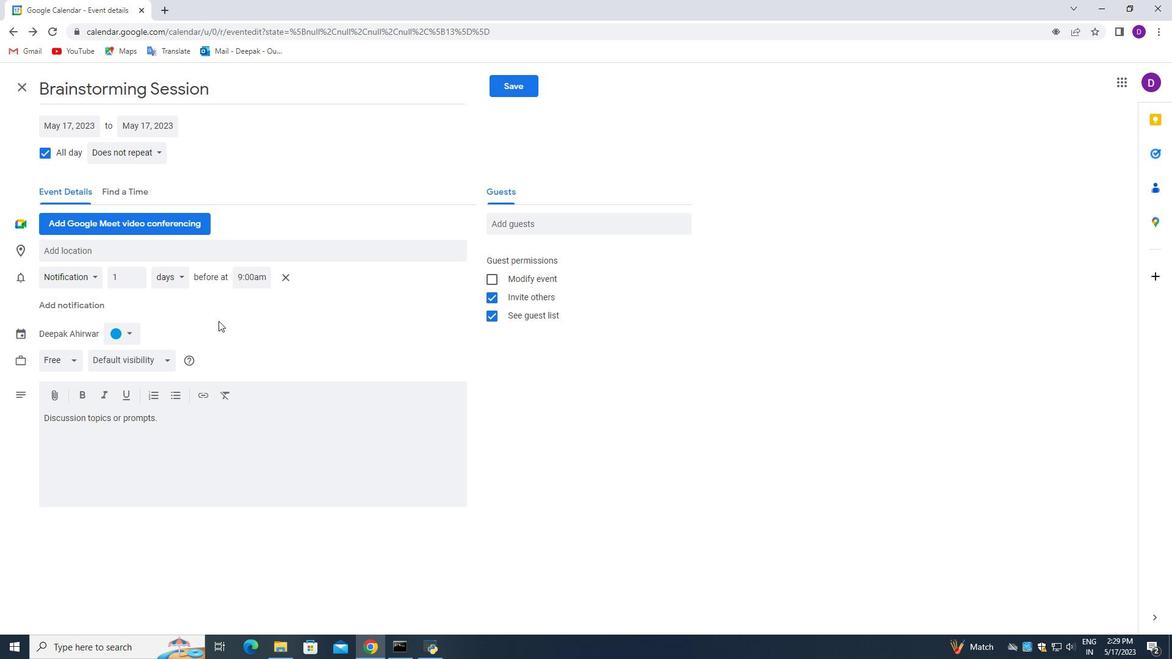 
Action: Mouse scrolled (196, 325) with delta (0, 0)
Screenshot: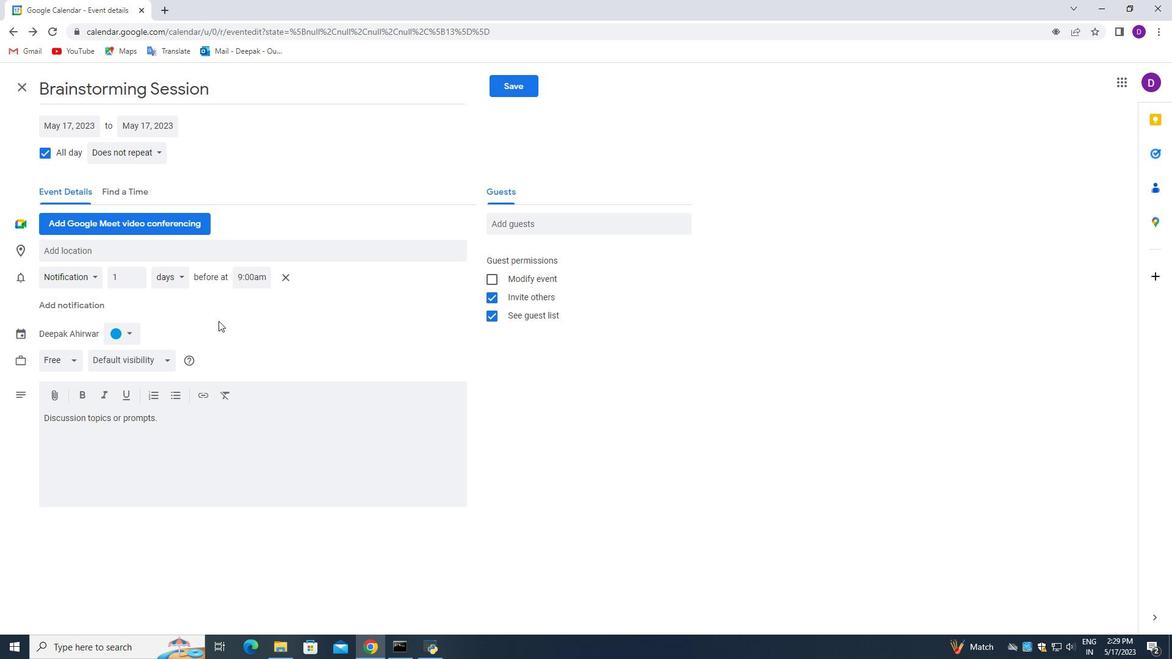 
Action: Mouse moved to (192, 308)
Screenshot: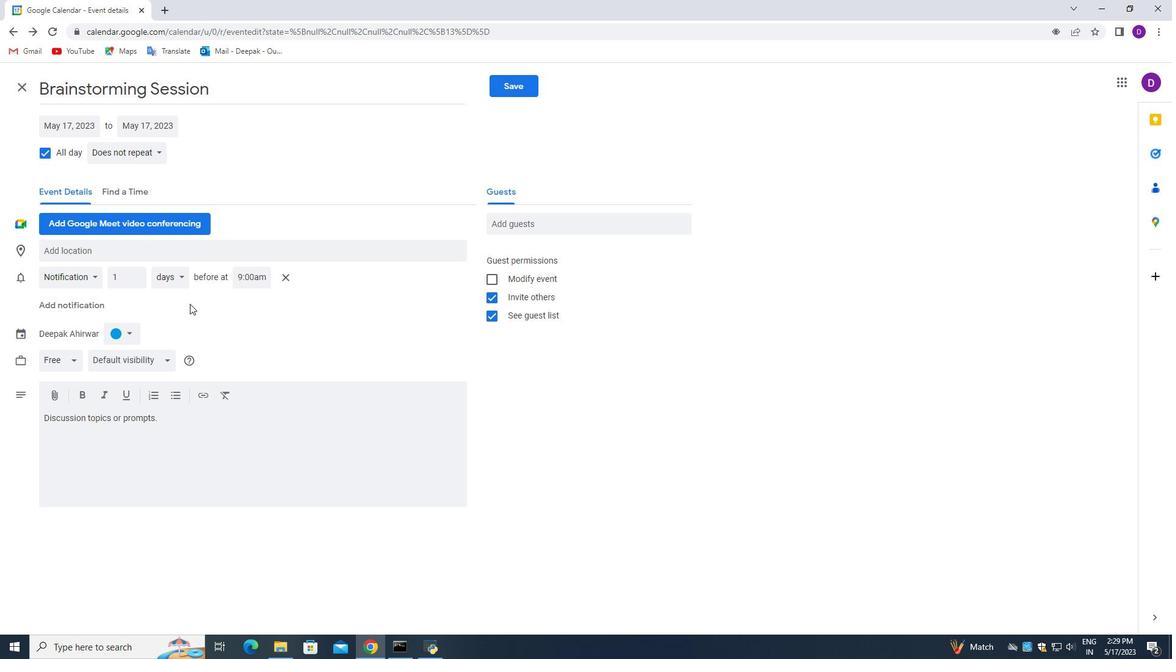 
Action: Mouse scrolled (192, 308) with delta (0, 0)
Screenshot: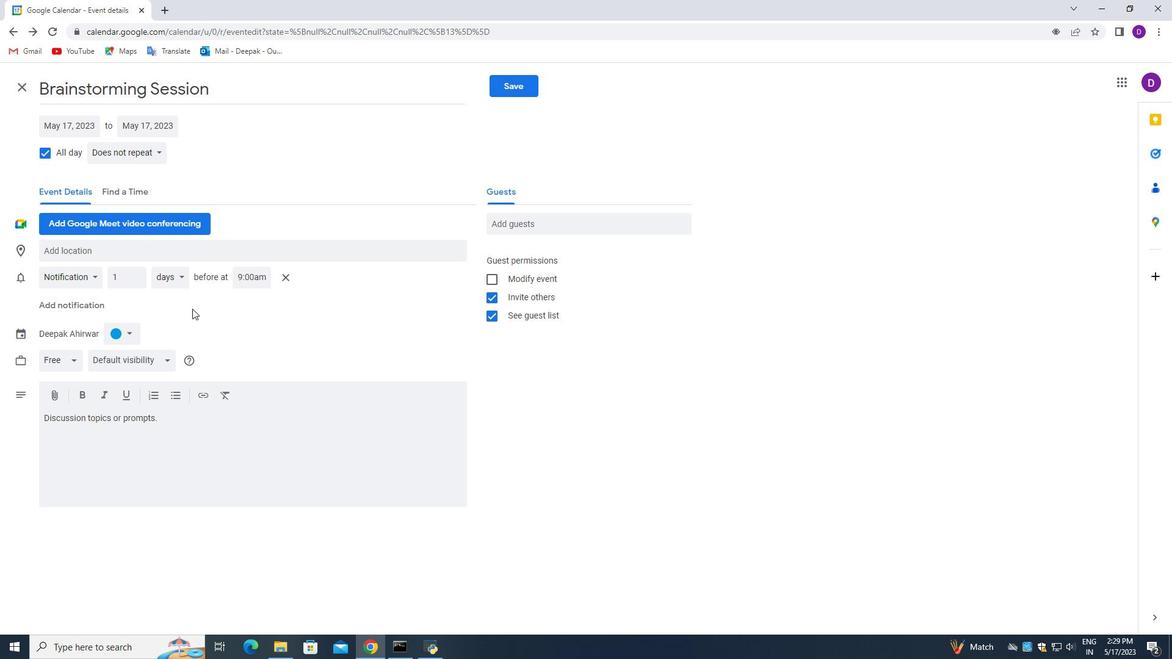 
Action: Mouse moved to (192, 309)
Screenshot: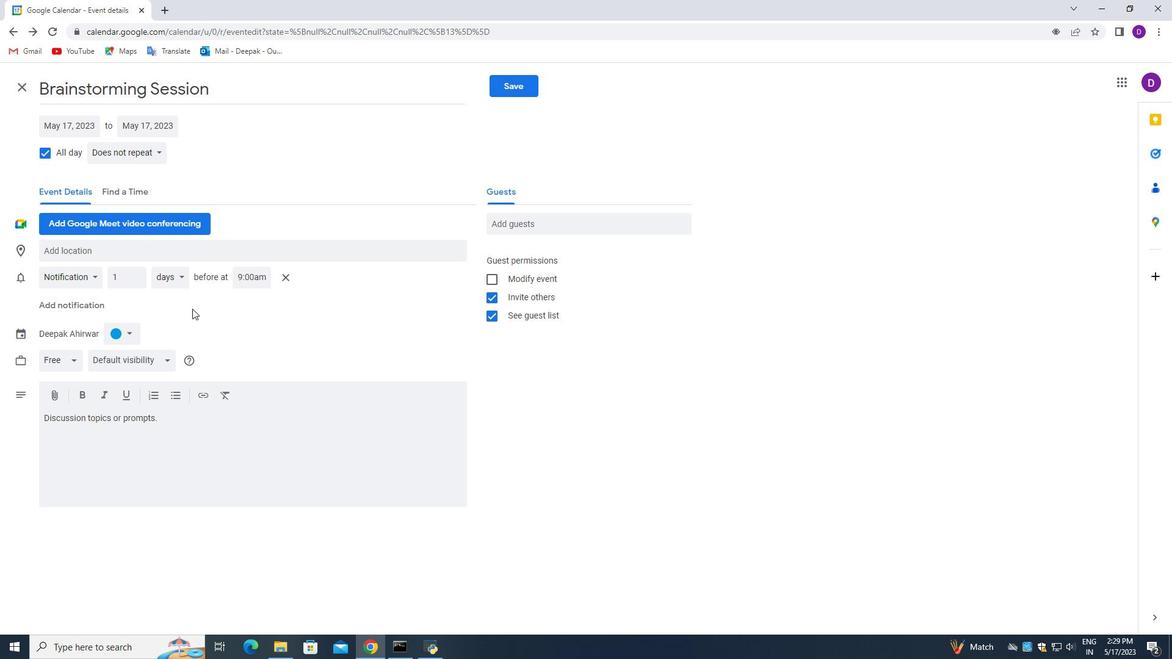 
Action: Mouse scrolled (192, 308) with delta (0, 0)
Screenshot: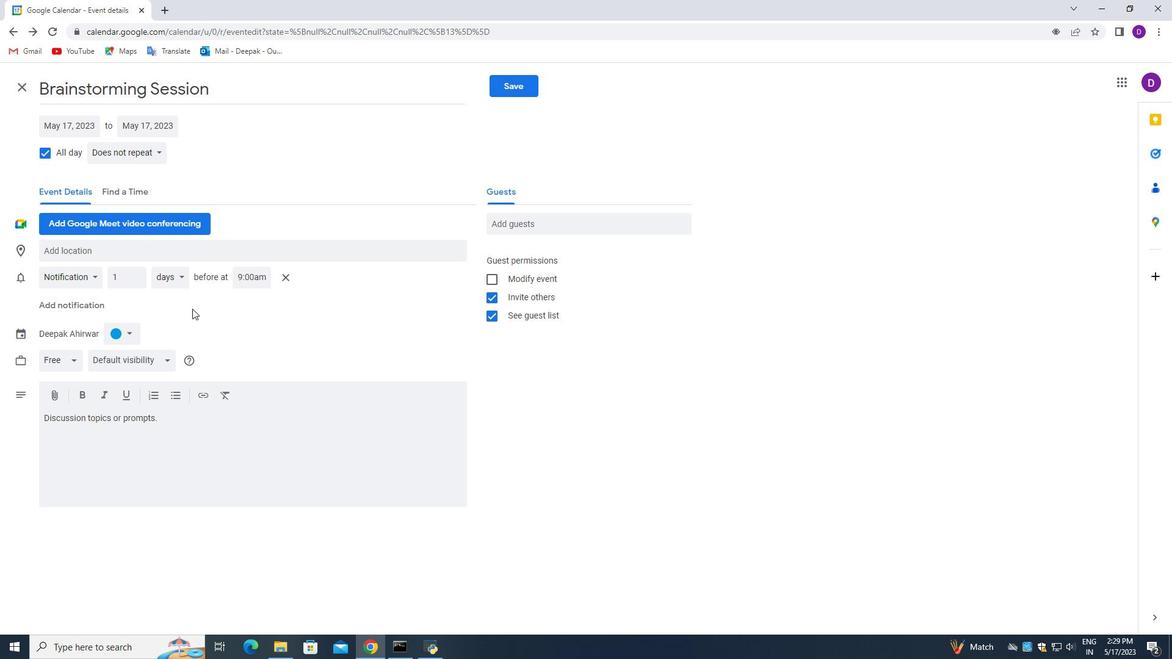 
Action: Mouse scrolled (192, 308) with delta (0, 0)
Screenshot: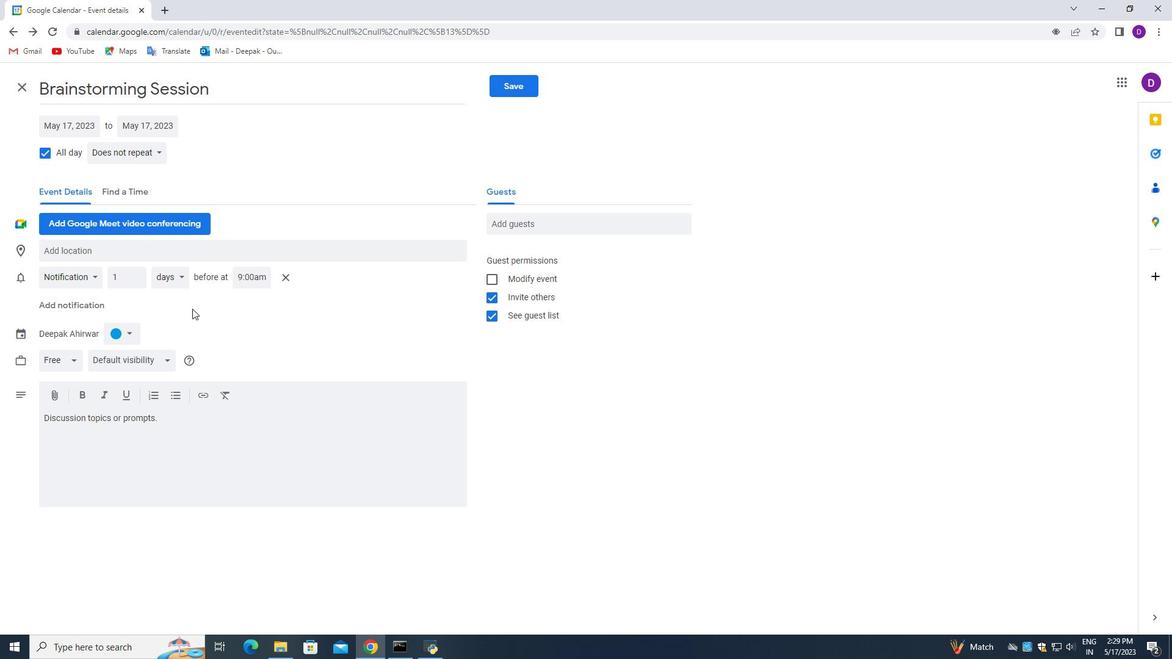 
Action: Mouse scrolled (192, 308) with delta (0, 0)
Screenshot: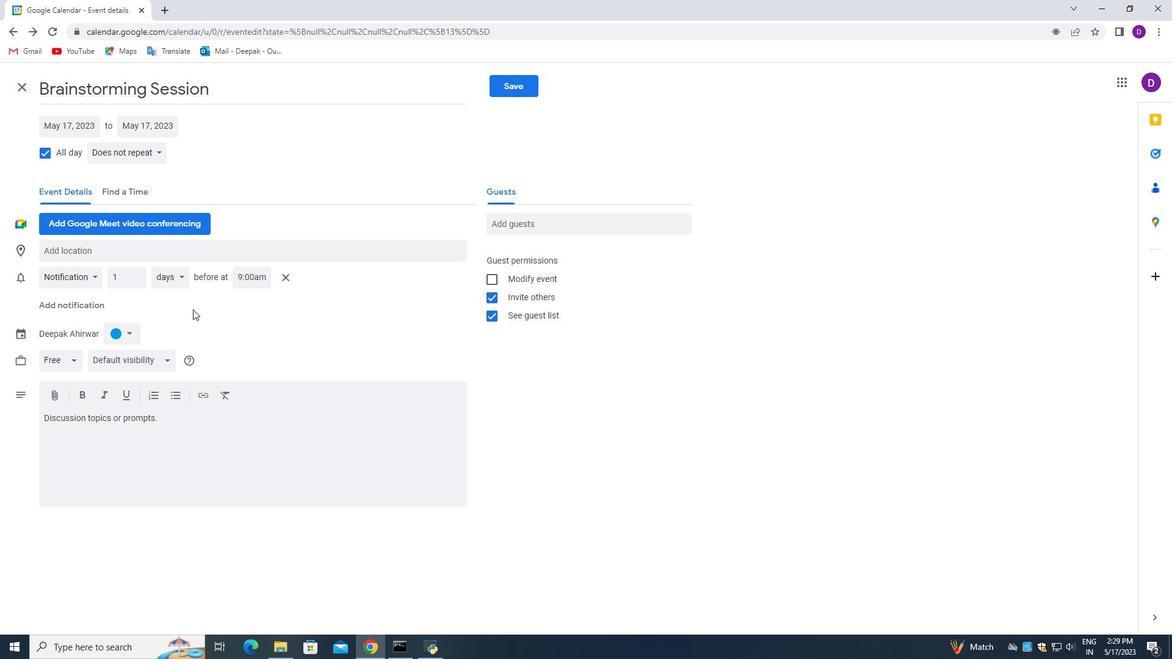 
Action: Mouse moved to (127, 287)
Screenshot: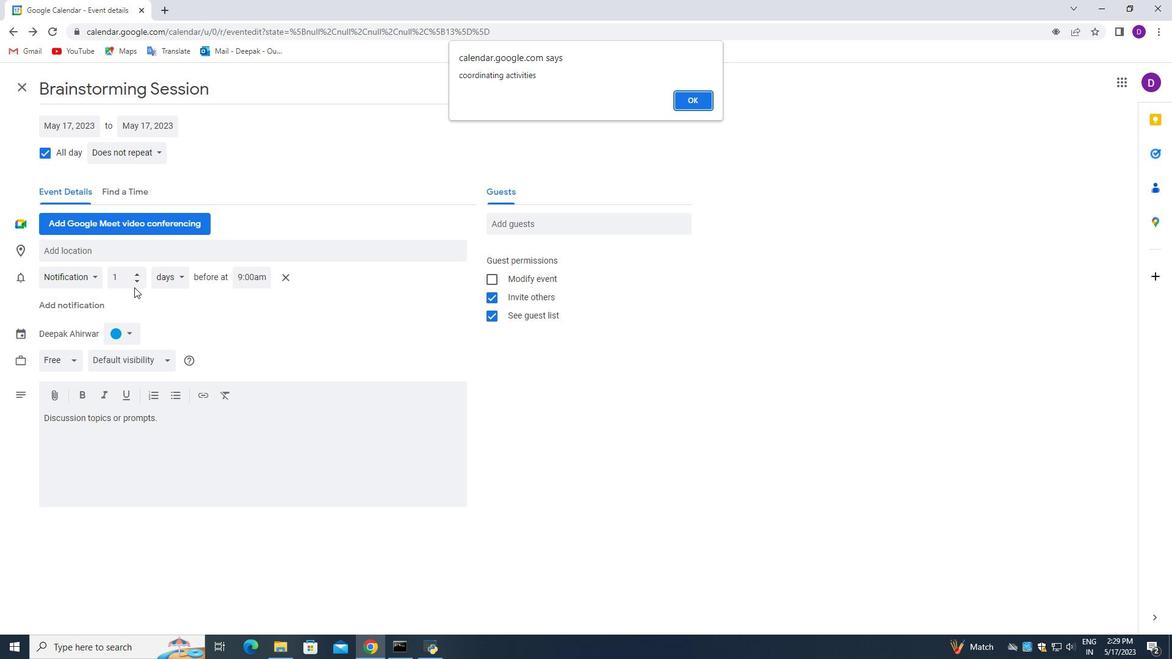 
Action: Mouse scrolled (127, 288) with delta (0, 0)
Screenshot: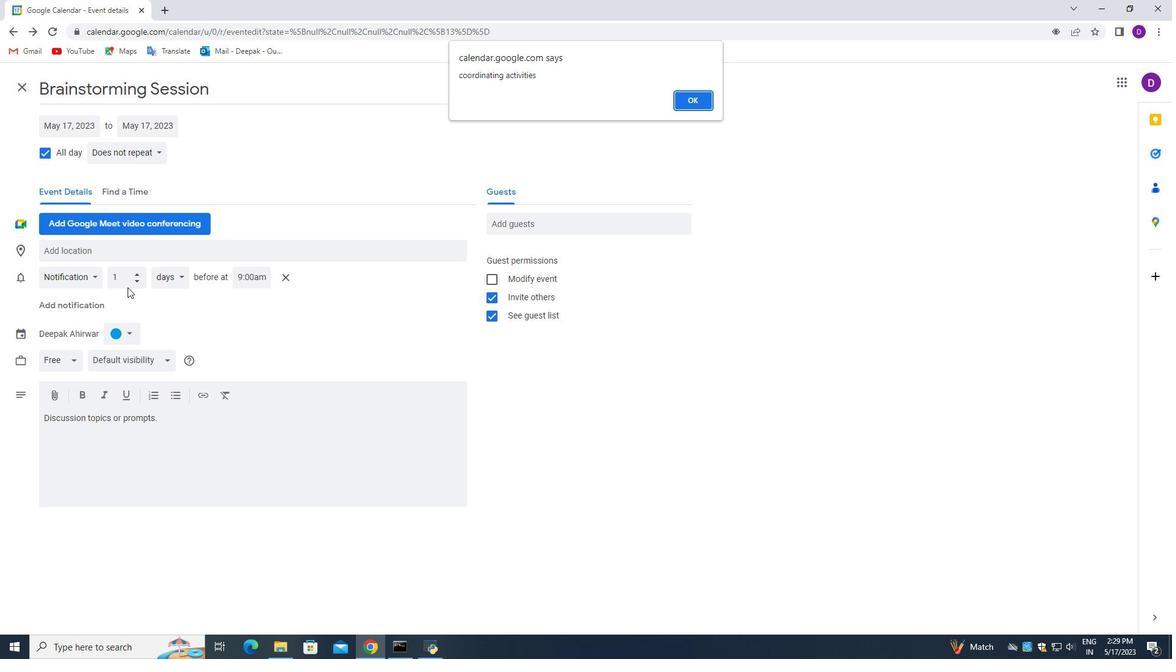 
Action: Mouse moved to (127, 287)
Screenshot: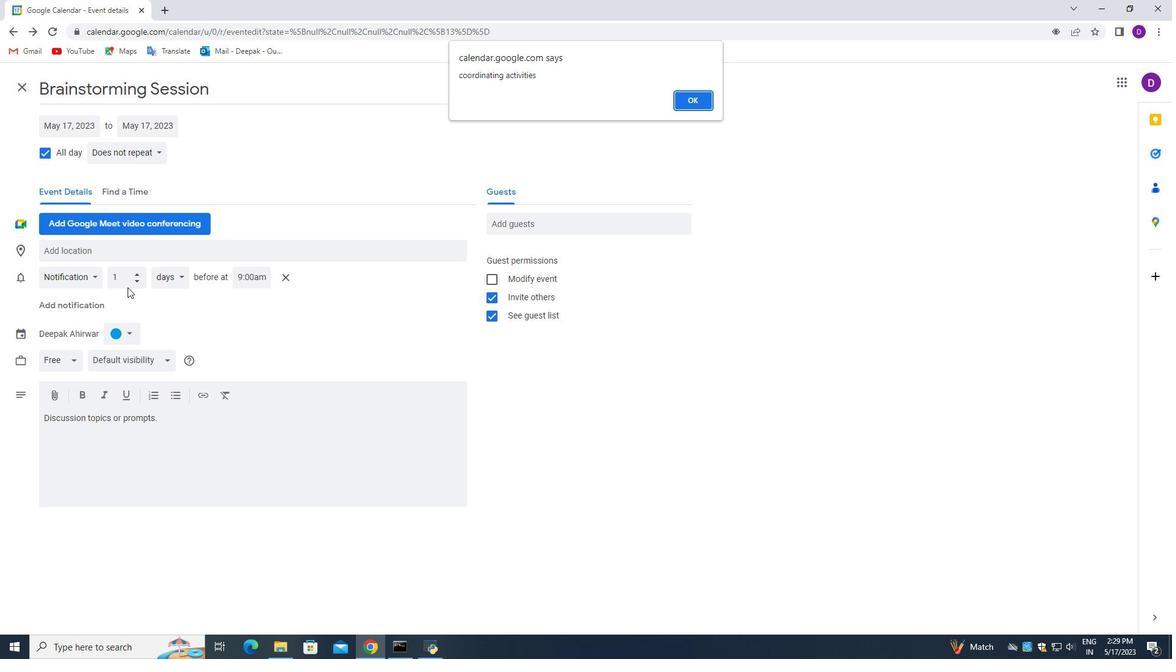 
Action: Mouse scrolled (127, 288) with delta (0, 0)
Screenshot: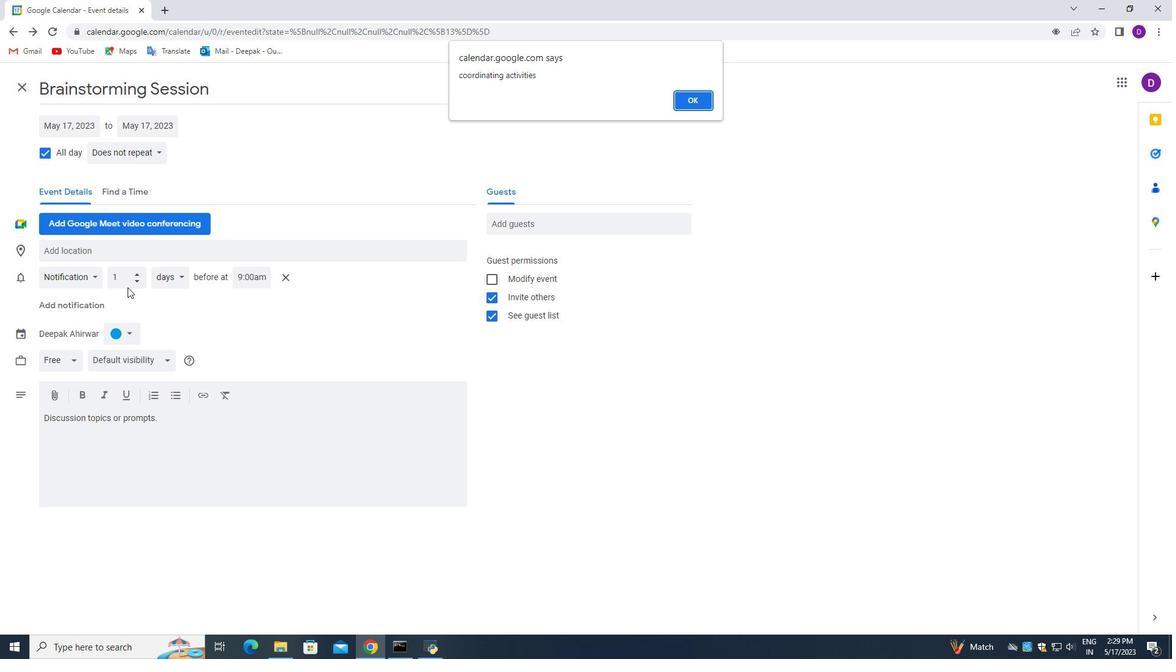 
Action: Mouse moved to (134, 287)
Screenshot: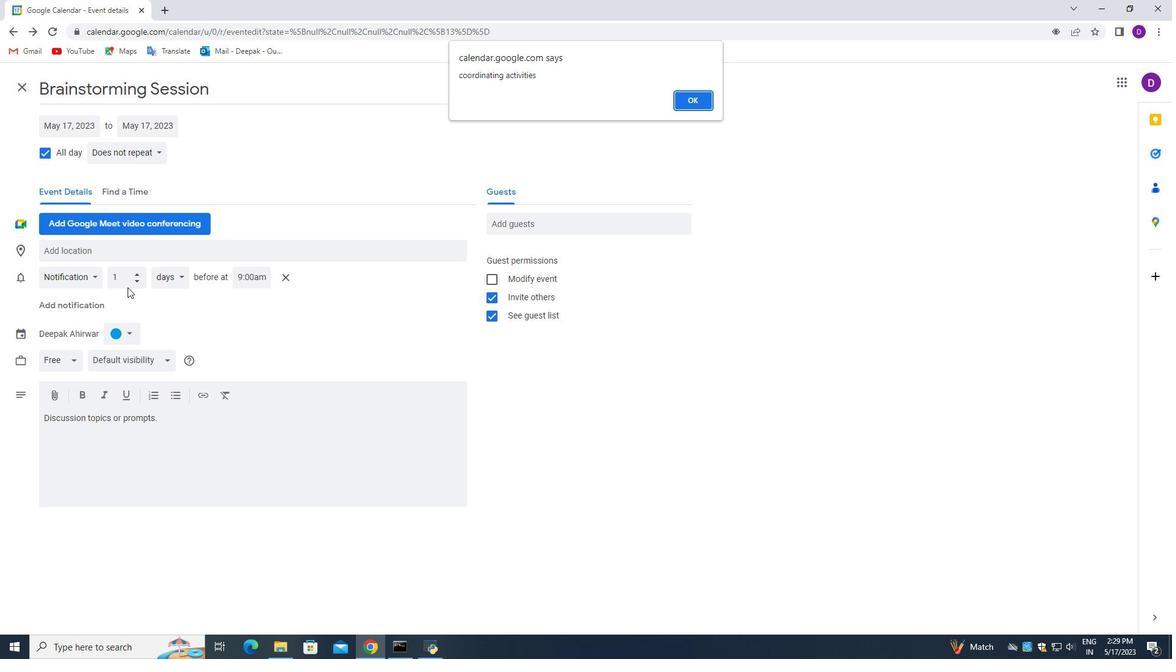 
Action: Mouse scrolled (134, 288) with delta (0, 0)
Screenshot: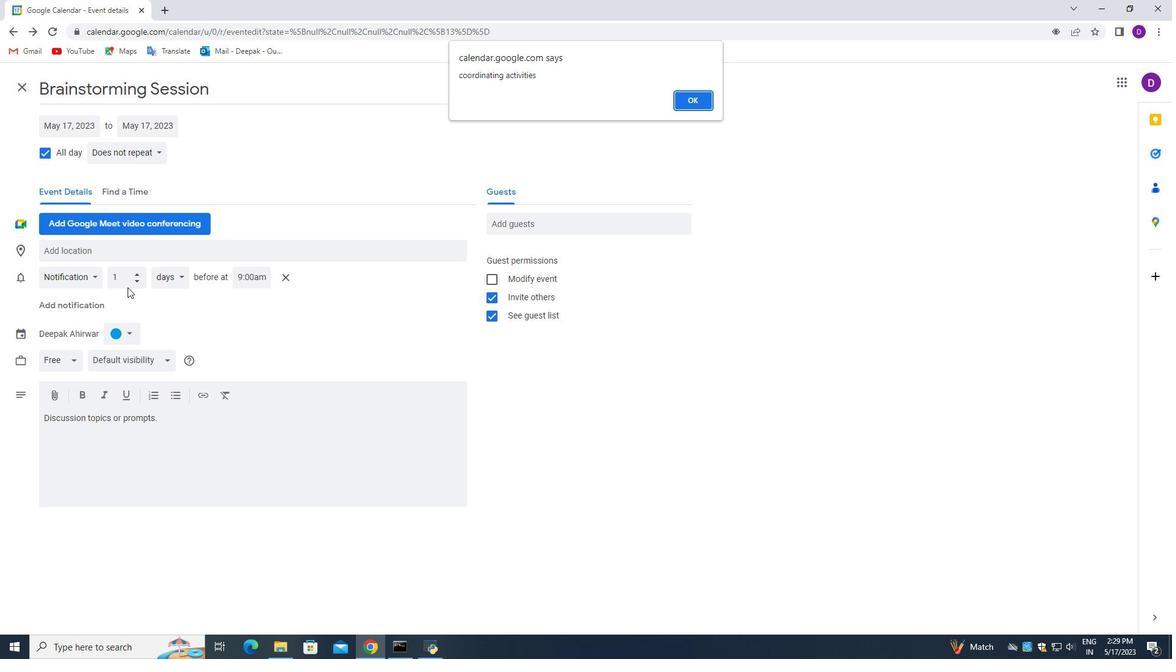 
Action: Mouse moved to (697, 98)
Screenshot: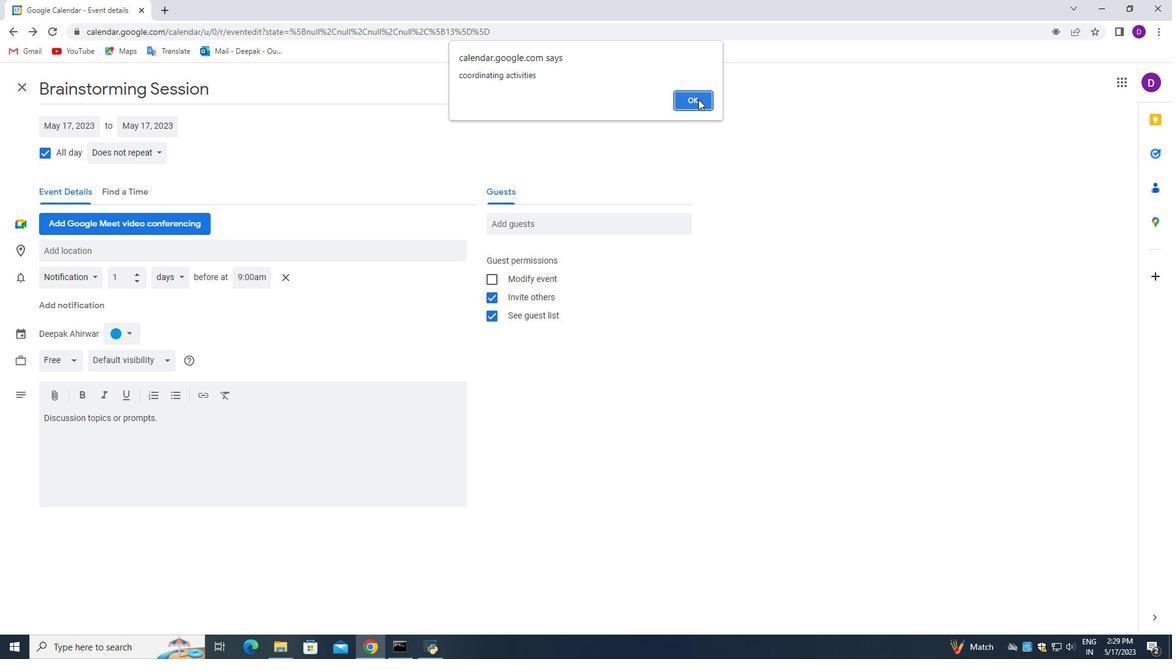 
Action: Mouse pressed left at (697, 98)
Screenshot: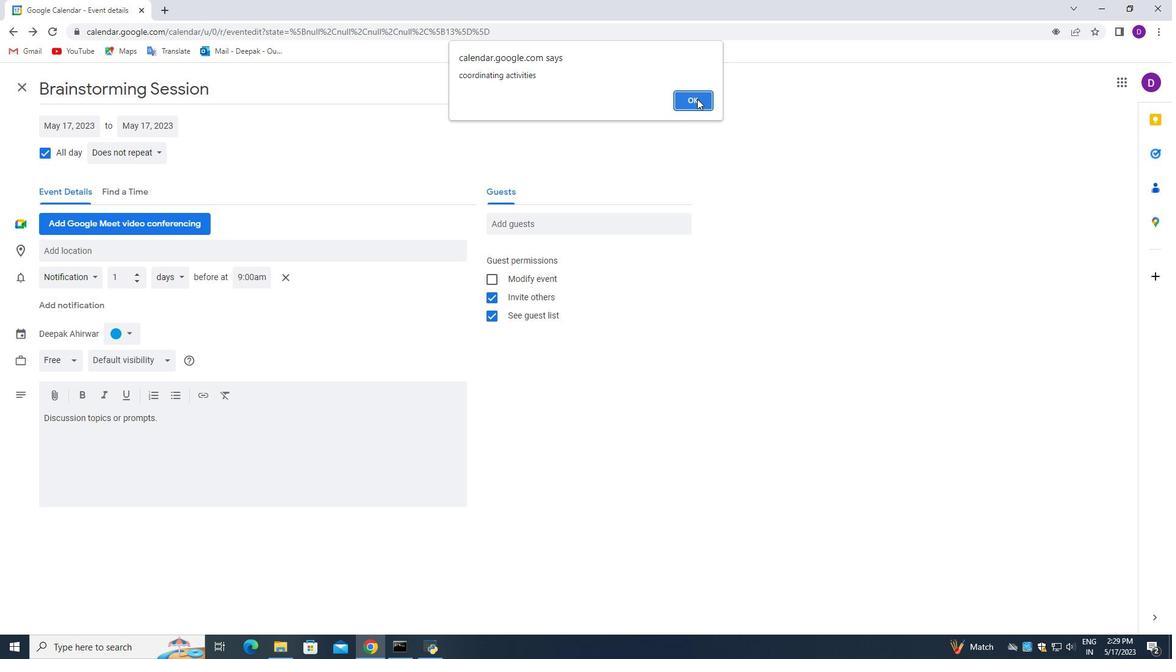 
Action: Mouse moved to (282, 217)
Screenshot: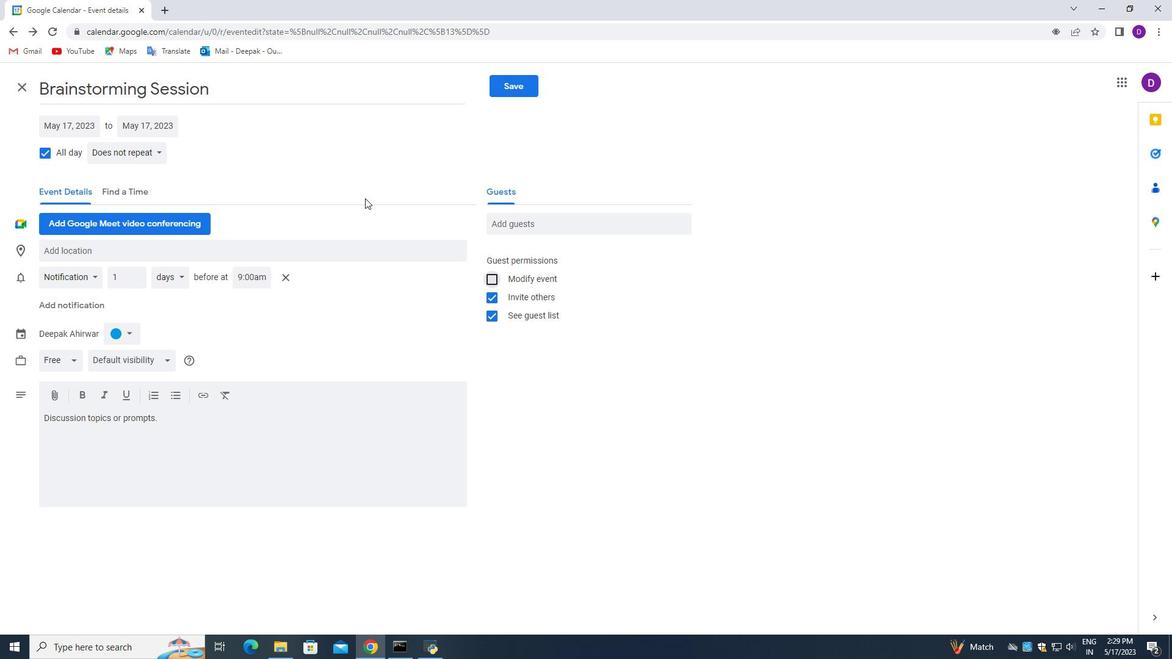 
Action: Mouse scrolled (282, 217) with delta (0, 0)
Screenshot: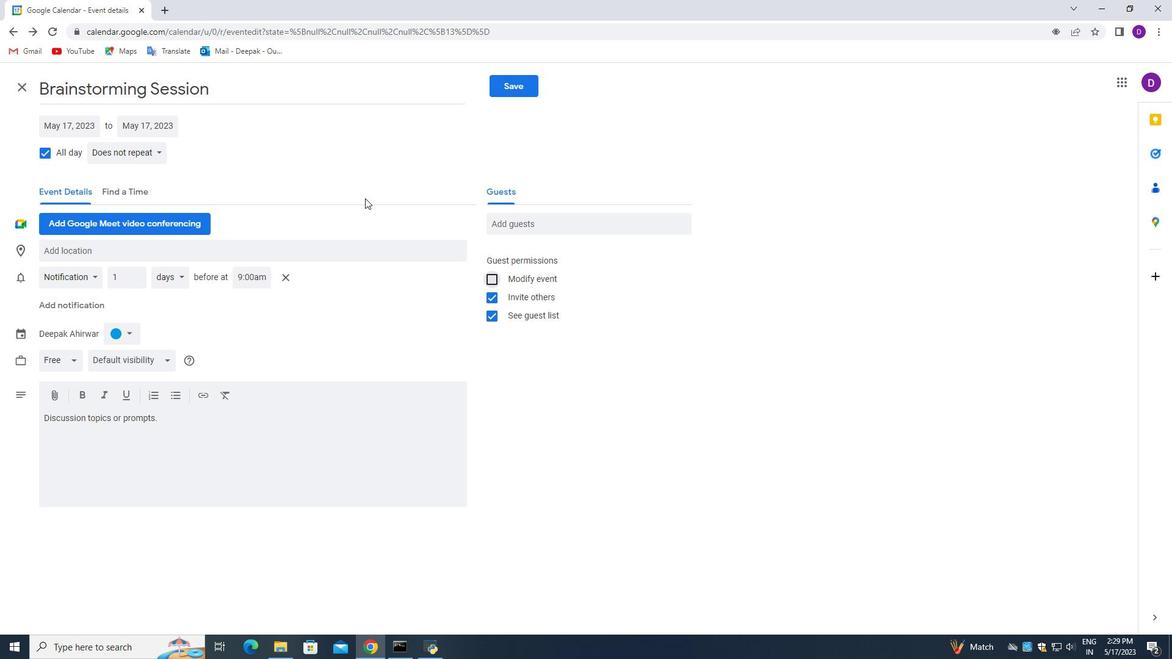 
Action: Mouse moved to (250, 222)
Screenshot: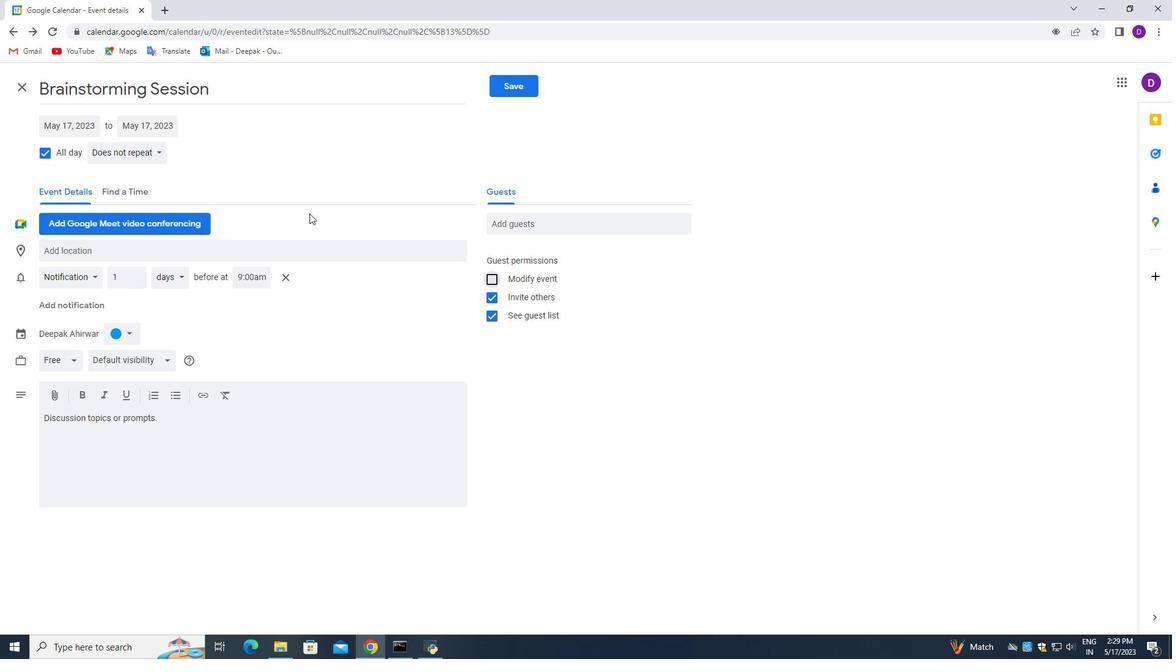 
Action: Mouse scrolled (250, 223) with delta (0, 0)
Screenshot: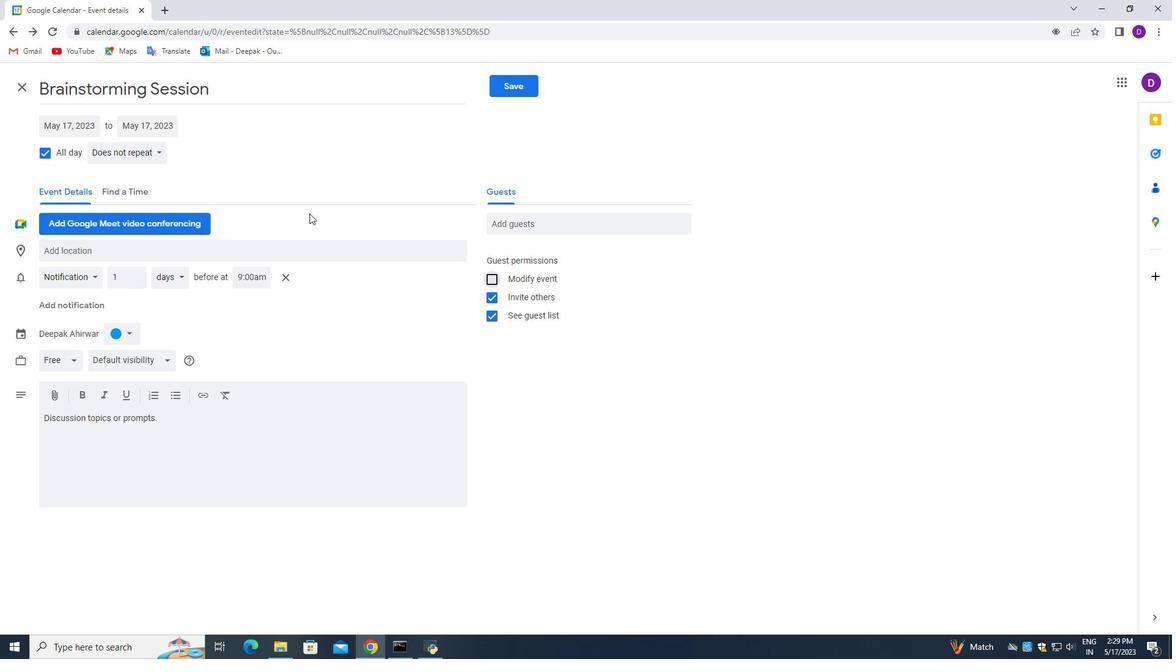 
Action: Mouse moved to (232, 226)
Screenshot: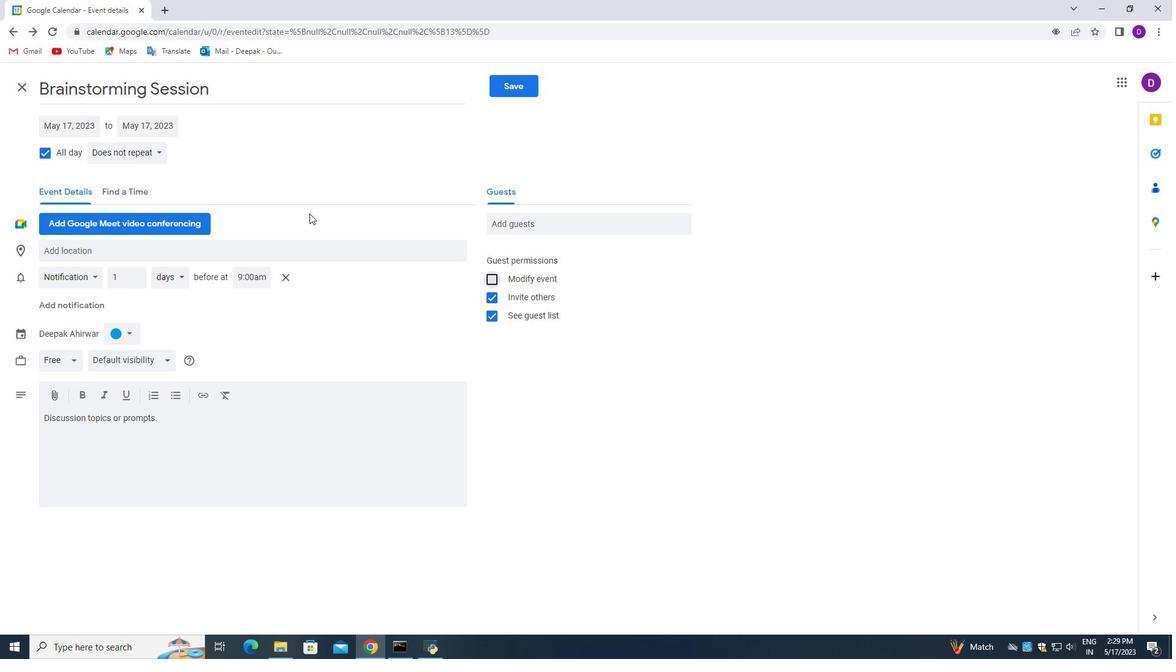 
Action: Mouse scrolled (232, 227) with delta (0, 0)
Screenshot: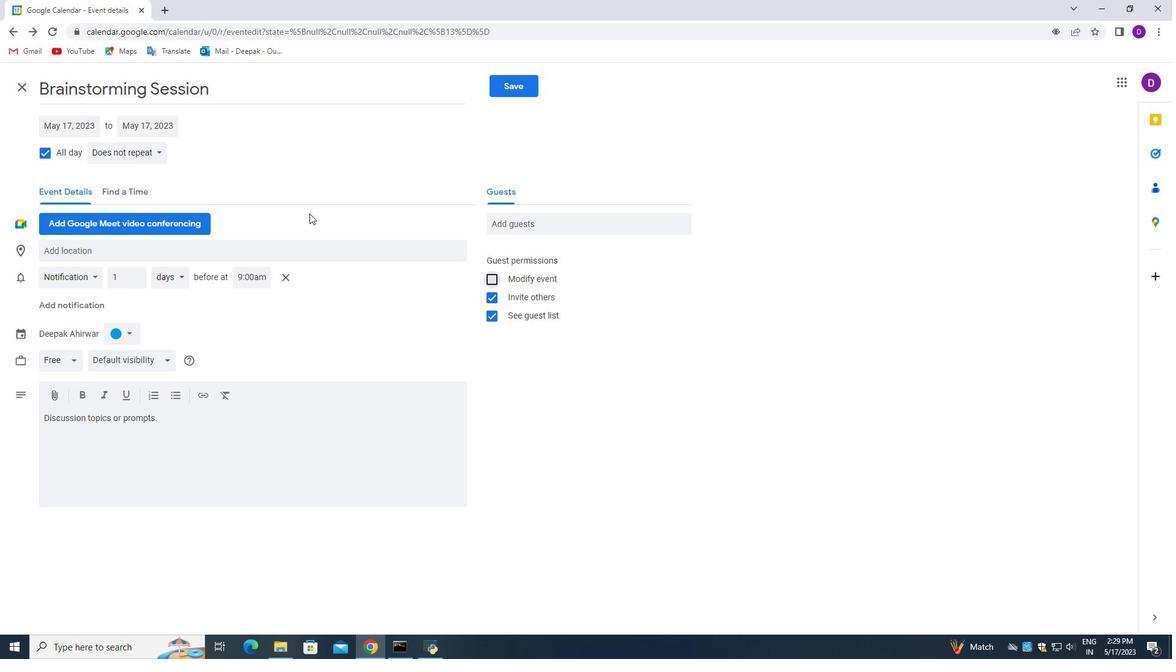 
Action: Mouse moved to (142, 214)
Screenshot: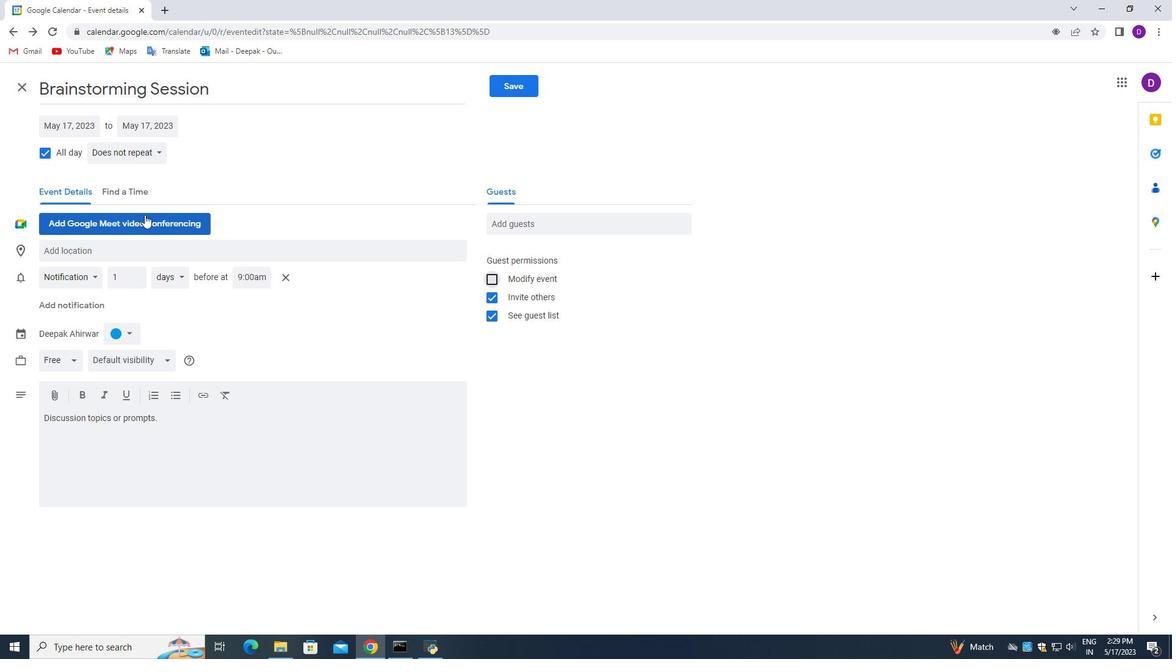 
Action: Mouse pressed left at (142, 214)
Screenshot: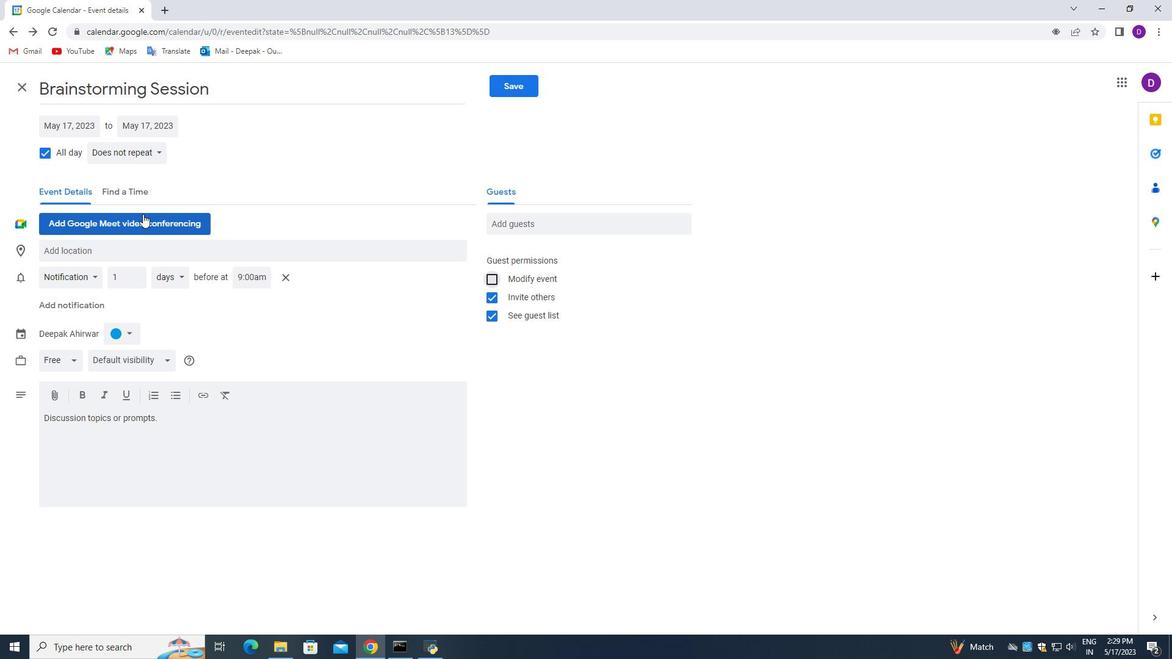 
Action: Mouse moved to (271, 255)
Screenshot: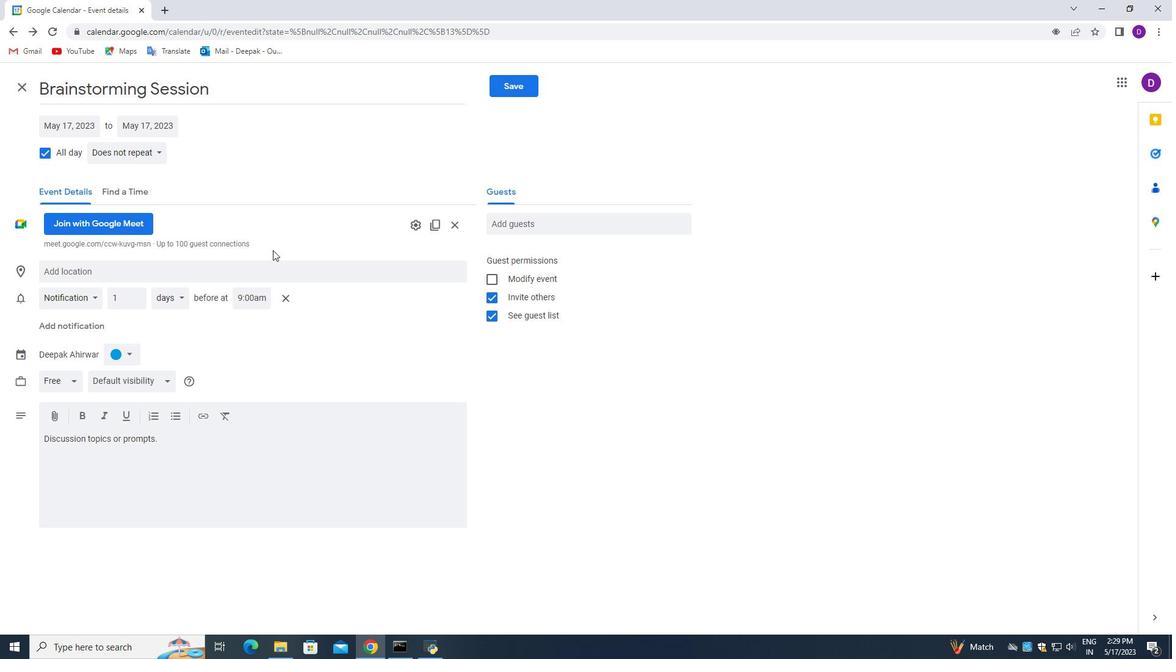 
Action: Mouse scrolled (271, 256) with delta (0, 0)
Screenshot: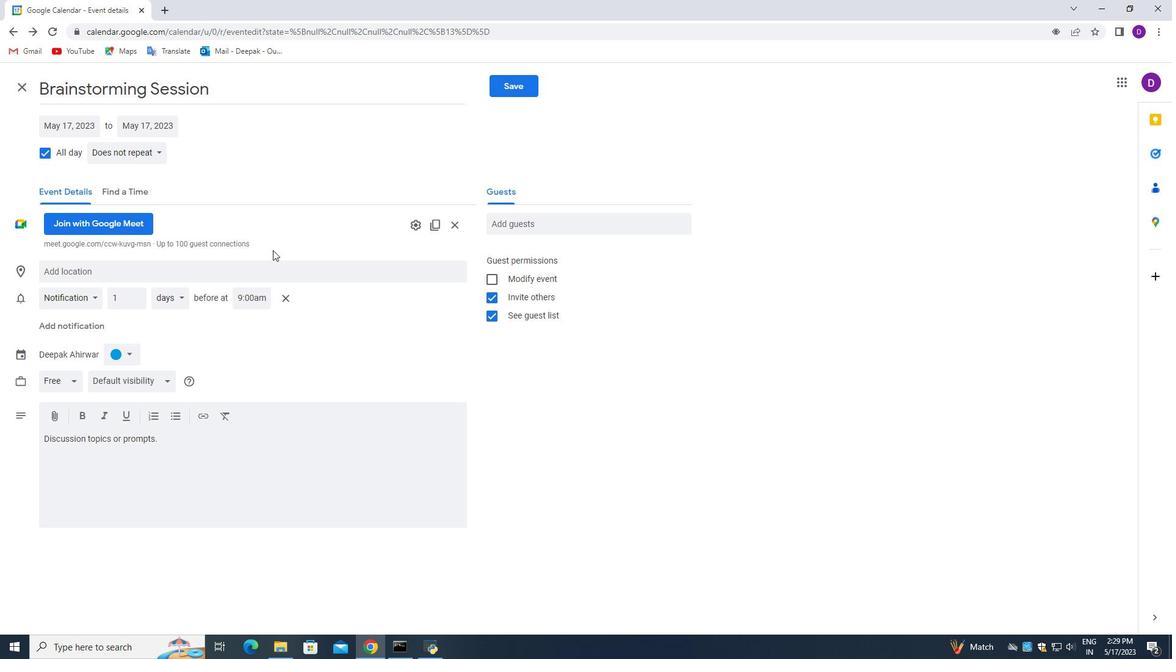 
Action: Mouse moved to (274, 258)
Screenshot: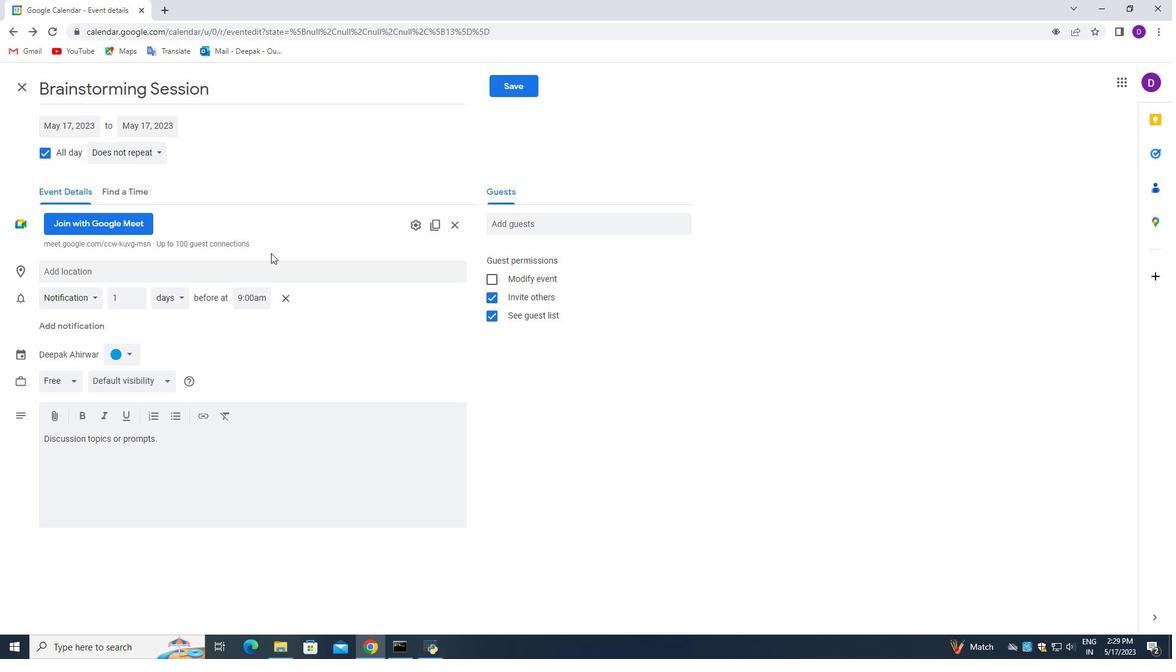 
Action: Mouse scrolled (274, 258) with delta (0, 0)
Screenshot: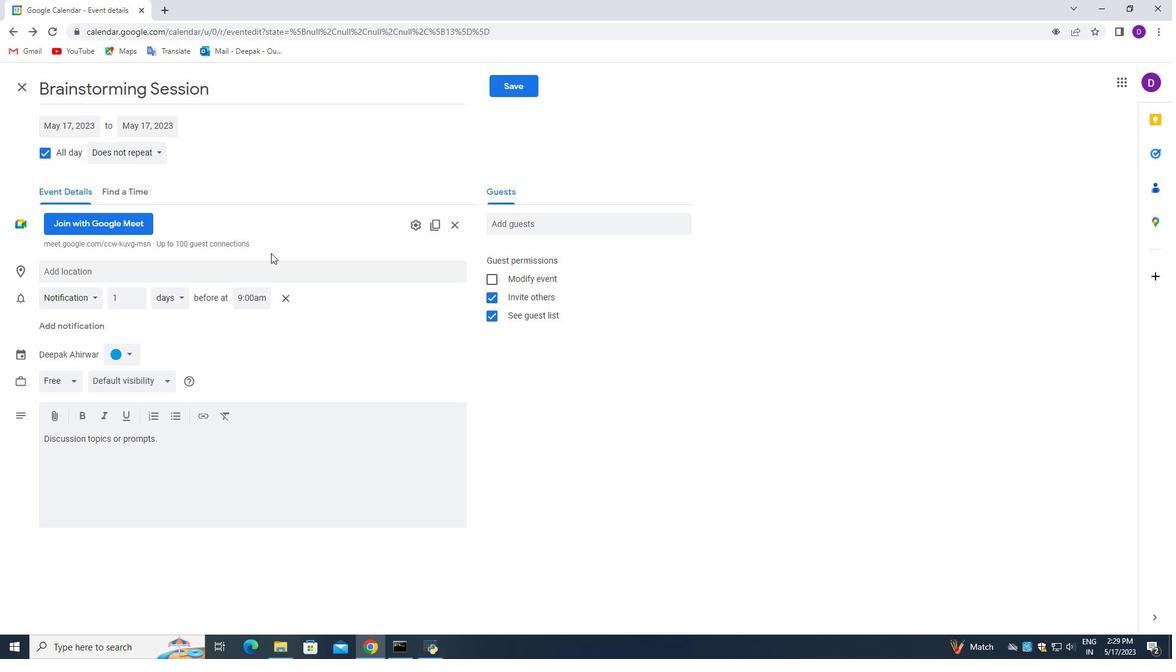 
Action: Mouse moved to (281, 260)
Screenshot: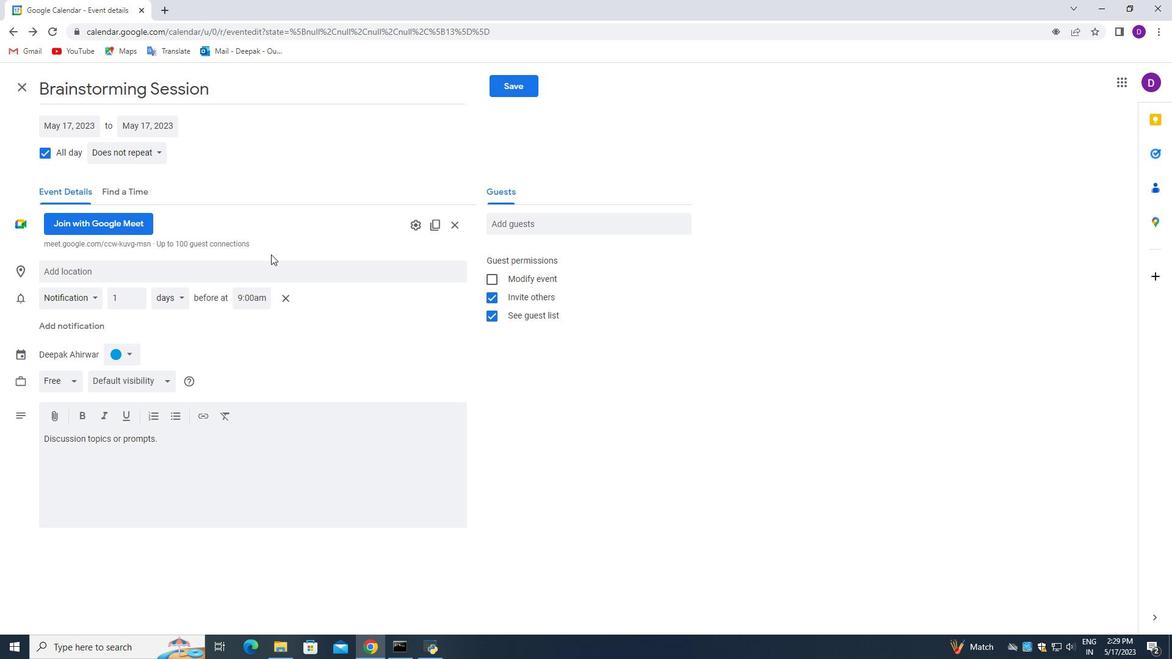 
Action: Mouse scrolled (281, 261) with delta (0, 0)
Screenshot: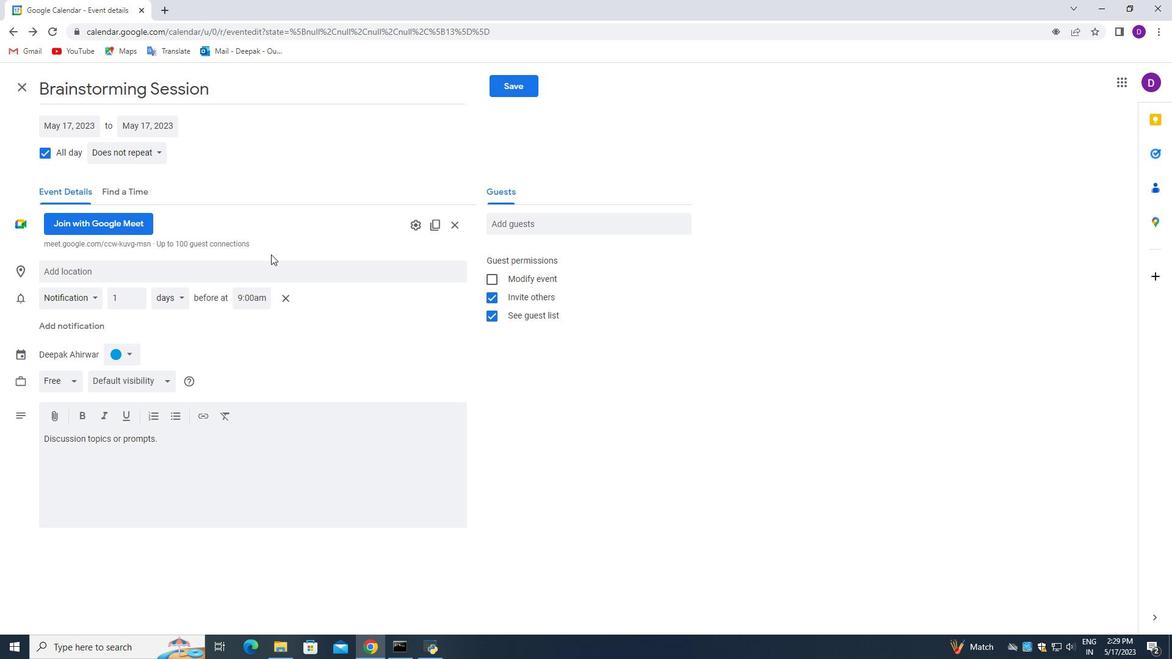 
Action: Mouse moved to (295, 263)
Screenshot: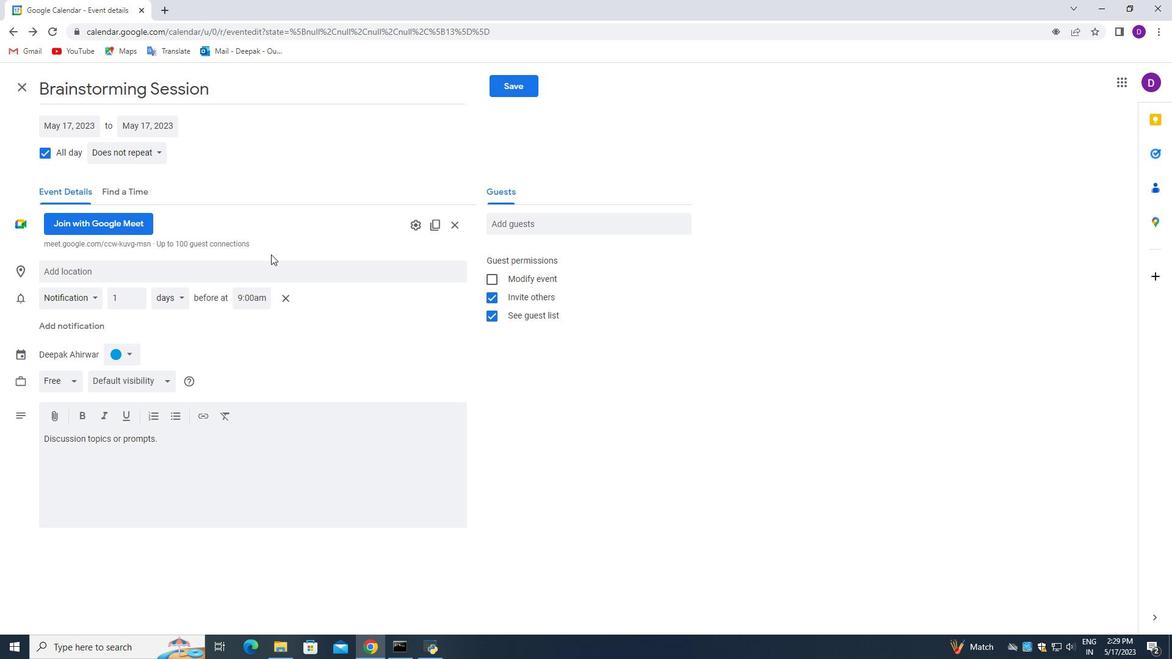 
Action: Mouse scrolled (295, 263) with delta (0, 0)
Screenshot: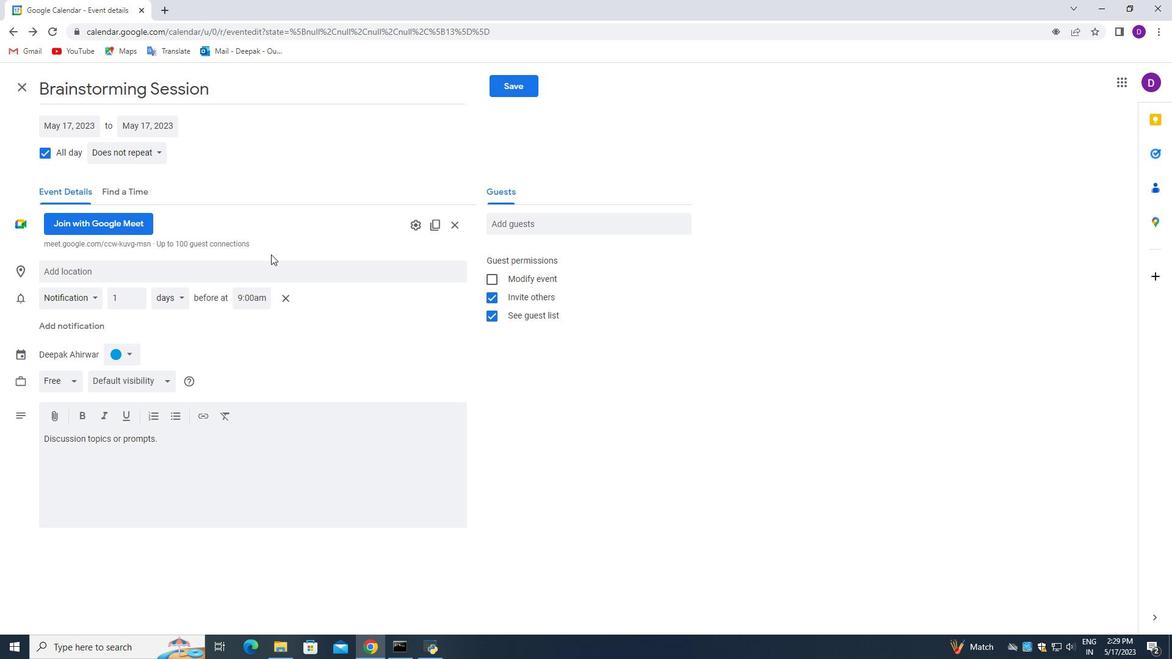 
Action: Mouse moved to (314, 263)
Screenshot: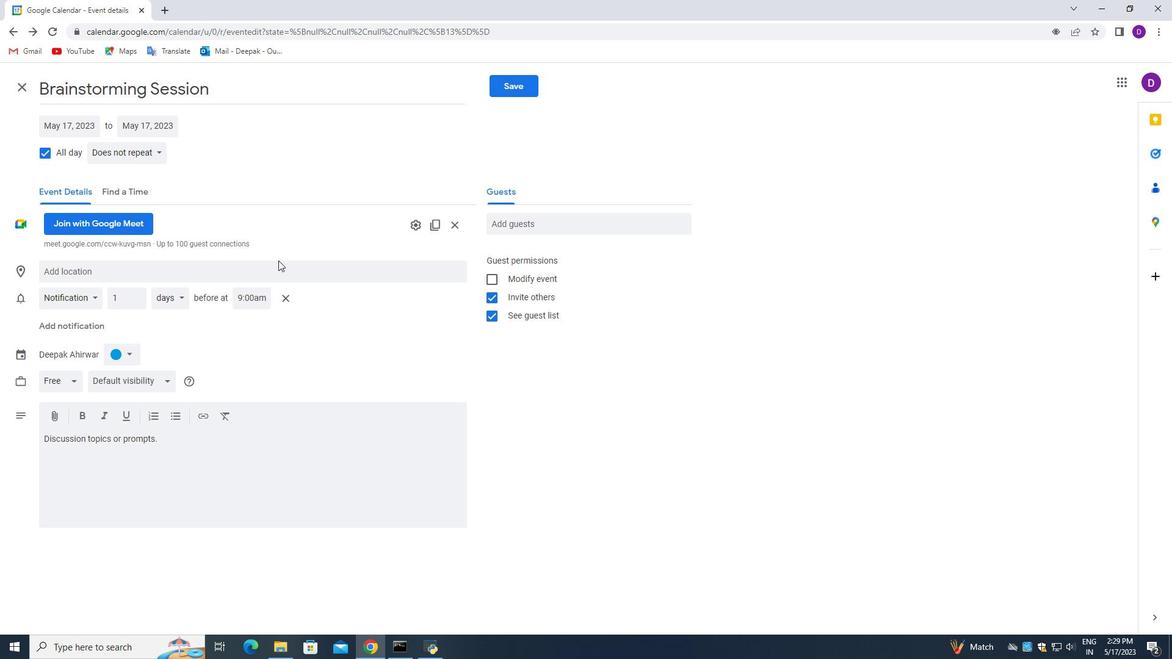 
Action: Mouse scrolled (314, 264) with delta (0, 0)
Screenshot: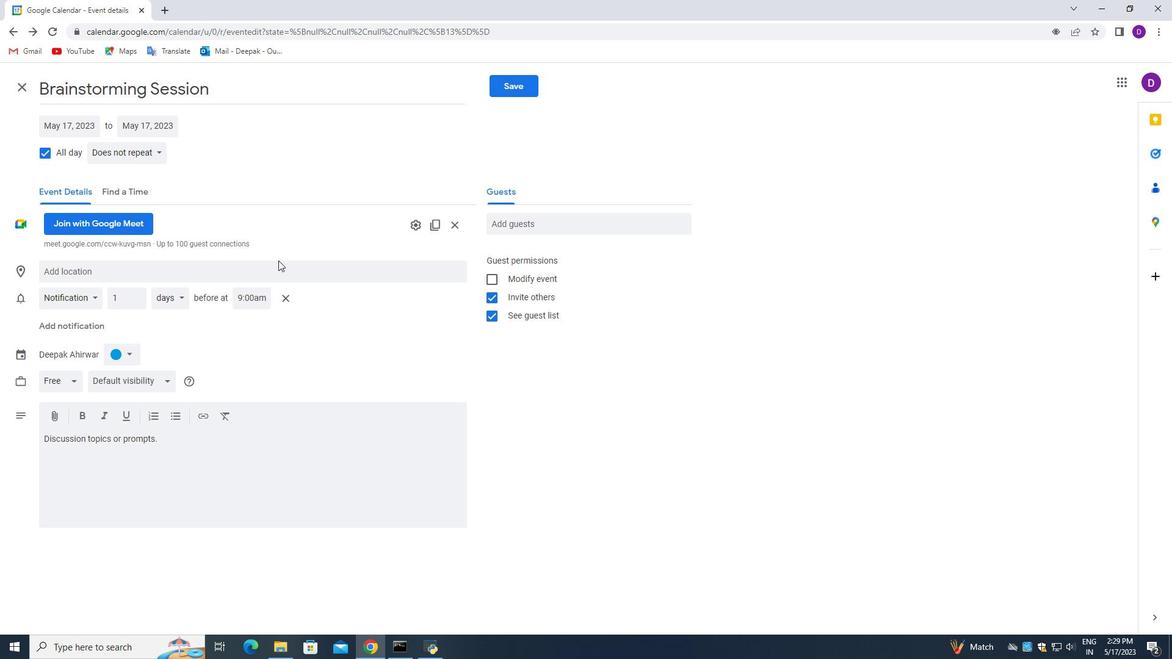 
Action: Mouse moved to (517, 86)
Screenshot: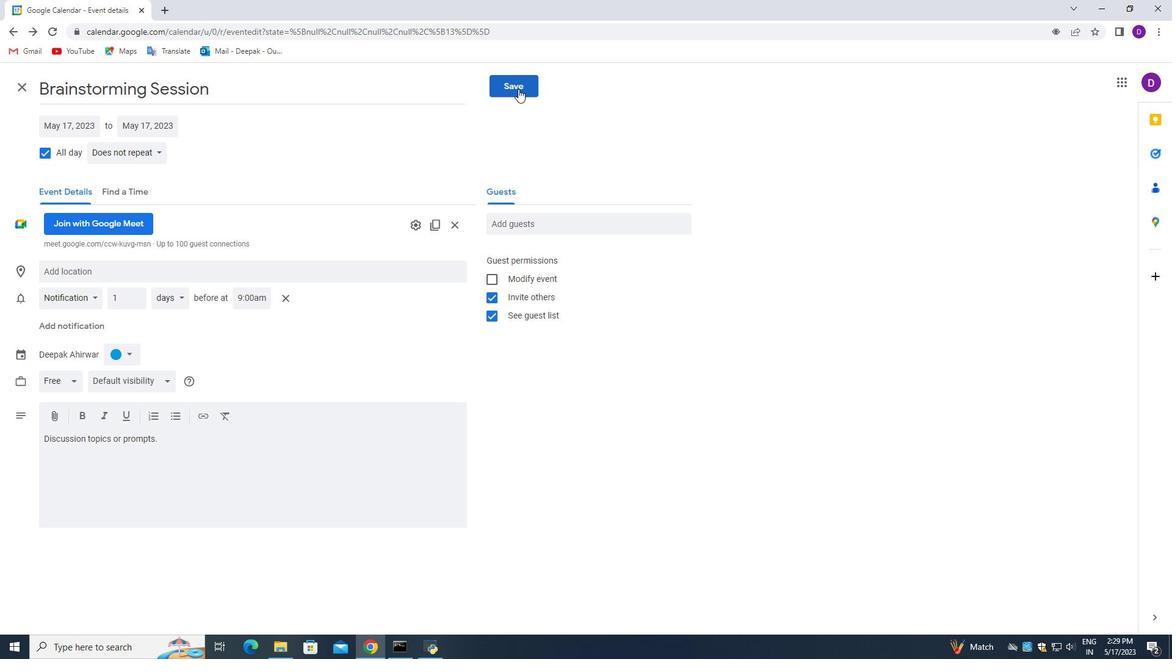 
Action: Mouse pressed left at (517, 86)
Screenshot: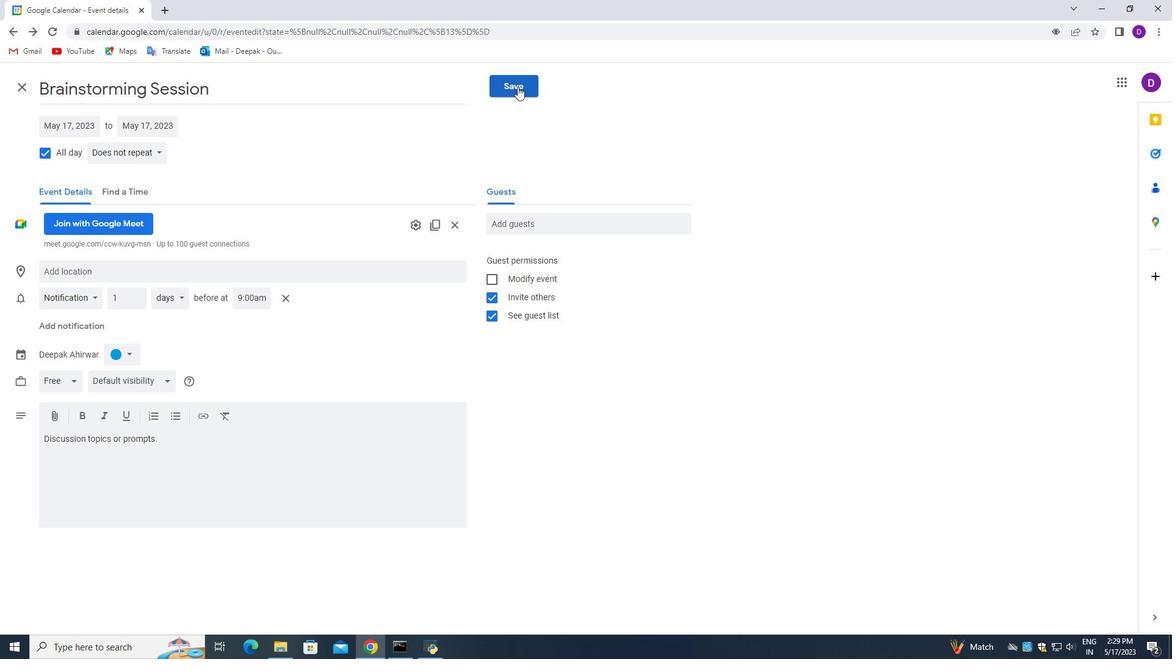
Action: Mouse moved to (507, 348)
Screenshot: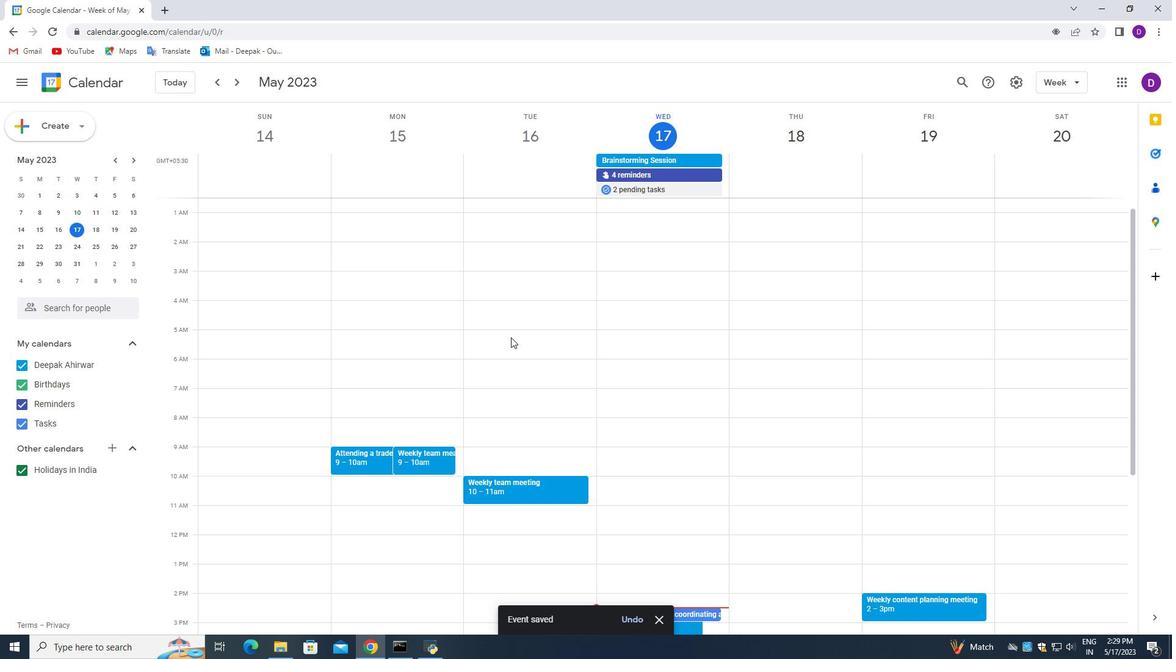 
Action: Mouse scrolled (507, 348) with delta (0, 0)
Screenshot: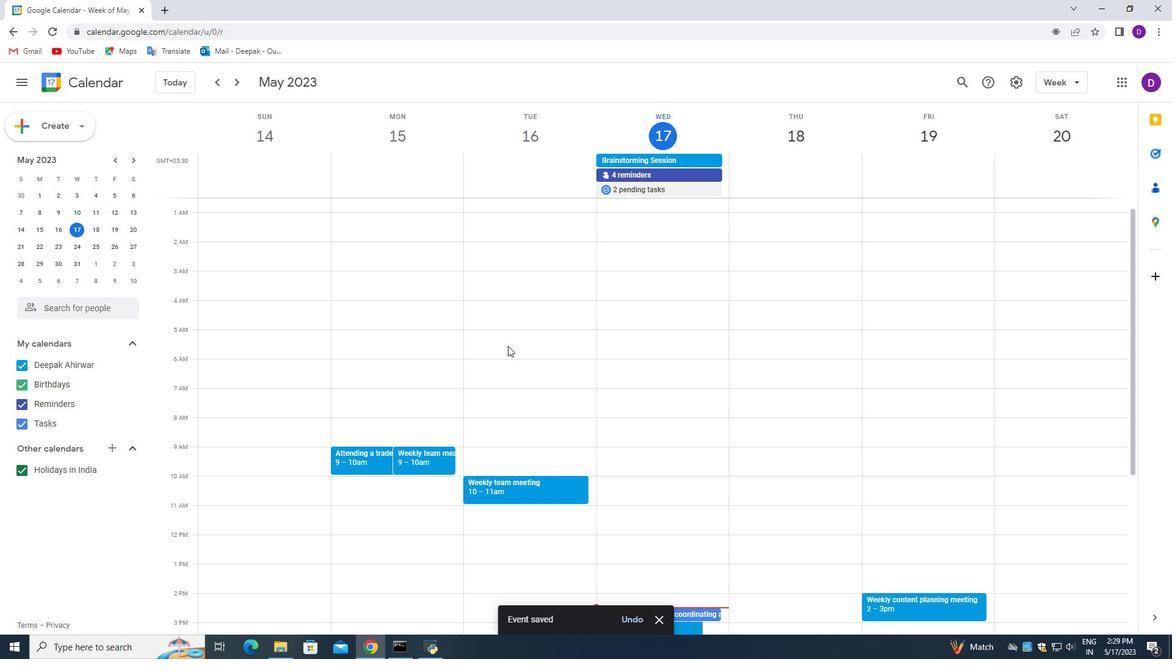 
Action: Mouse scrolled (507, 348) with delta (0, 0)
Screenshot: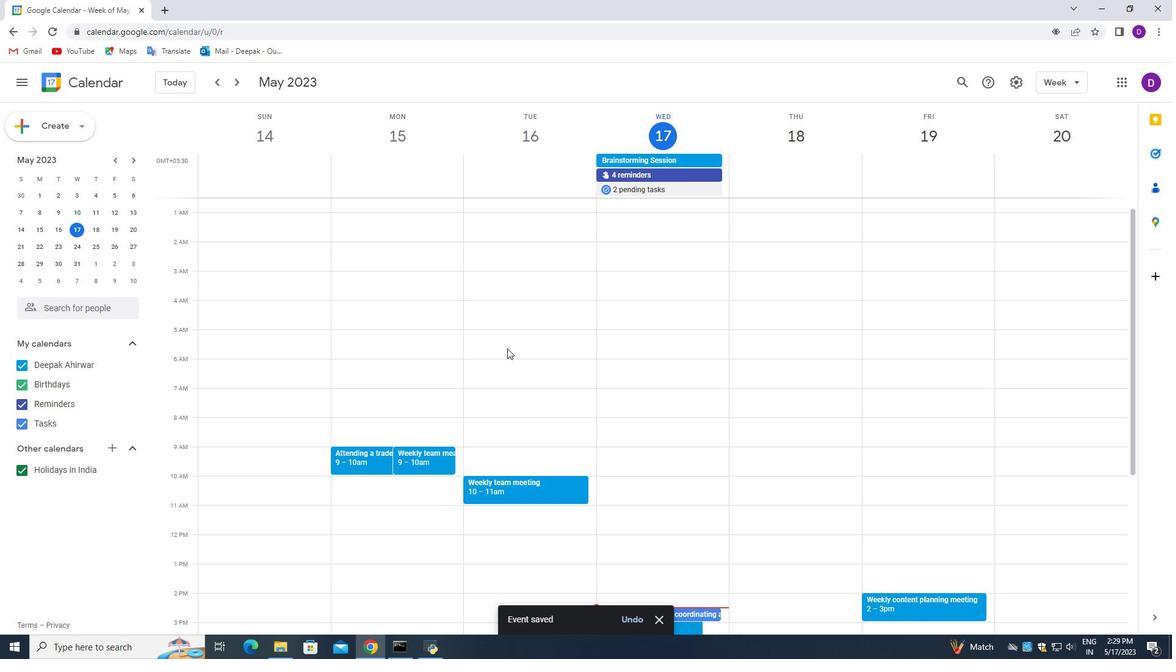 
Action: Mouse moved to (482, 493)
Screenshot: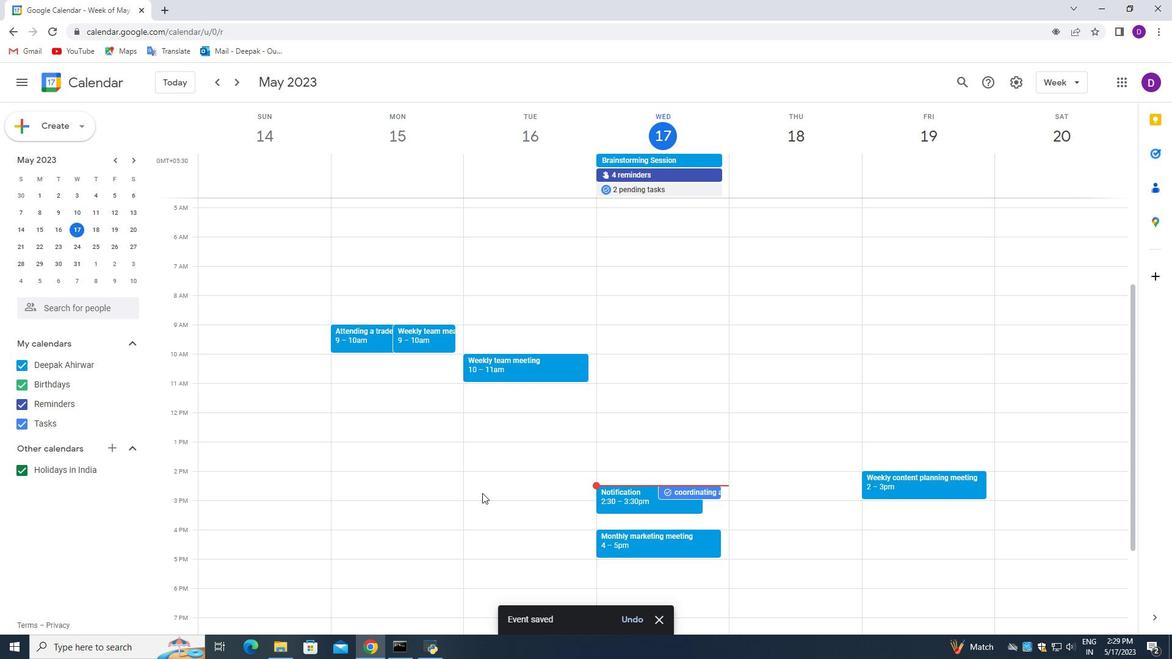 
Action: Mouse scrolled (482, 494) with delta (0, 0)
Screenshot: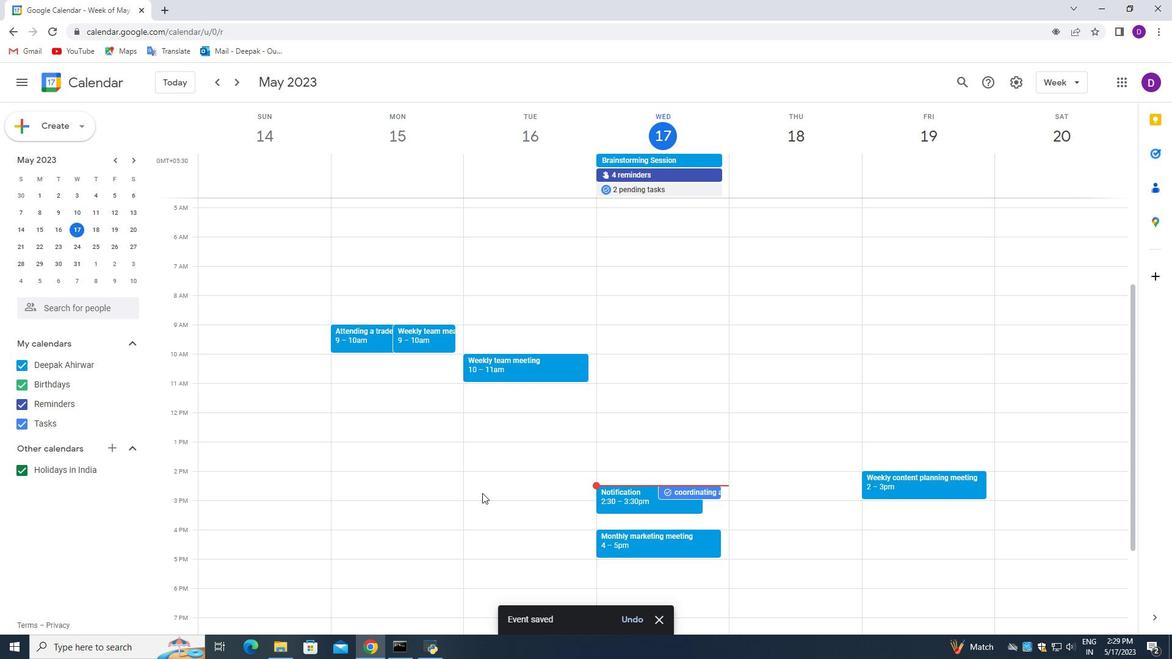 
Action: Mouse scrolled (482, 494) with delta (0, 0)
Screenshot: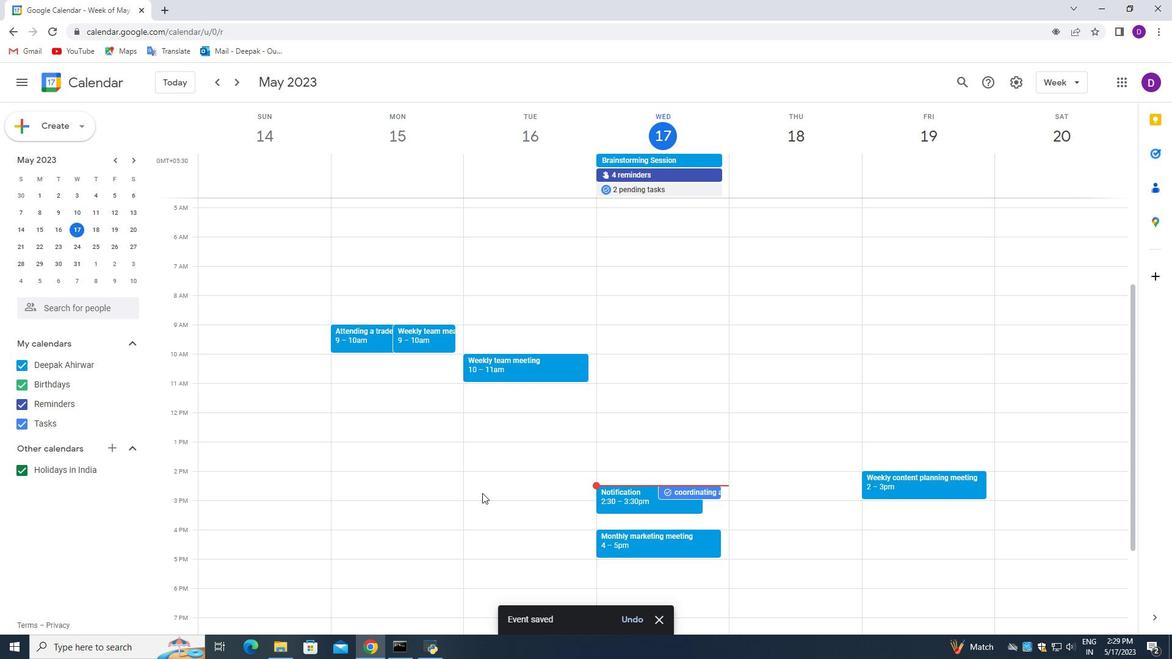 
Action: Mouse scrolled (482, 494) with delta (0, 0)
Screenshot: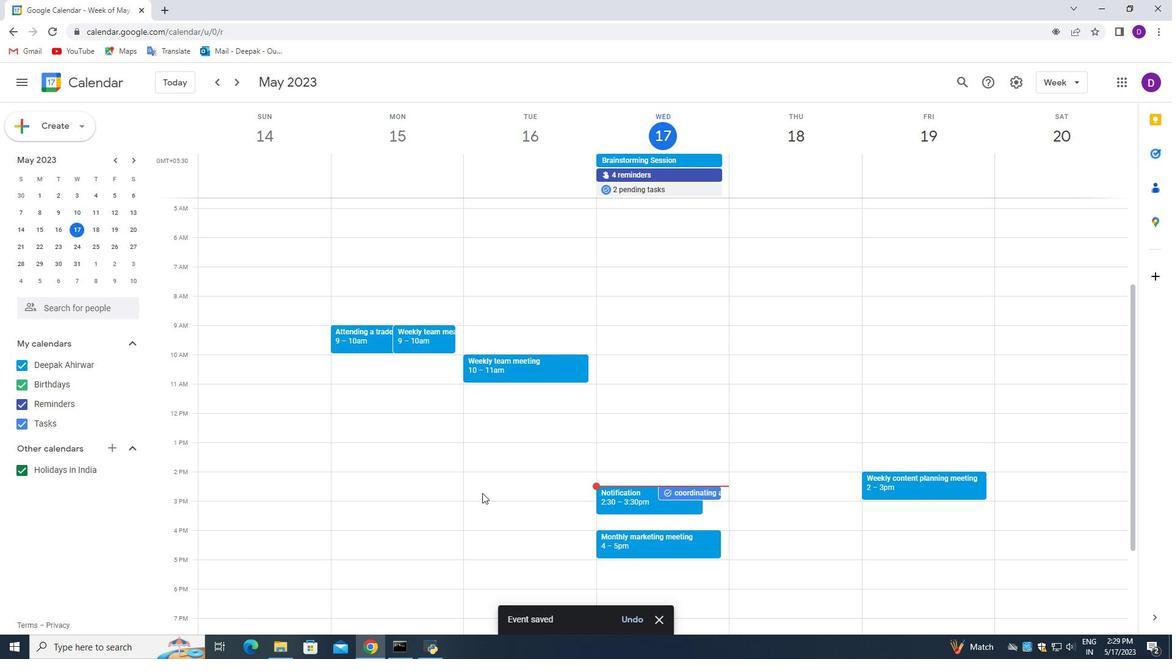 
Action: Mouse moved to (479, 492)
Screenshot: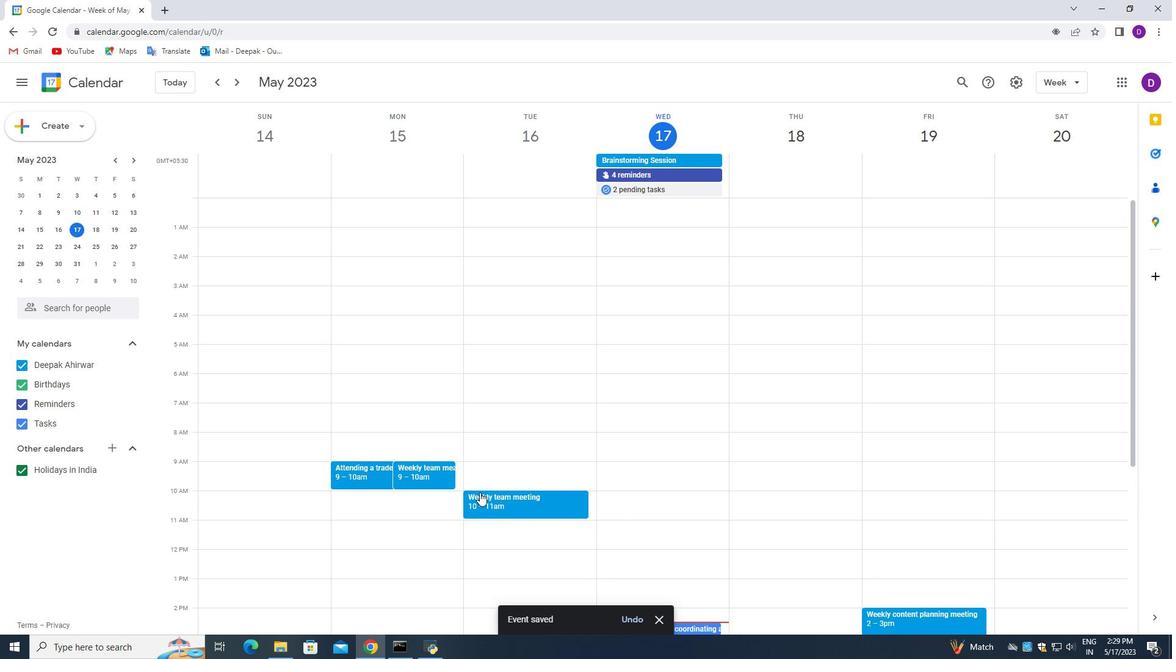 
Action: Mouse scrolled (479, 492) with delta (0, 0)
Screenshot: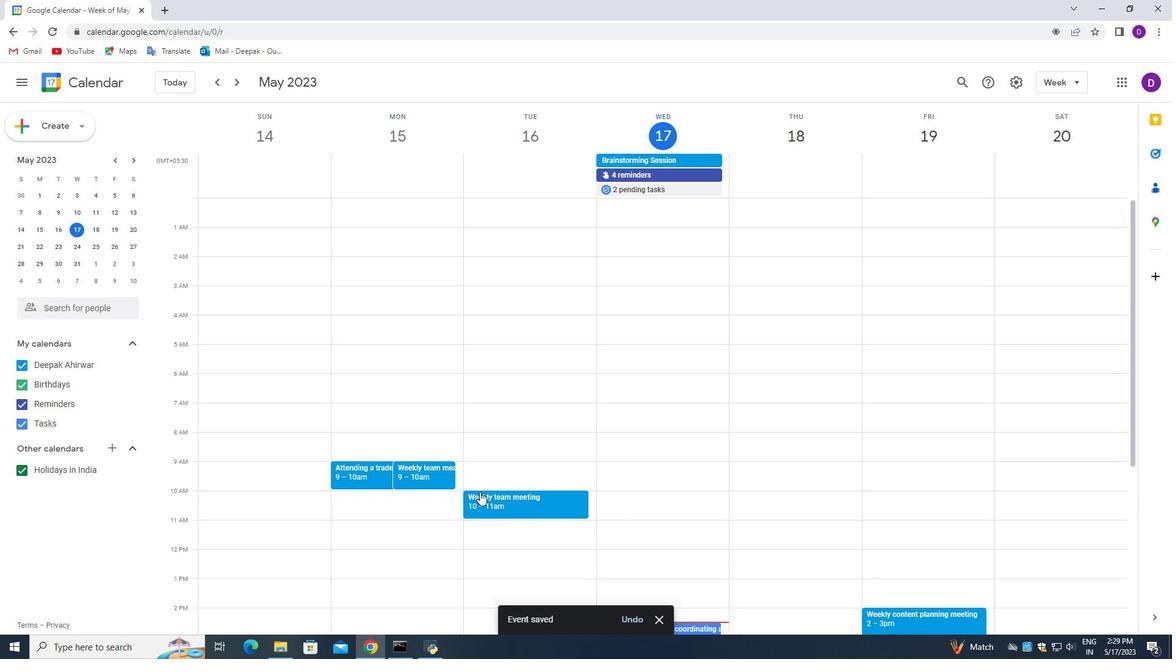 
Action: Mouse scrolled (479, 492) with delta (0, 0)
Screenshot: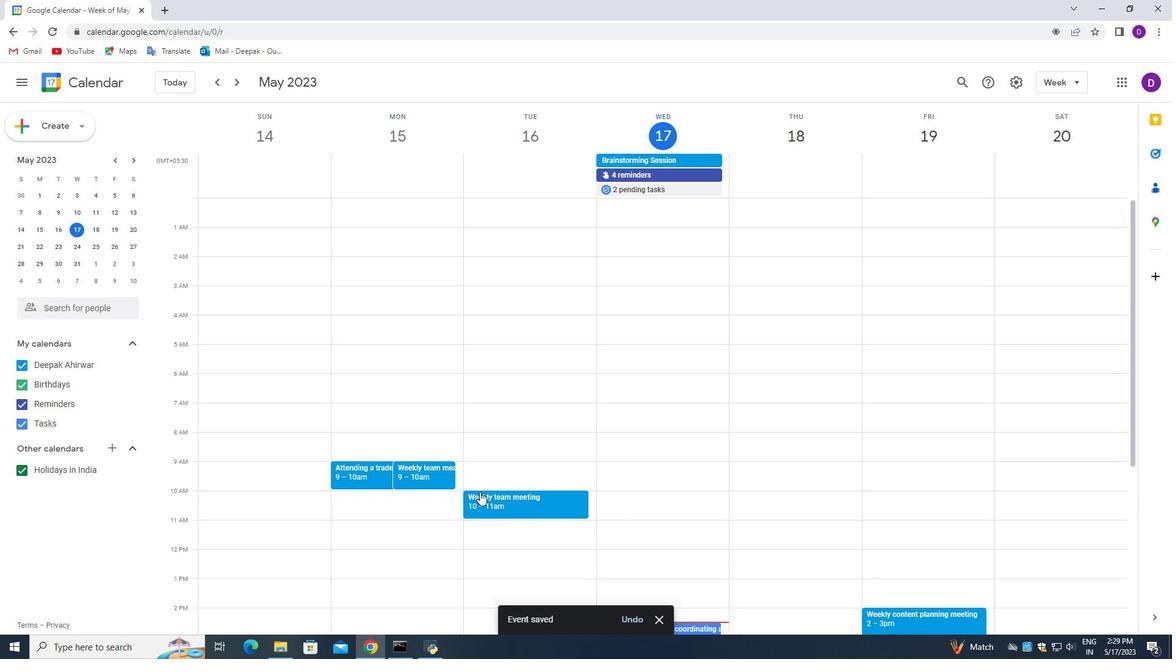 
Action: Mouse scrolled (479, 492) with delta (0, 0)
Screenshot: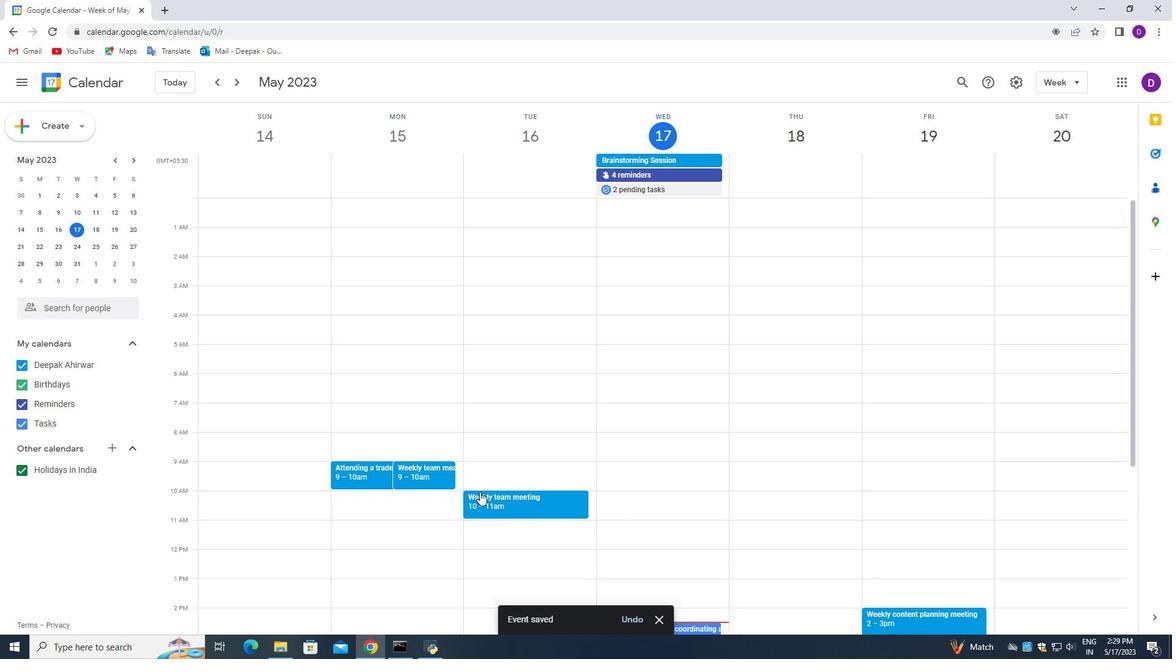 
Action: Mouse moved to (462, 484)
Screenshot: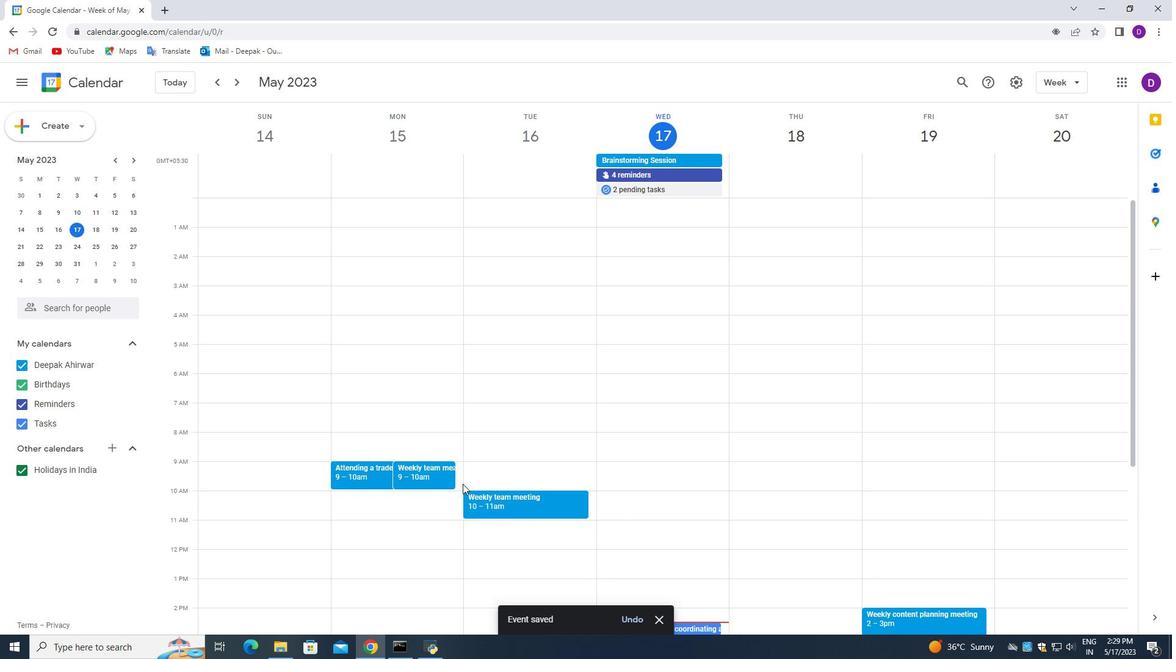 
